 Task: Add Sprouts Fire Roasted Diced Tomatoes to the cart.
Action: Mouse moved to (24, 303)
Screenshot: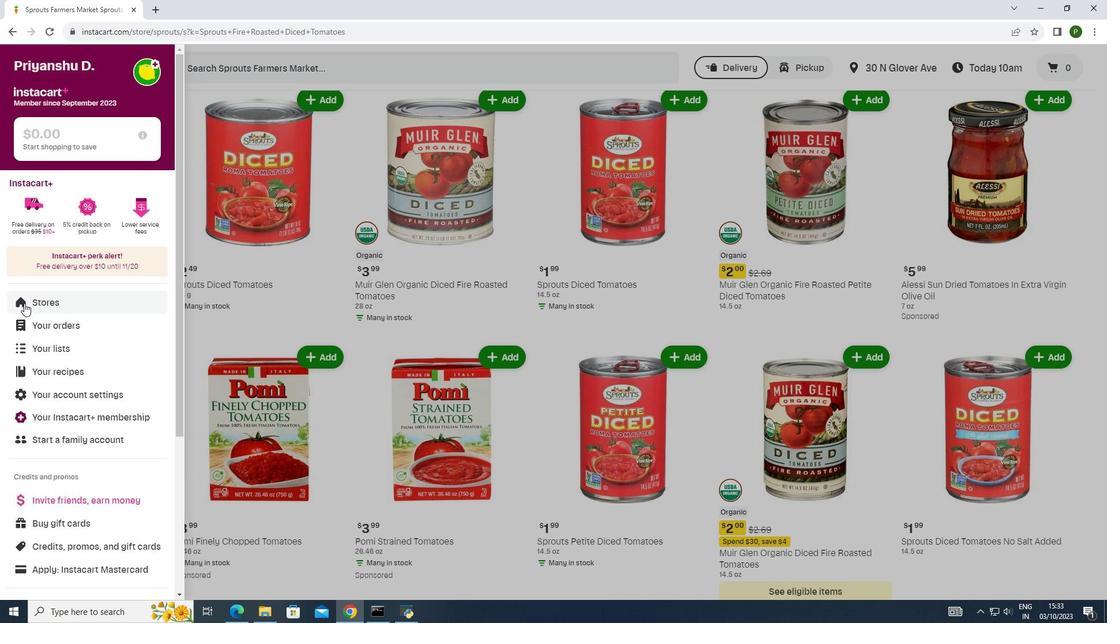
Action: Mouse pressed left at (24, 303)
Screenshot: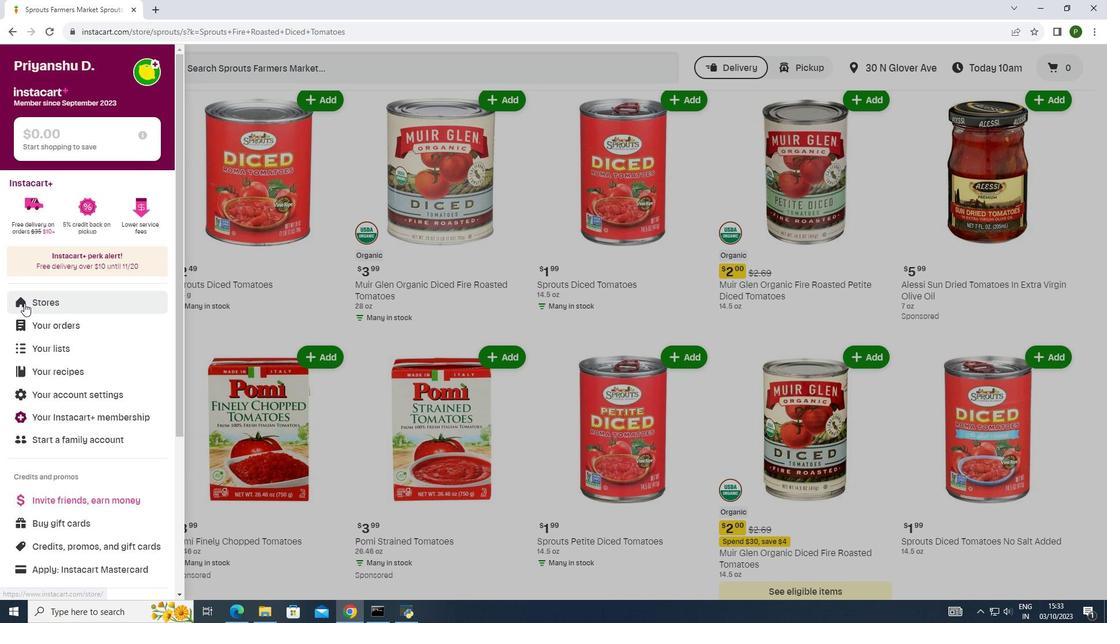 
Action: Mouse moved to (256, 125)
Screenshot: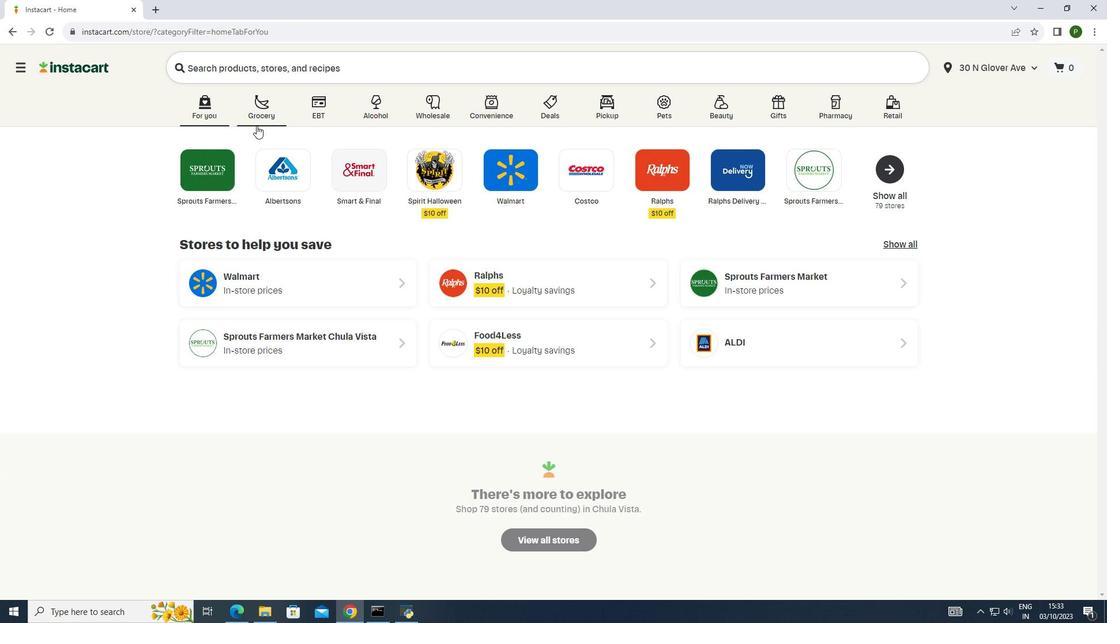 
Action: Mouse pressed left at (256, 125)
Screenshot: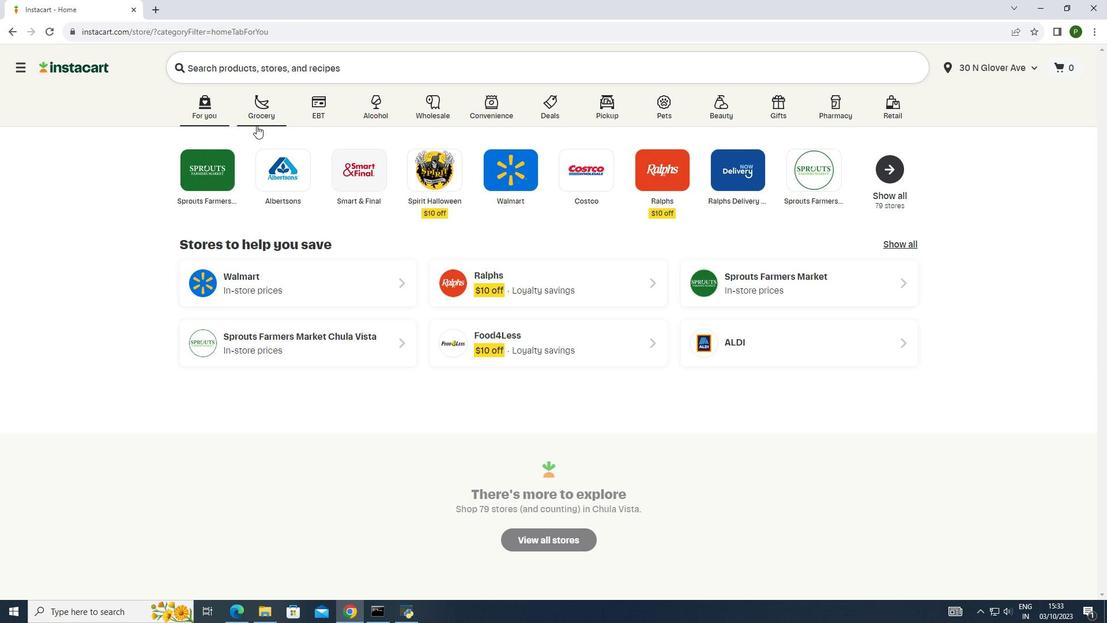 
Action: Mouse moved to (585, 171)
Screenshot: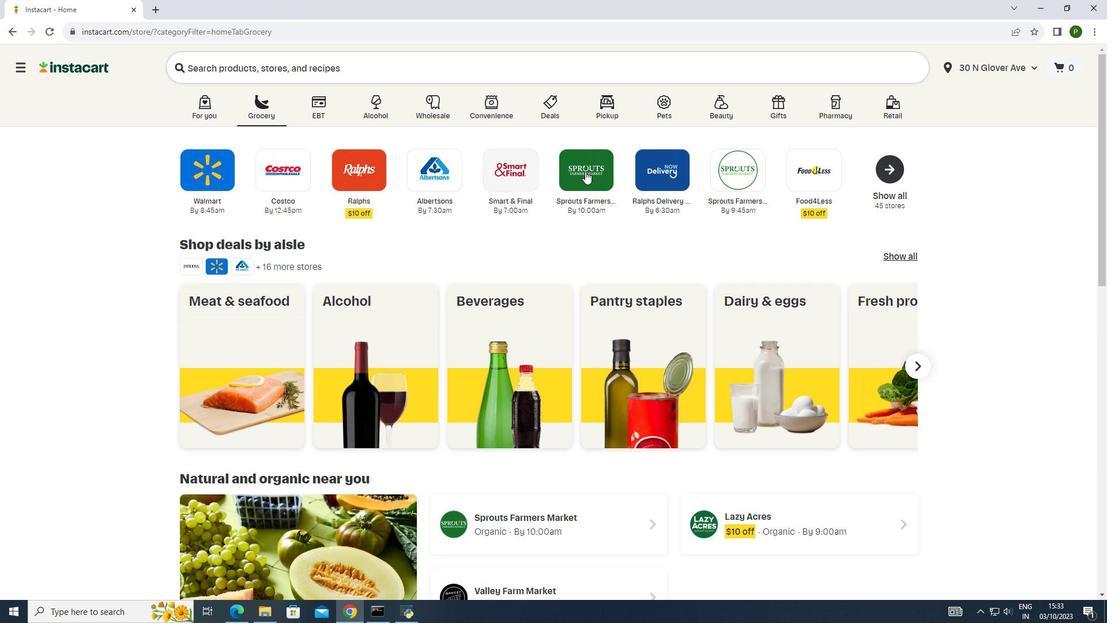 
Action: Mouse pressed left at (585, 171)
Screenshot: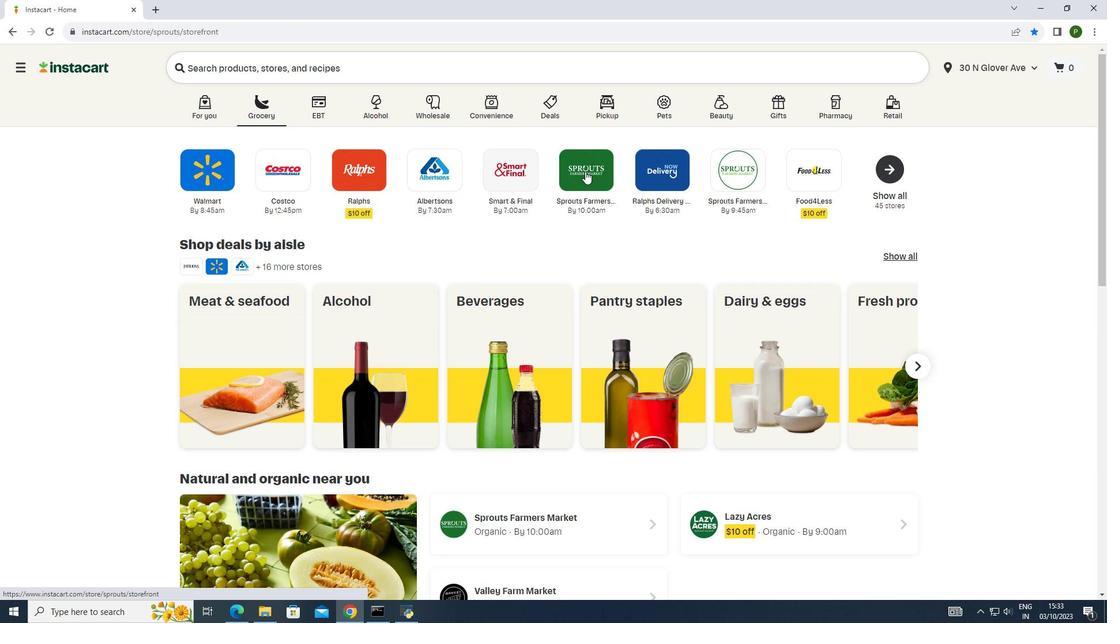
Action: Mouse moved to (91, 308)
Screenshot: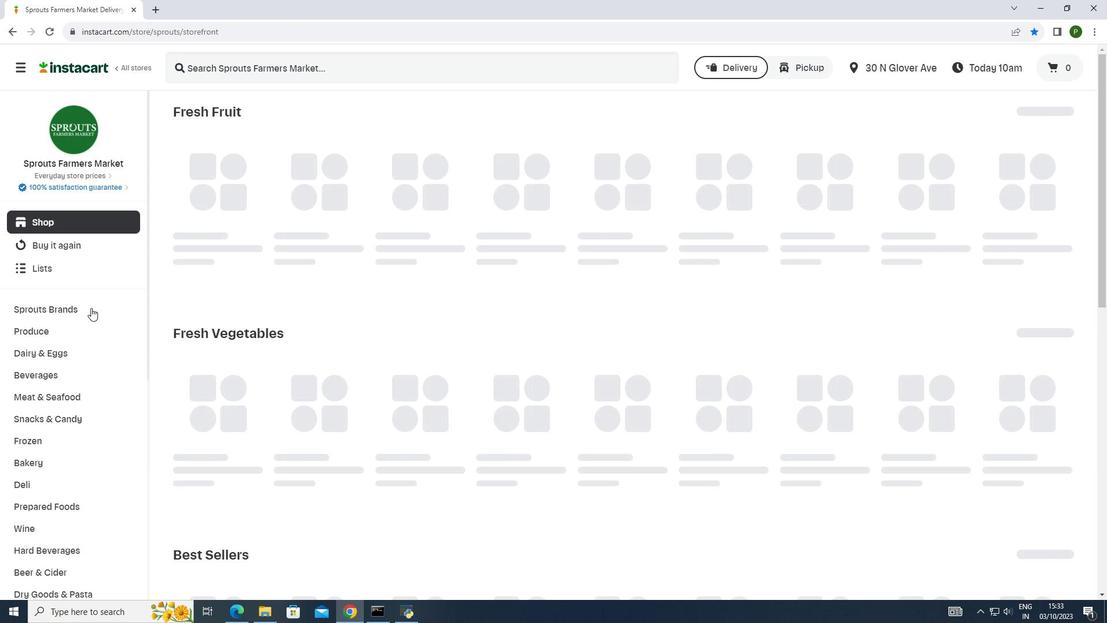 
Action: Mouse pressed left at (91, 308)
Screenshot: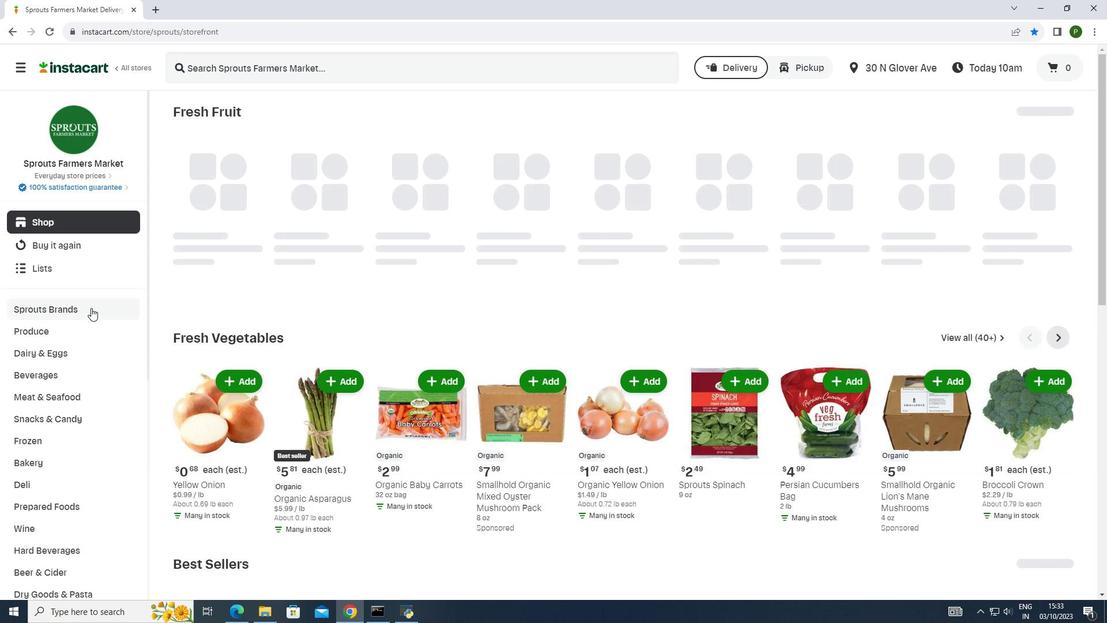 
Action: Mouse moved to (65, 395)
Screenshot: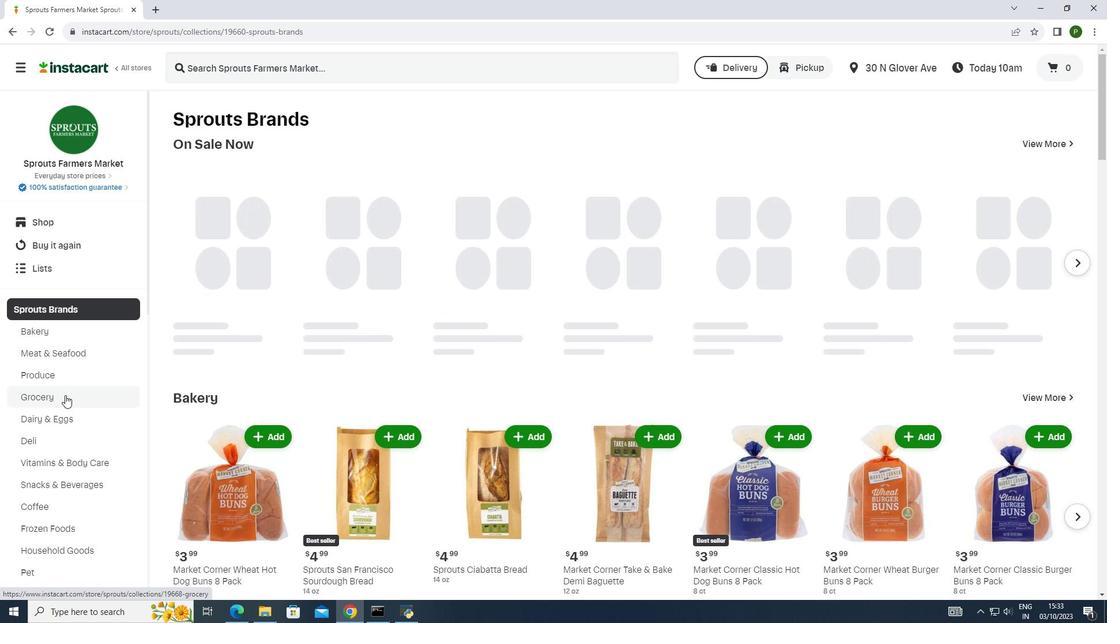 
Action: Mouse pressed left at (65, 395)
Screenshot: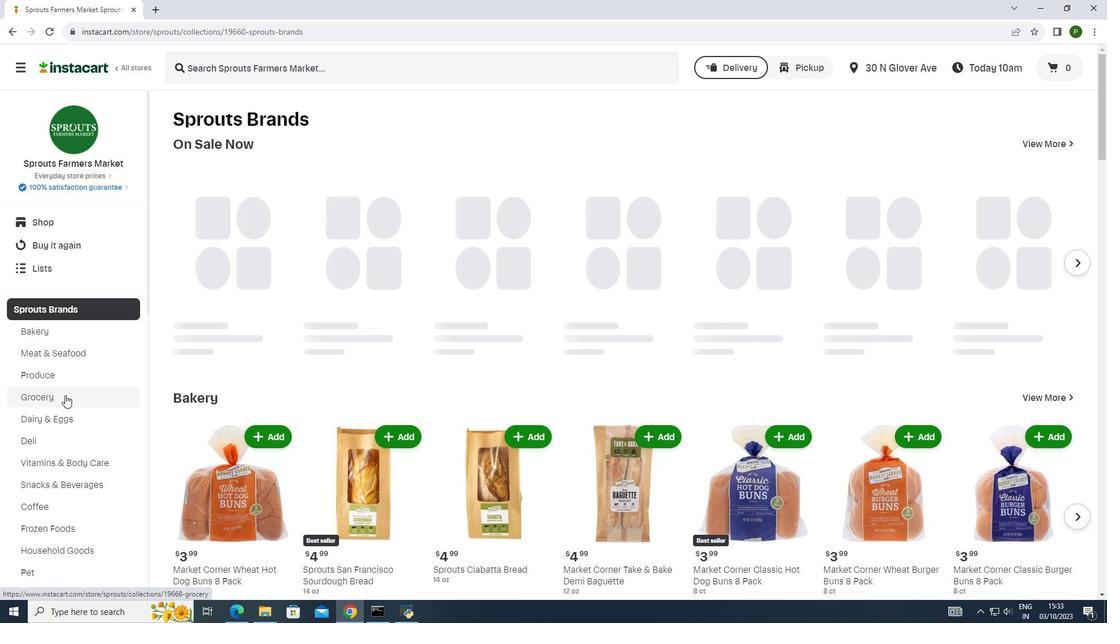 
Action: Mouse moved to (281, 234)
Screenshot: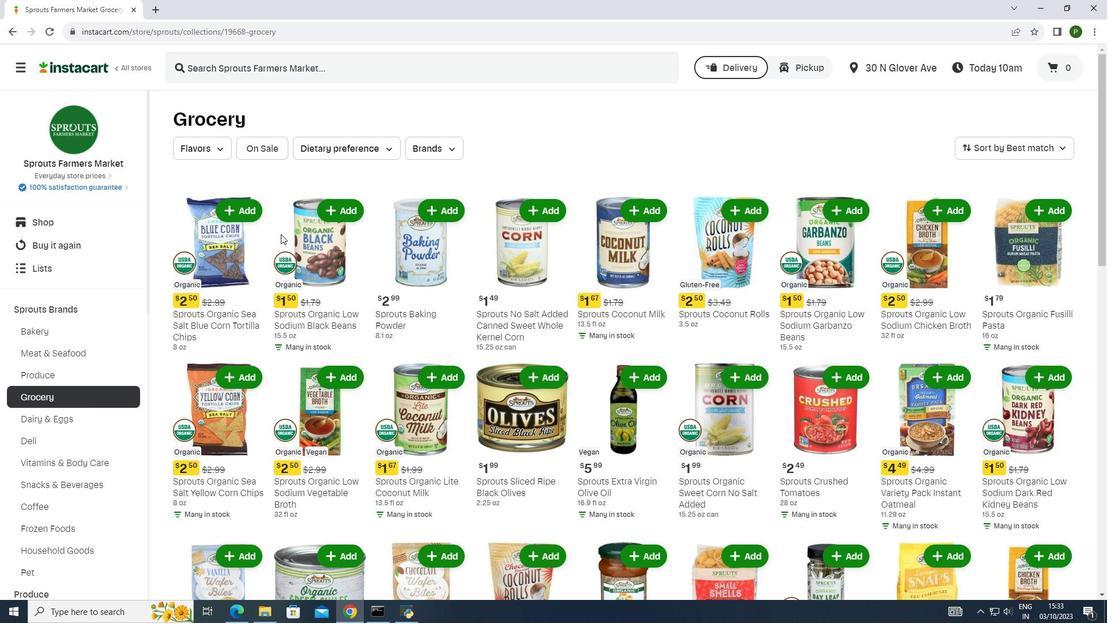 
Action: Mouse scrolled (281, 233) with delta (0, 0)
Screenshot: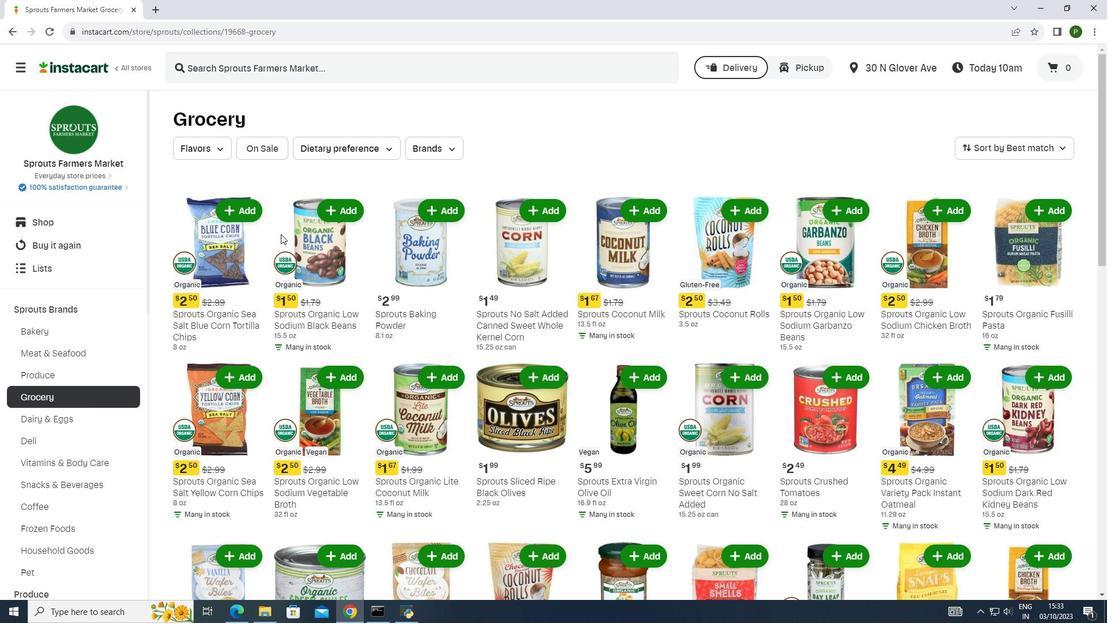 
Action: Mouse moved to (284, 237)
Screenshot: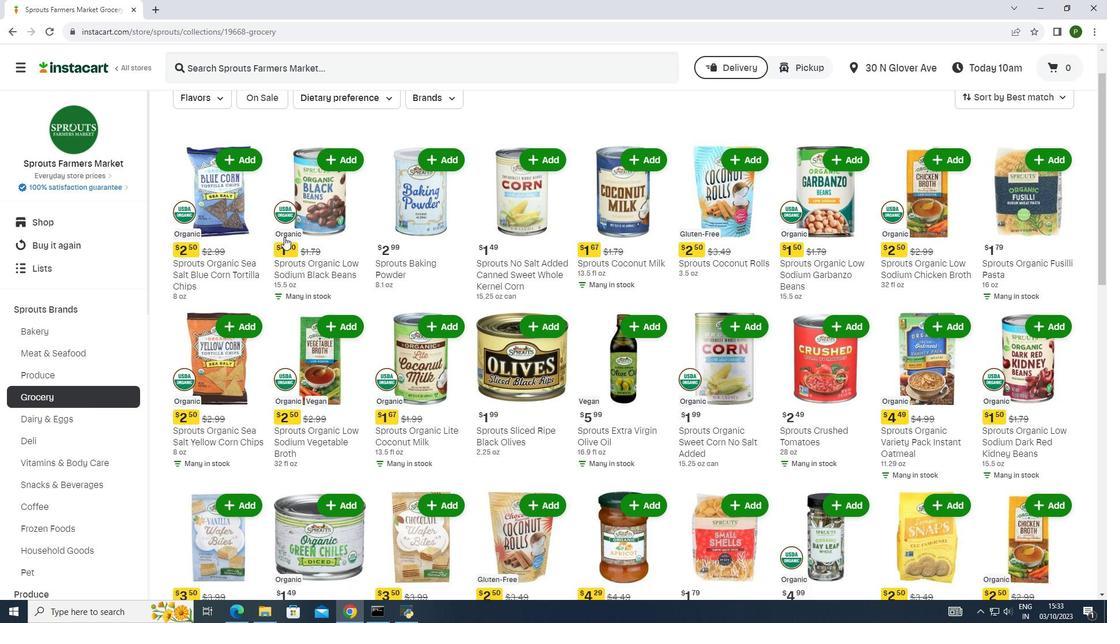 
Action: Mouse scrolled (284, 236) with delta (0, 0)
Screenshot: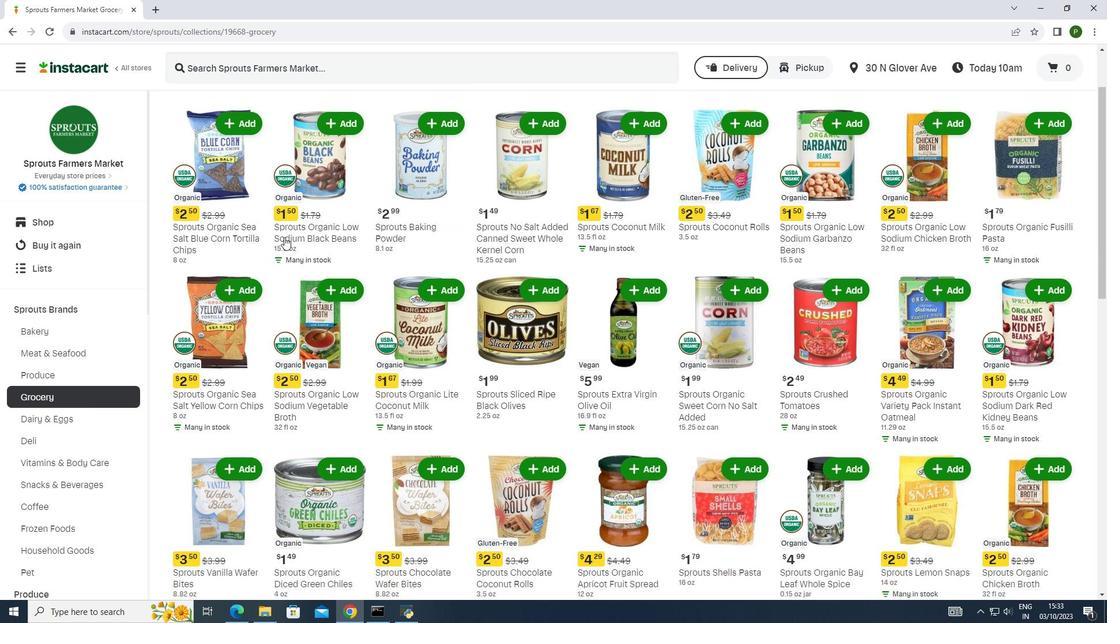 
Action: Mouse scrolled (284, 236) with delta (0, 0)
Screenshot: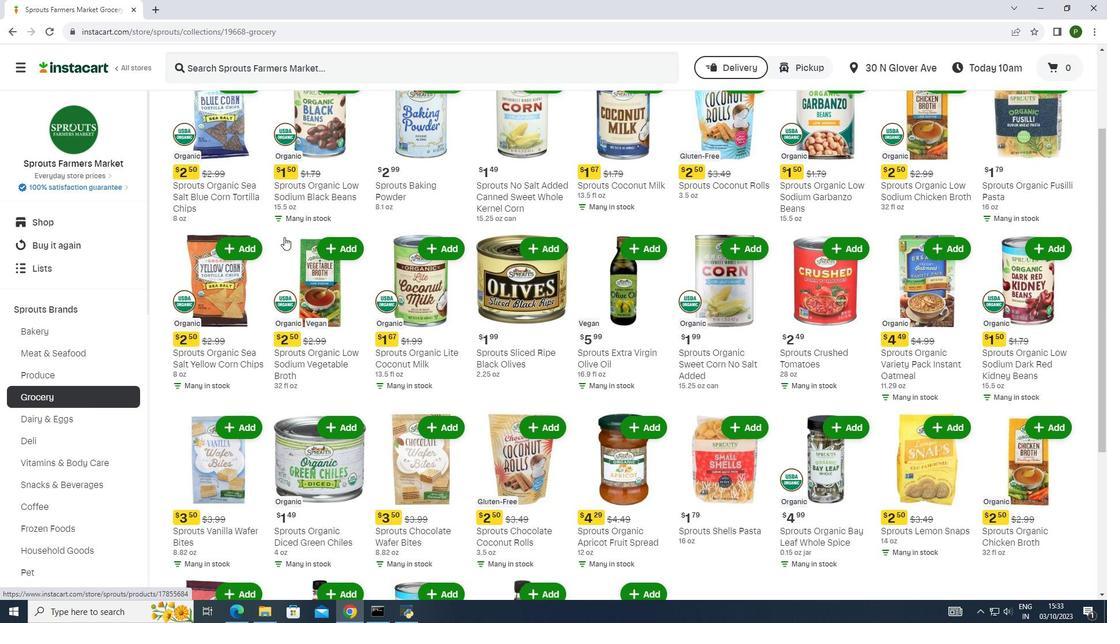 
Action: Mouse scrolled (284, 236) with delta (0, 0)
Screenshot: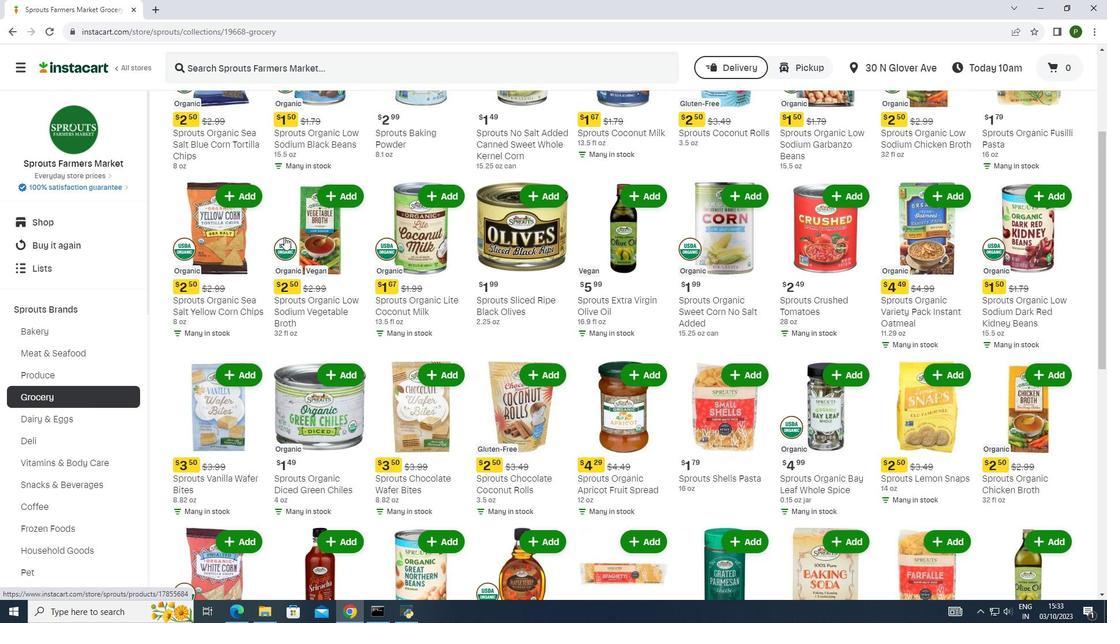 
Action: Mouse scrolled (284, 236) with delta (0, 0)
Screenshot: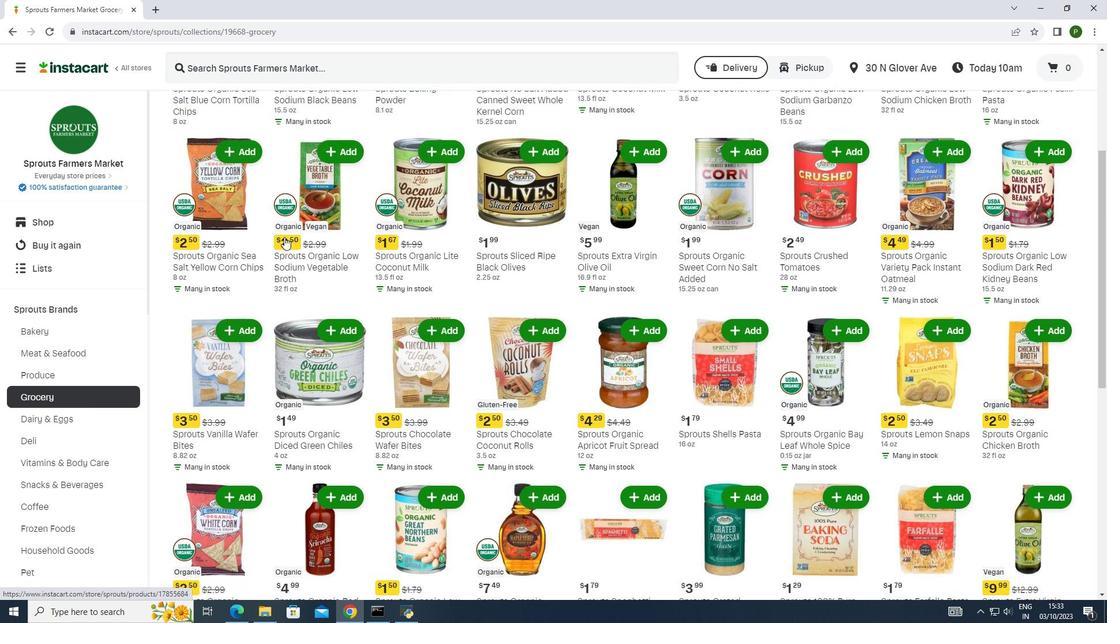 
Action: Mouse scrolled (284, 236) with delta (0, 0)
Screenshot: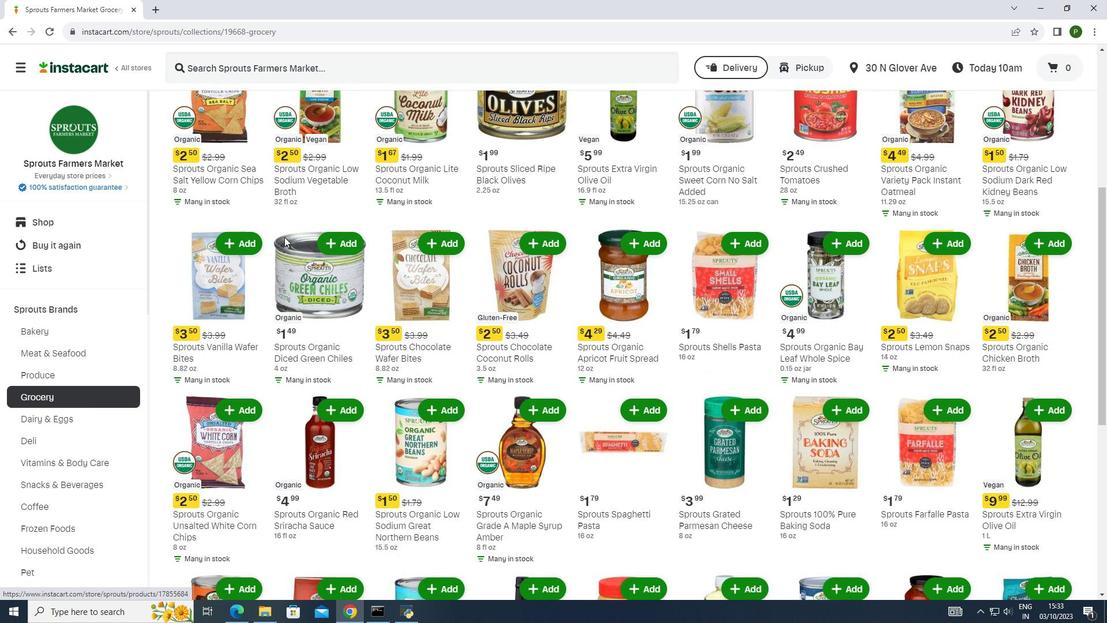 
Action: Mouse scrolled (284, 236) with delta (0, 0)
Screenshot: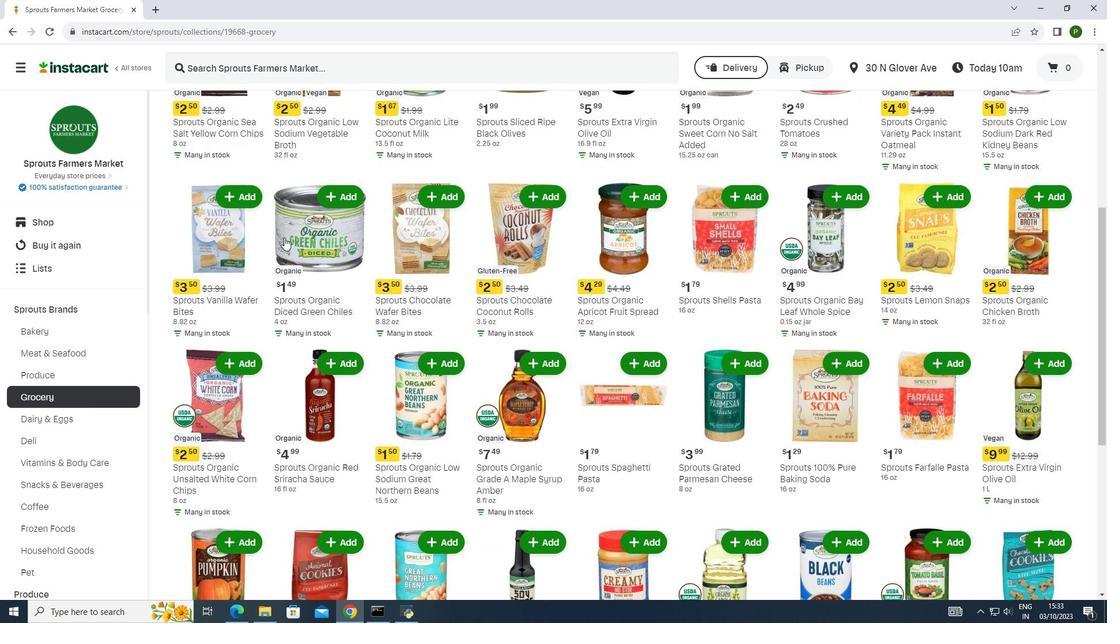 
Action: Mouse moved to (284, 237)
Screenshot: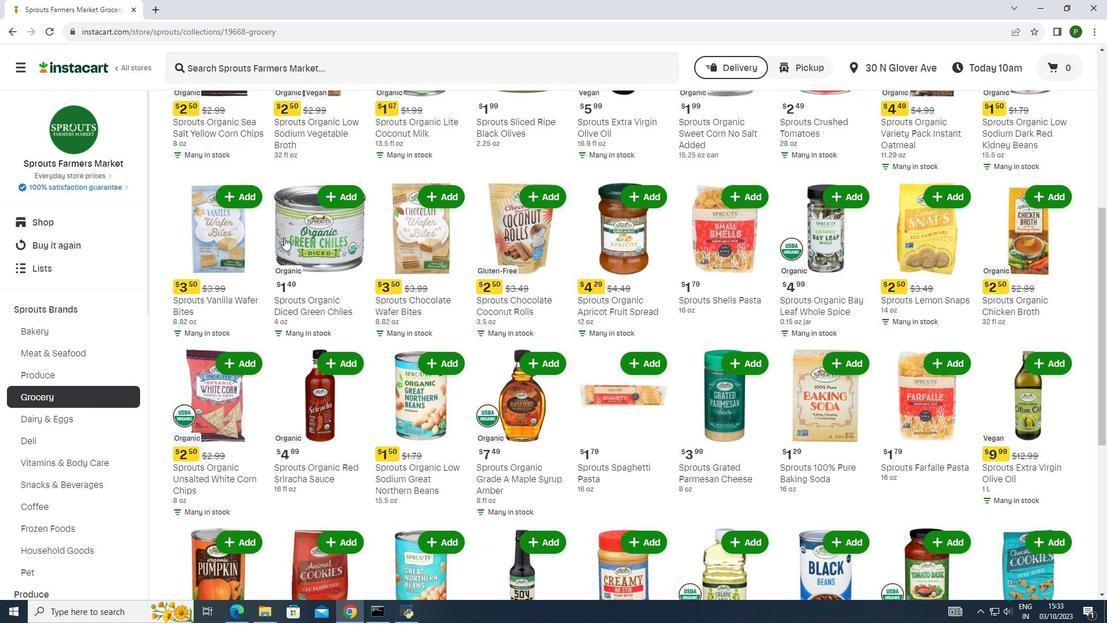 
Action: Mouse scrolled (284, 237) with delta (0, 0)
Screenshot: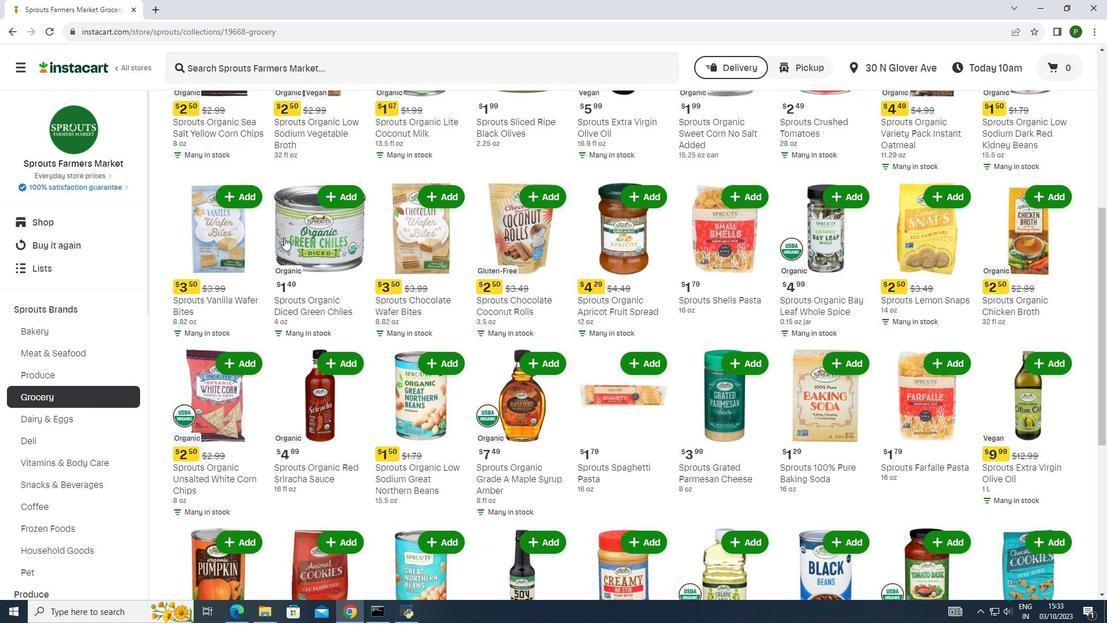 
Action: Mouse moved to (283, 241)
Screenshot: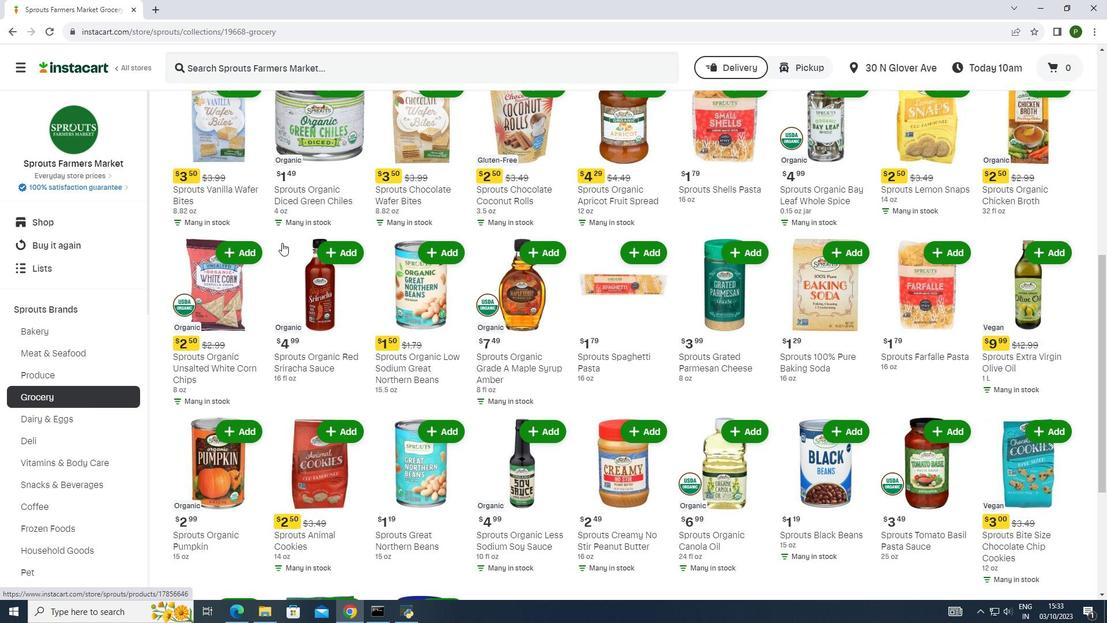 
Action: Mouse scrolled (283, 240) with delta (0, 0)
Screenshot: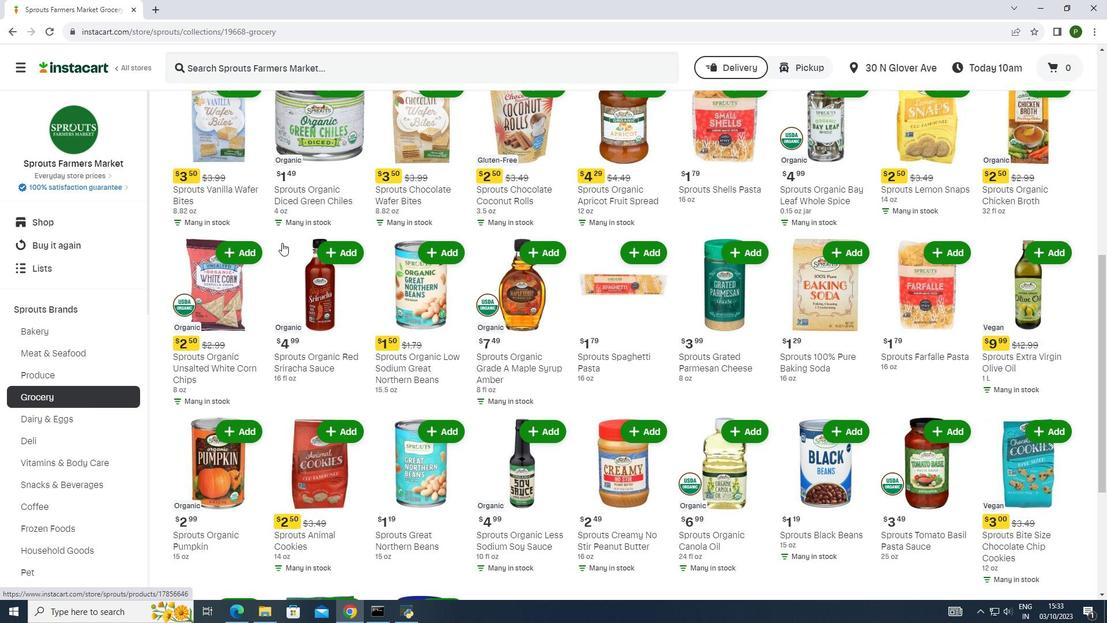
Action: Mouse moved to (282, 245)
Screenshot: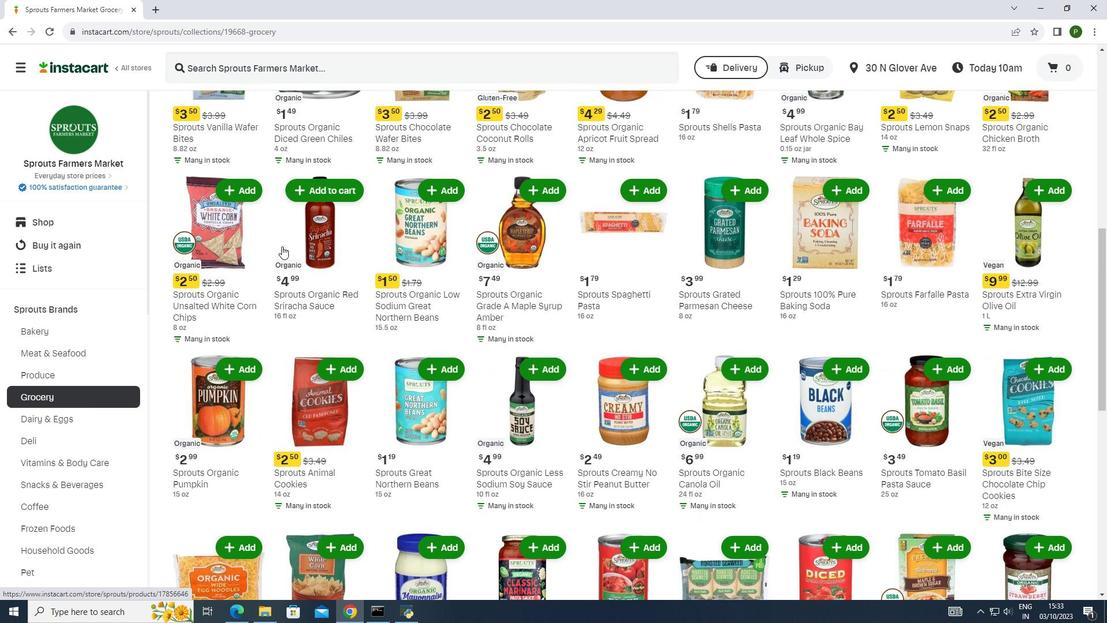 
Action: Mouse scrolled (282, 244) with delta (0, 0)
Screenshot: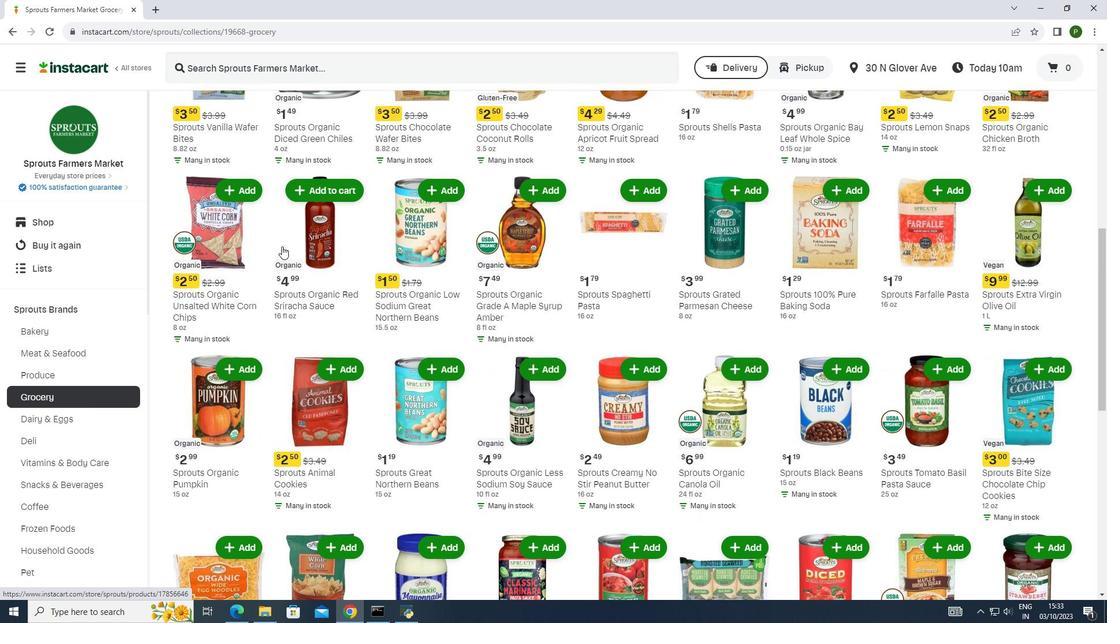 
Action: Mouse moved to (282, 246)
Screenshot: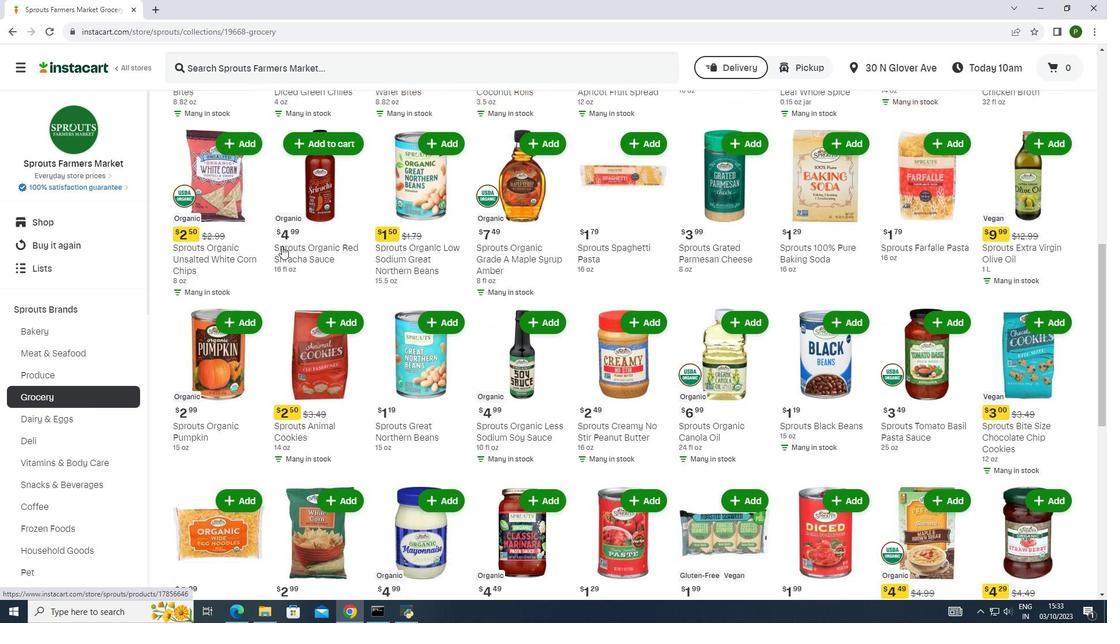
Action: Mouse scrolled (282, 245) with delta (0, 0)
Screenshot: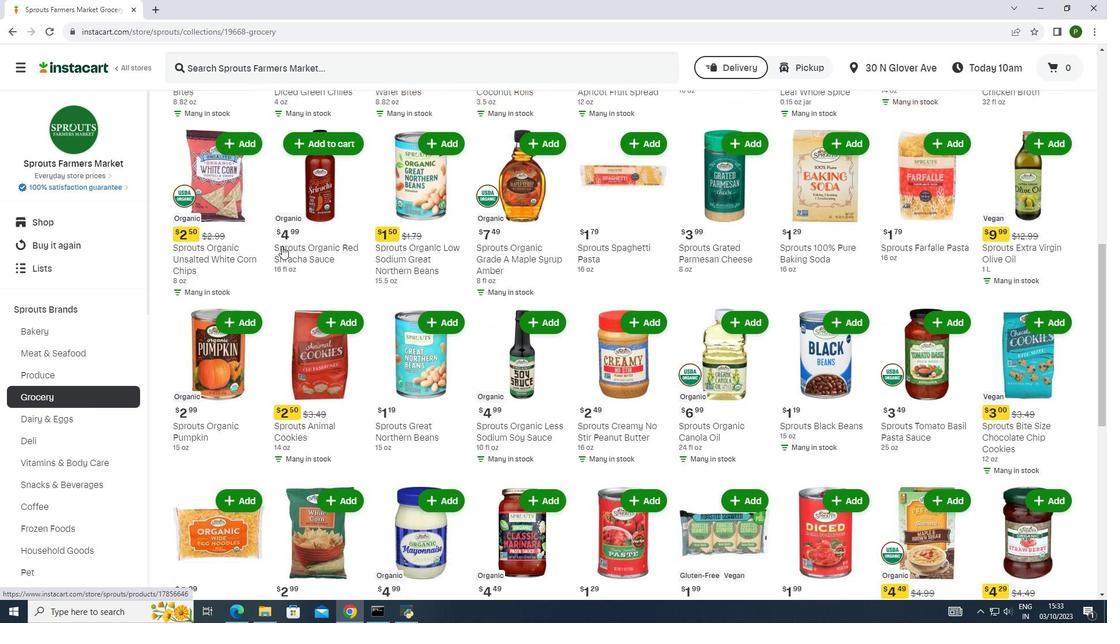 
Action: Mouse scrolled (282, 245) with delta (0, 0)
Screenshot: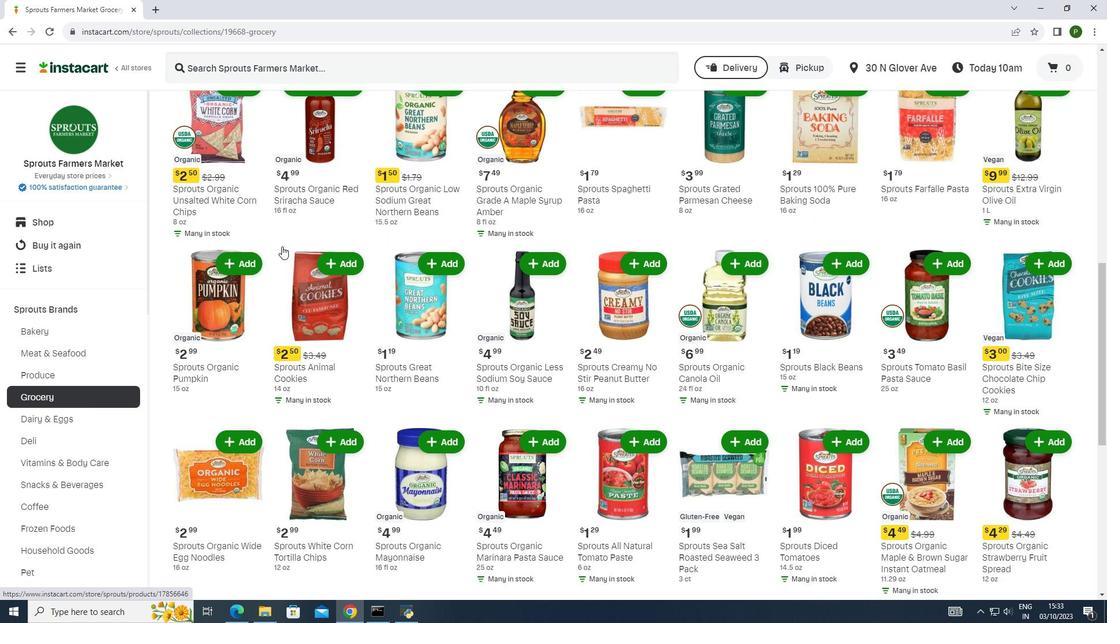 
Action: Mouse scrolled (282, 245) with delta (0, 0)
Screenshot: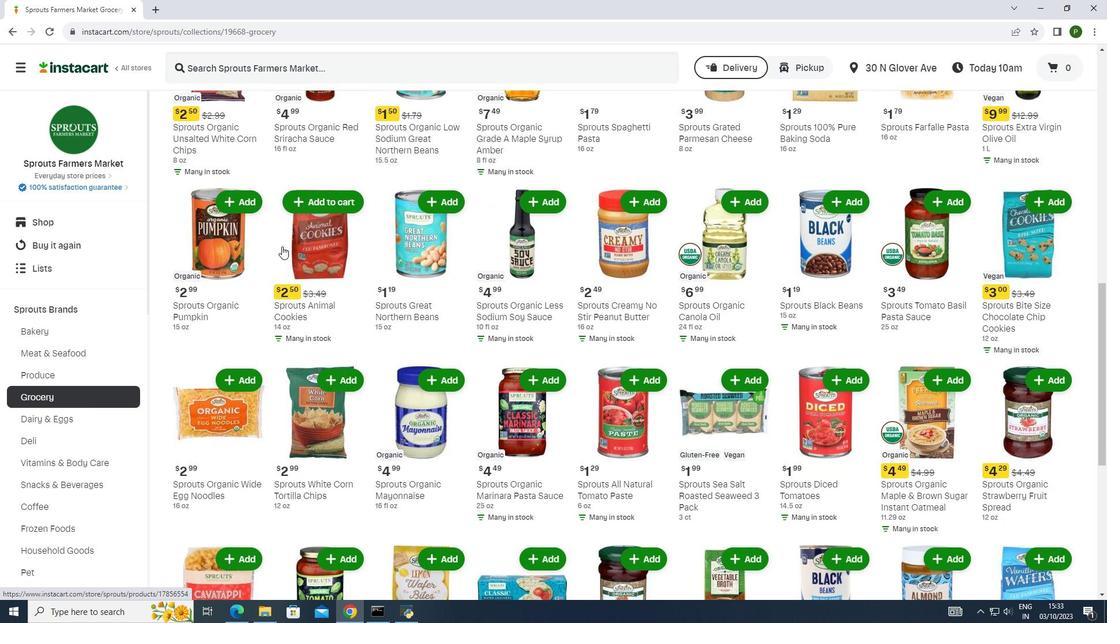 
Action: Mouse moved to (282, 247)
Screenshot: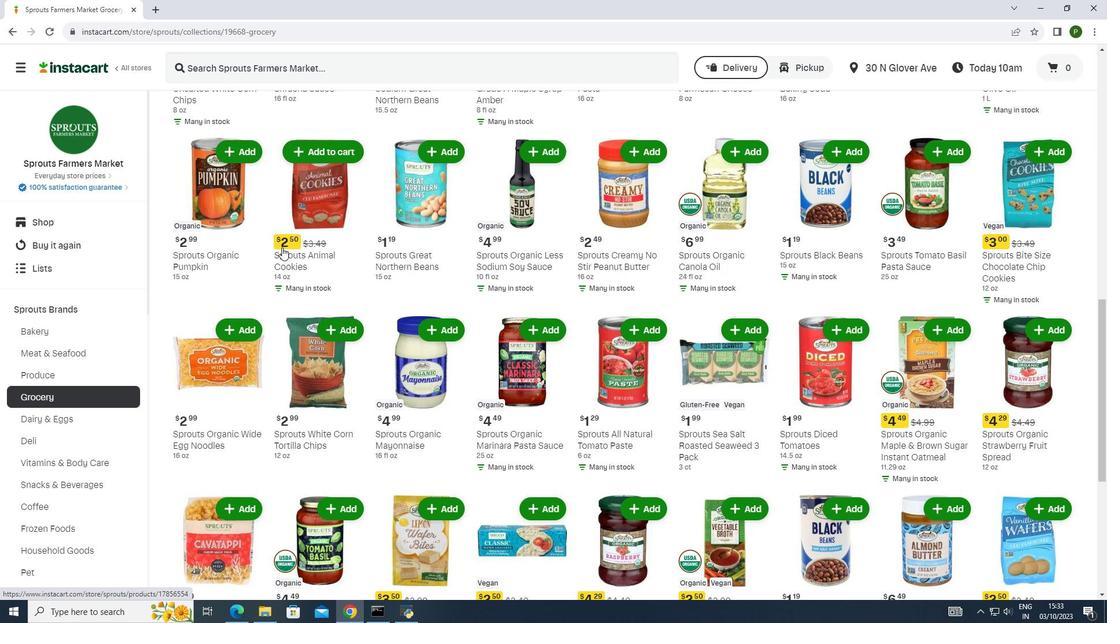 
Action: Mouse scrolled (282, 246) with delta (0, 0)
Screenshot: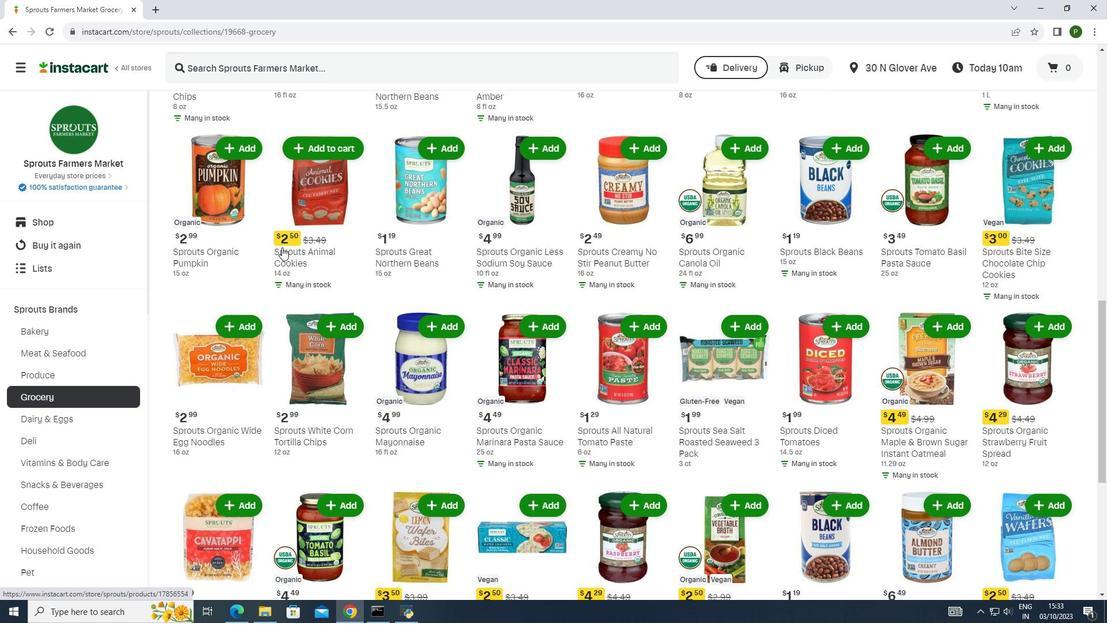 
Action: Mouse moved to (282, 247)
Screenshot: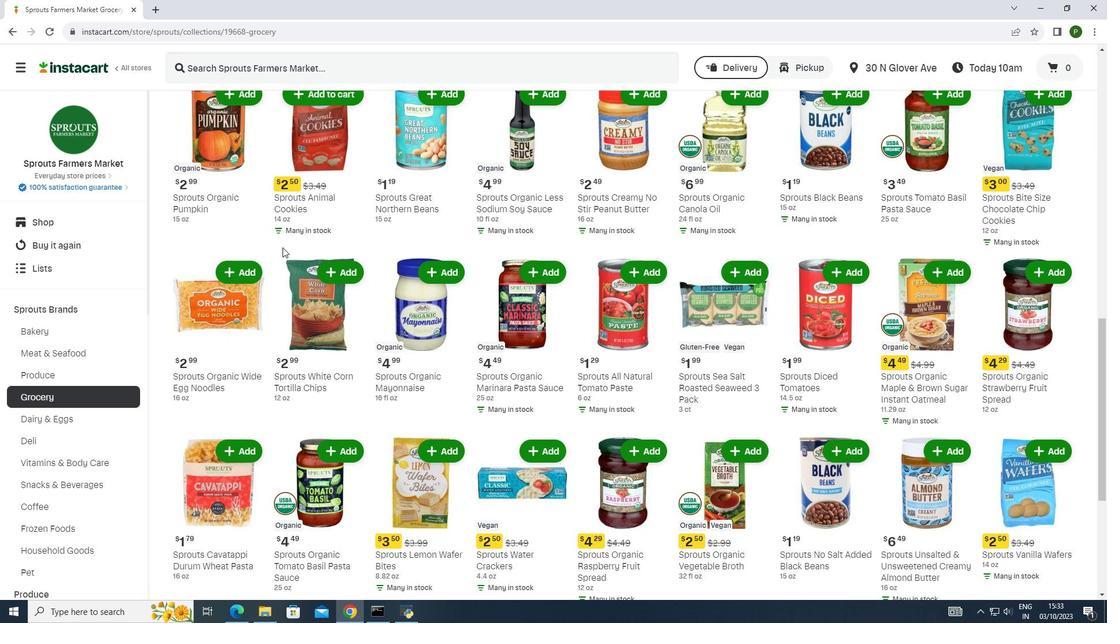 
Action: Mouse scrolled (282, 246) with delta (0, 0)
Screenshot: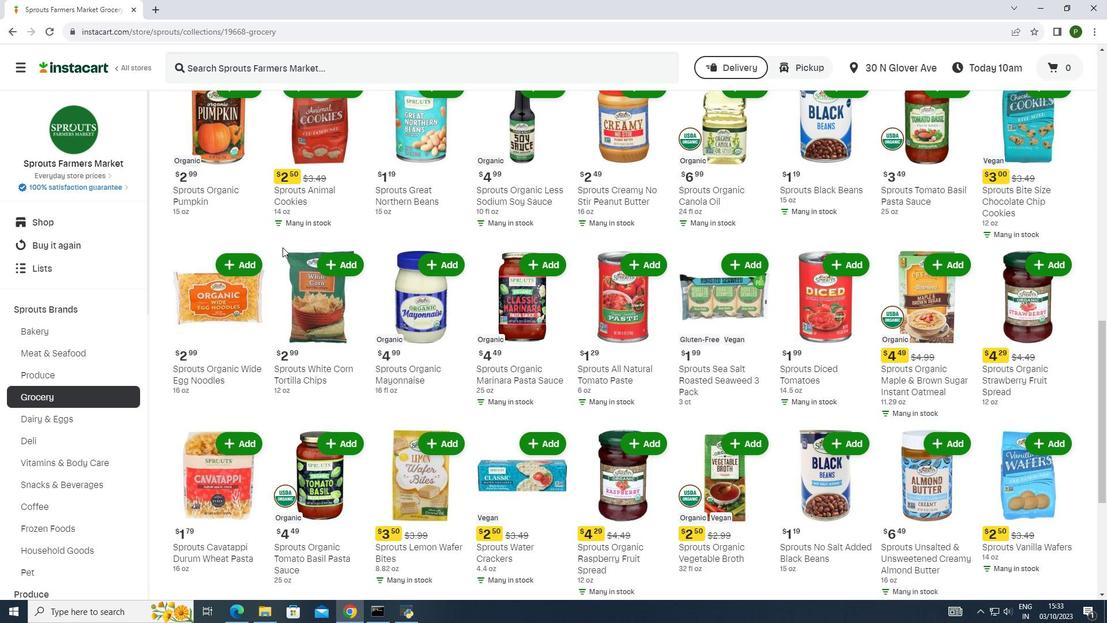 
Action: Mouse scrolled (282, 246) with delta (0, 0)
Screenshot: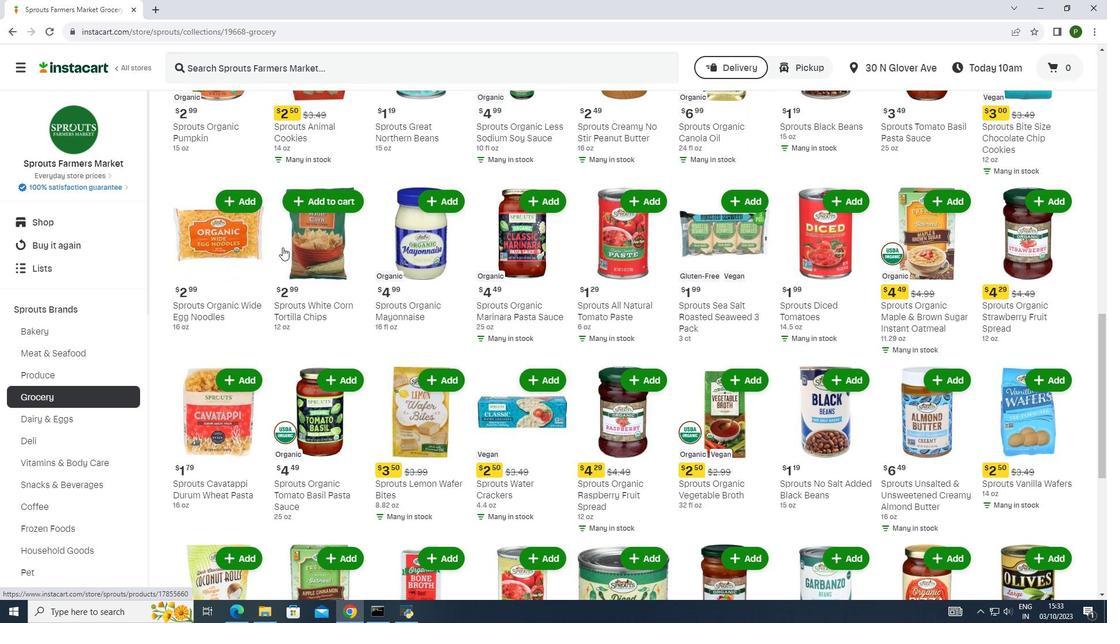 
Action: Mouse scrolled (282, 246) with delta (0, 0)
Screenshot: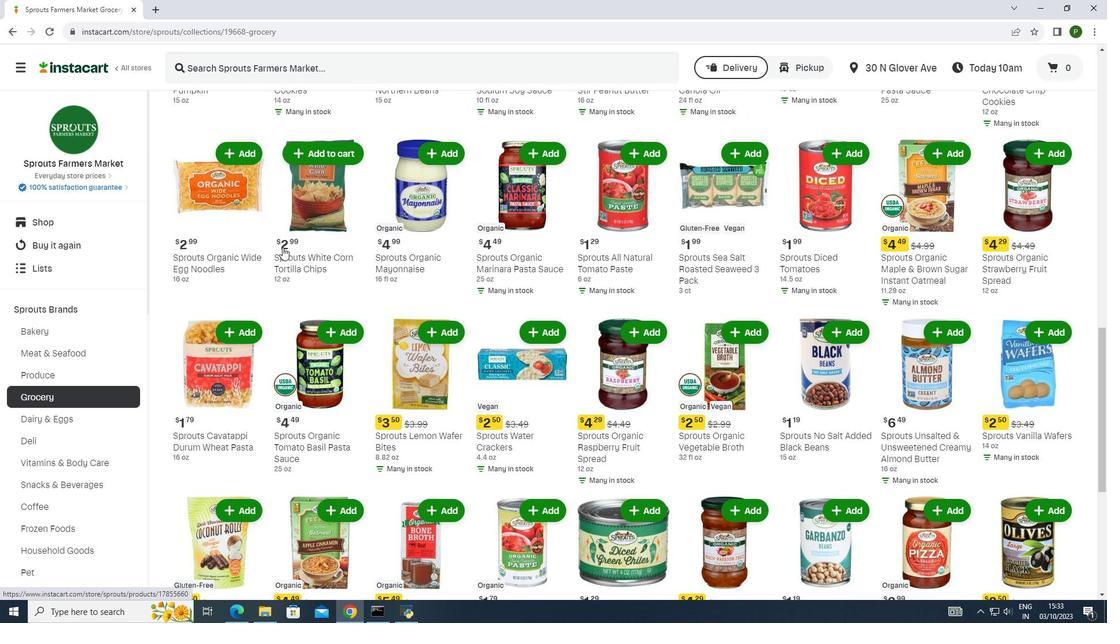 
Action: Mouse scrolled (282, 246) with delta (0, 0)
Screenshot: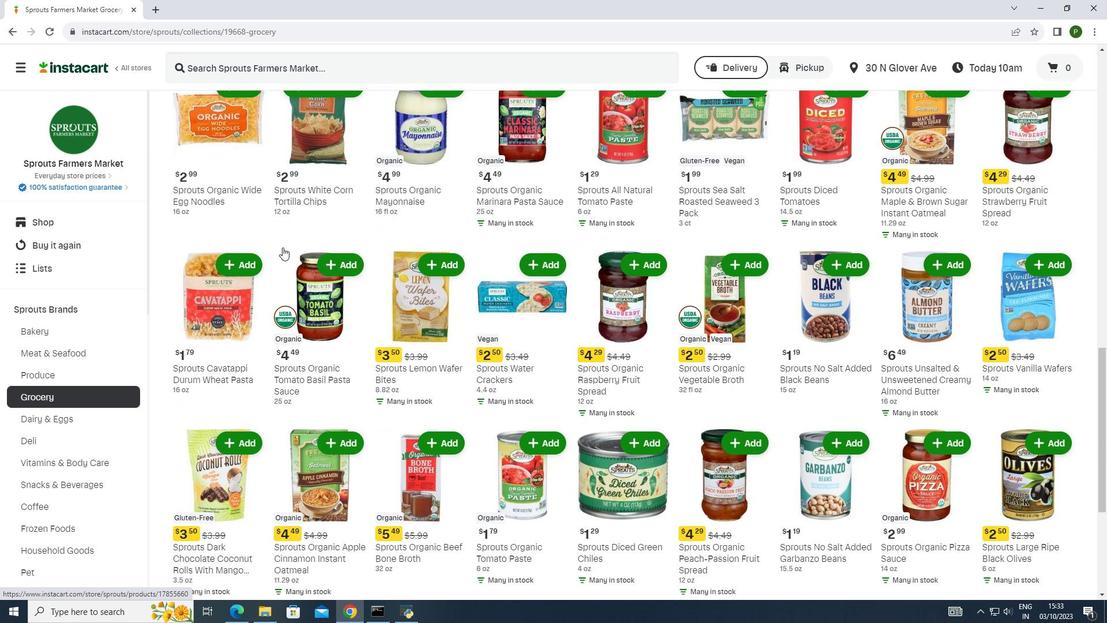 
Action: Mouse scrolled (282, 246) with delta (0, 0)
Screenshot: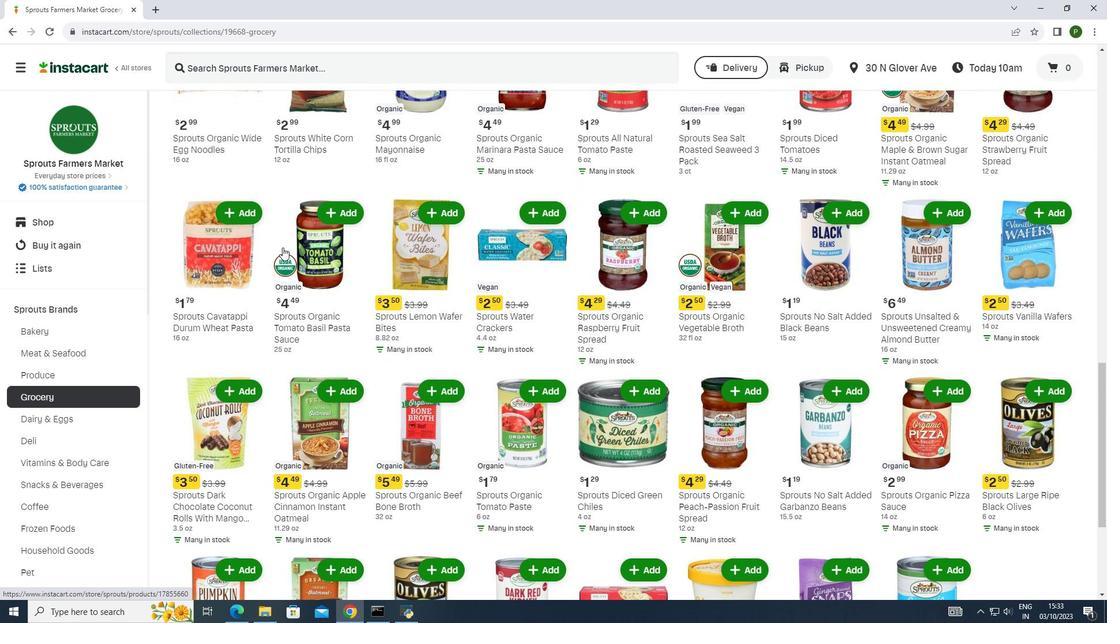 
Action: Mouse scrolled (282, 246) with delta (0, 0)
Screenshot: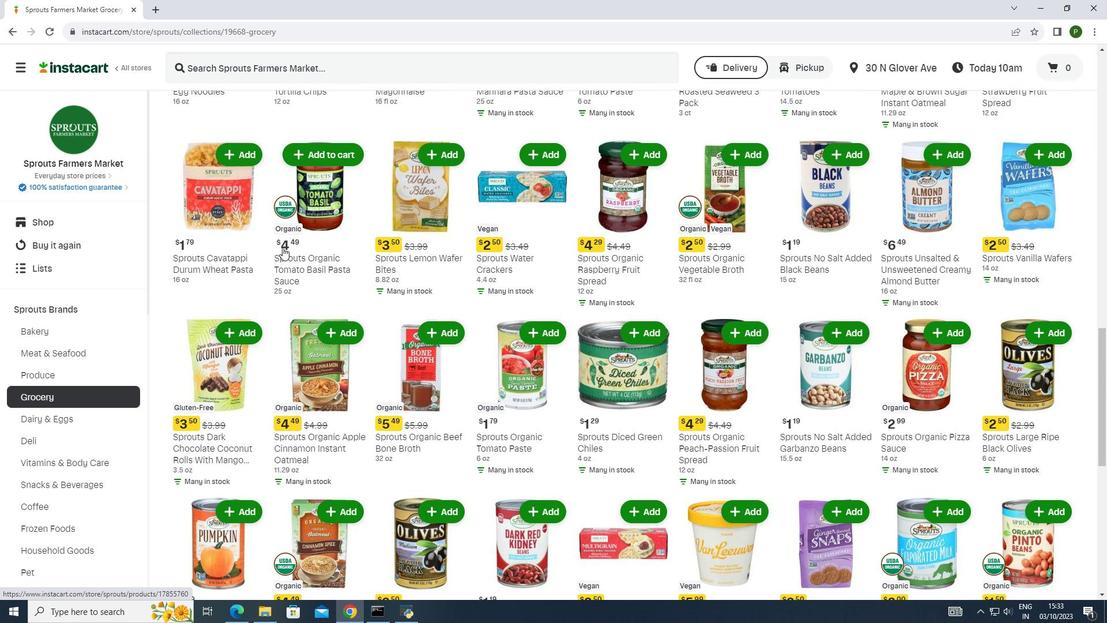 
Action: Mouse scrolled (282, 246) with delta (0, 0)
Screenshot: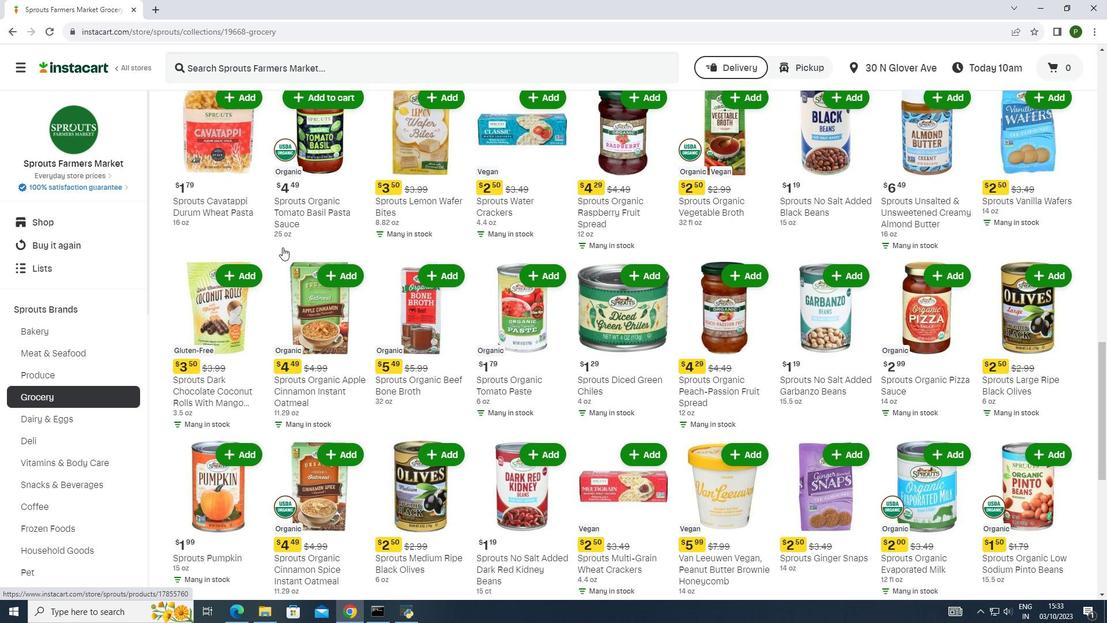 
Action: Mouse scrolled (282, 246) with delta (0, 0)
Screenshot: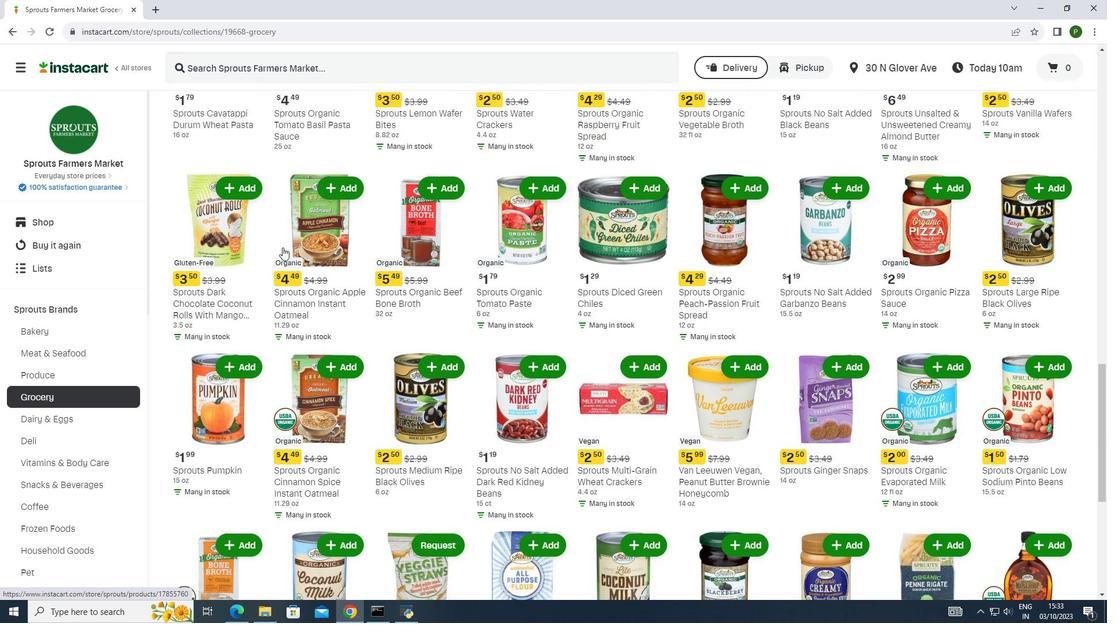 
Action: Mouse scrolled (282, 246) with delta (0, 0)
Screenshot: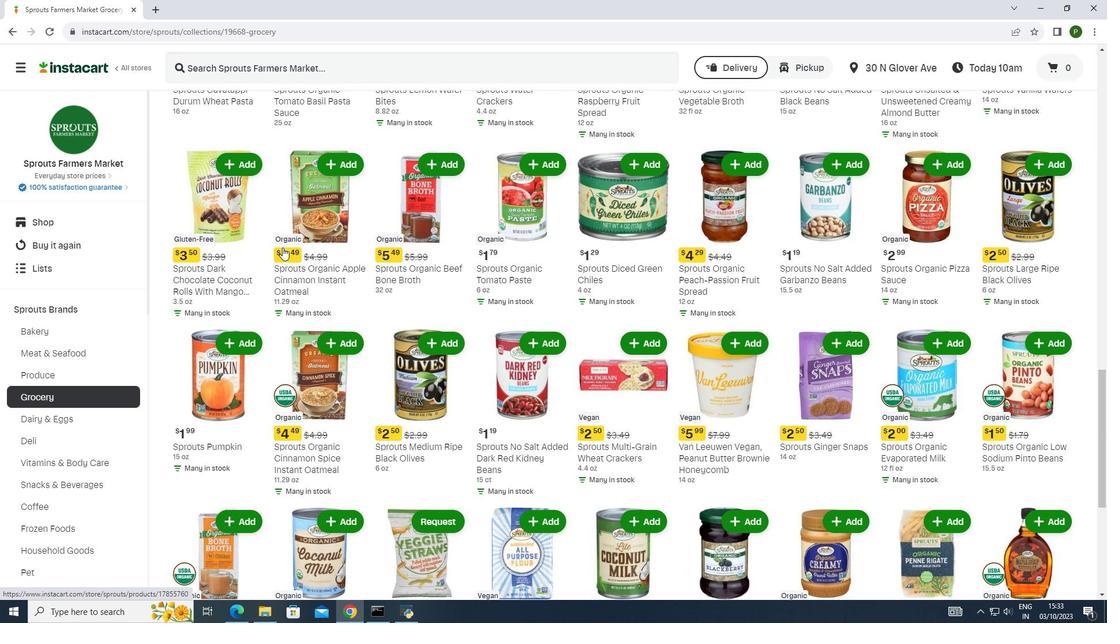 
Action: Mouse scrolled (282, 246) with delta (0, 0)
Screenshot: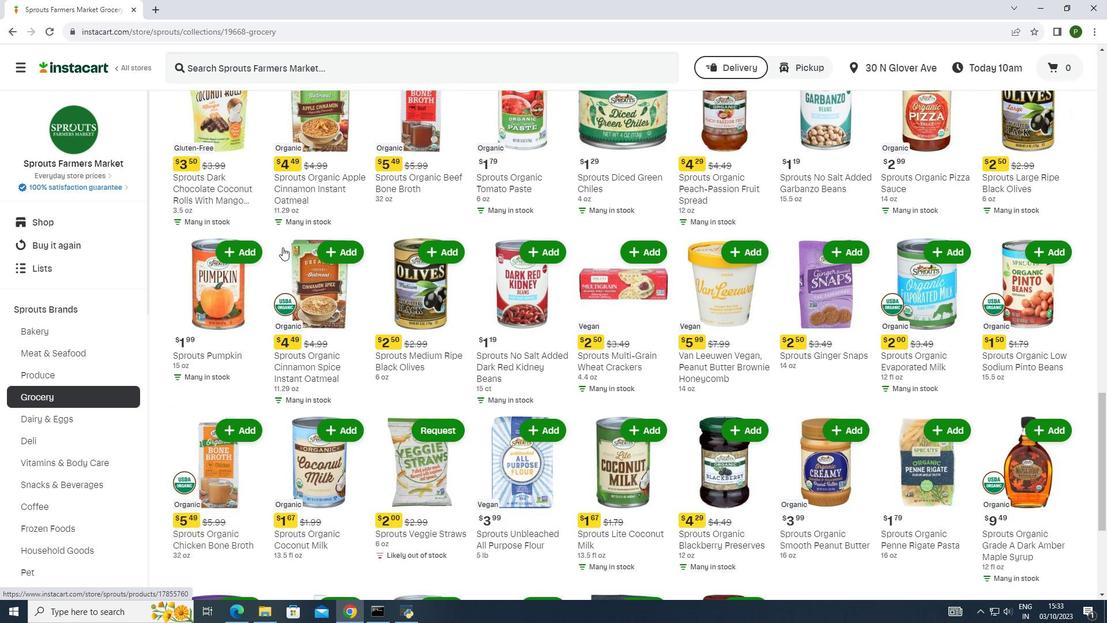 
Action: Mouse scrolled (282, 246) with delta (0, 0)
Screenshot: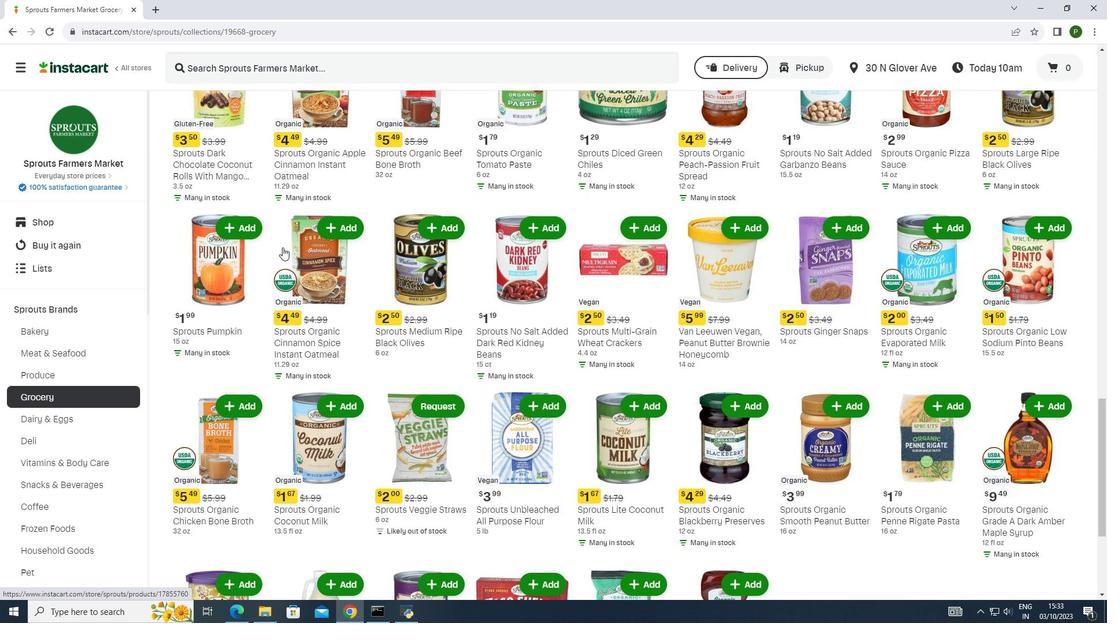 
Action: Mouse scrolled (282, 246) with delta (0, 0)
Screenshot: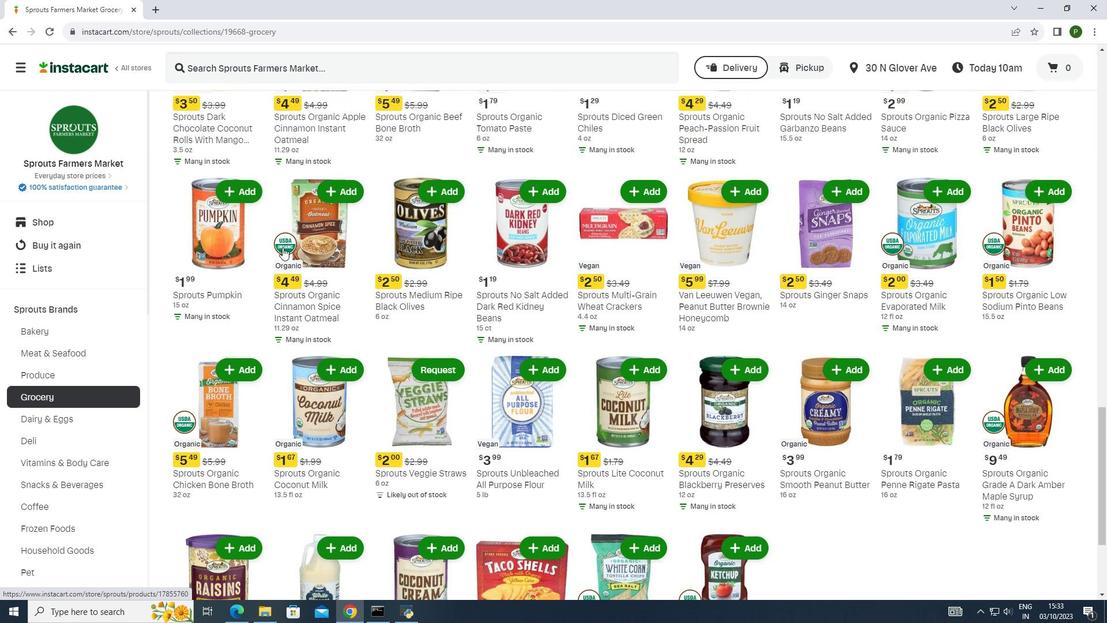 
Action: Mouse scrolled (282, 246) with delta (0, 0)
Screenshot: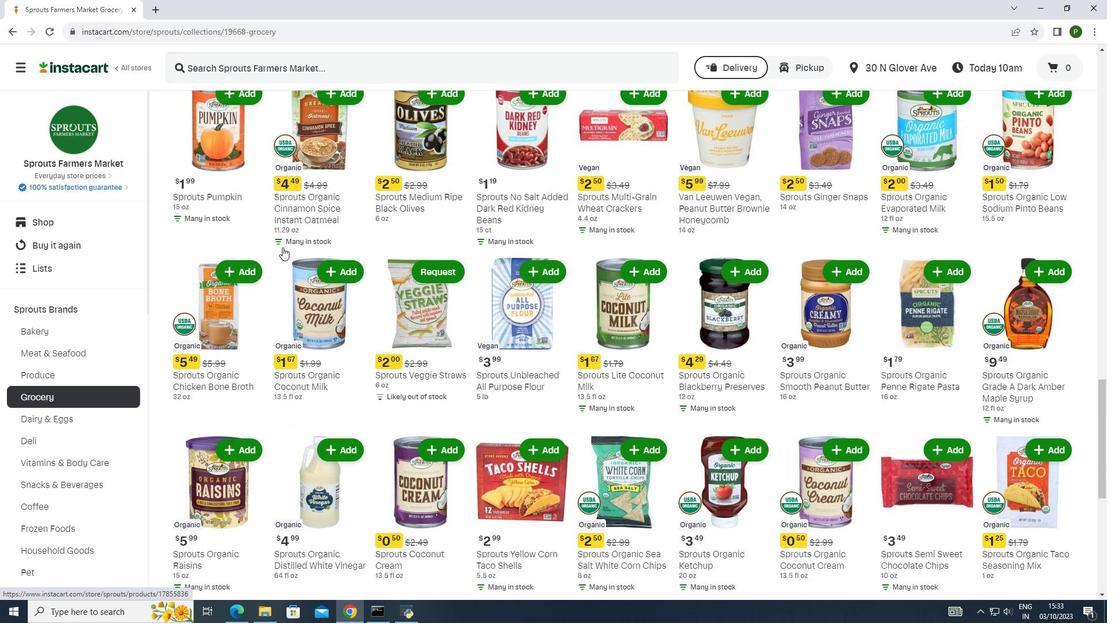 
Action: Mouse scrolled (282, 246) with delta (0, 0)
Screenshot: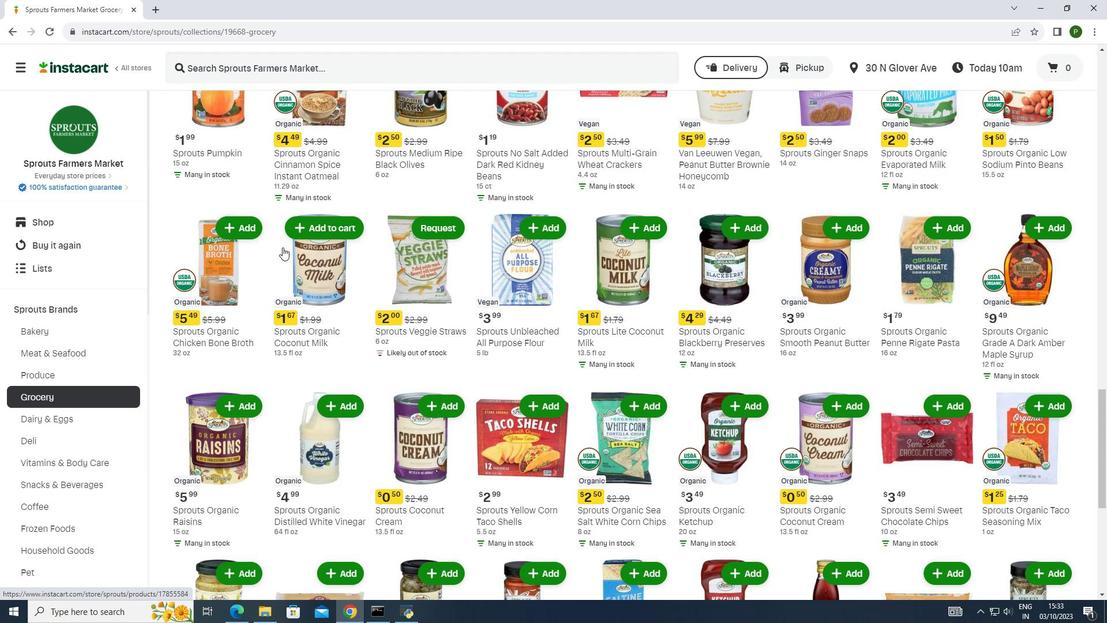 
Action: Mouse scrolled (282, 246) with delta (0, 0)
Screenshot: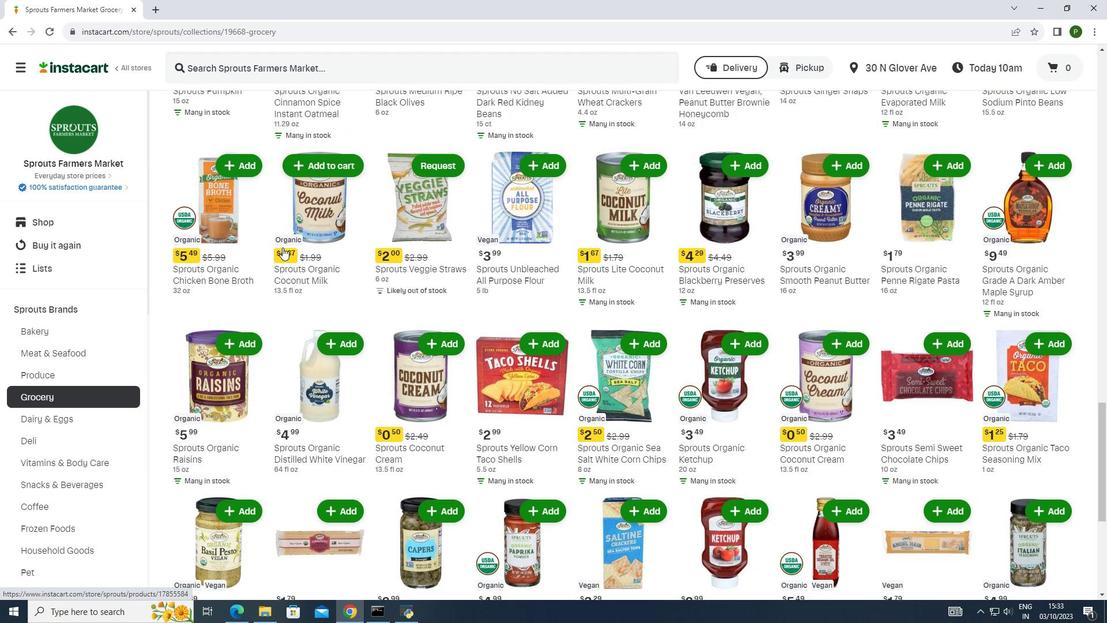 
Action: Mouse scrolled (282, 246) with delta (0, 0)
Screenshot: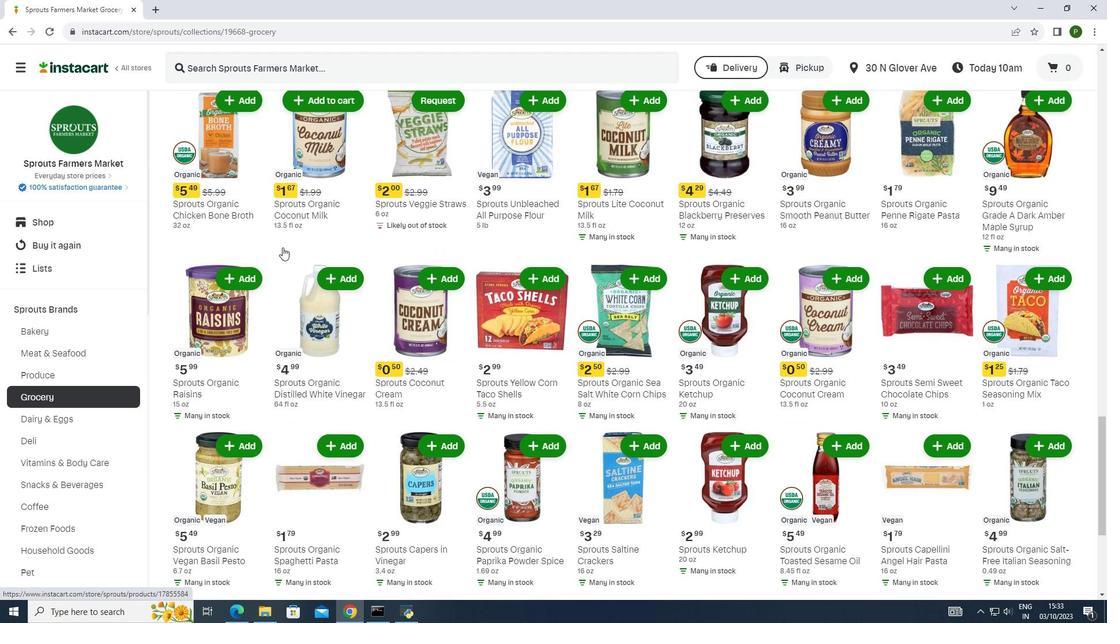 
Action: Mouse scrolled (282, 246) with delta (0, 0)
Screenshot: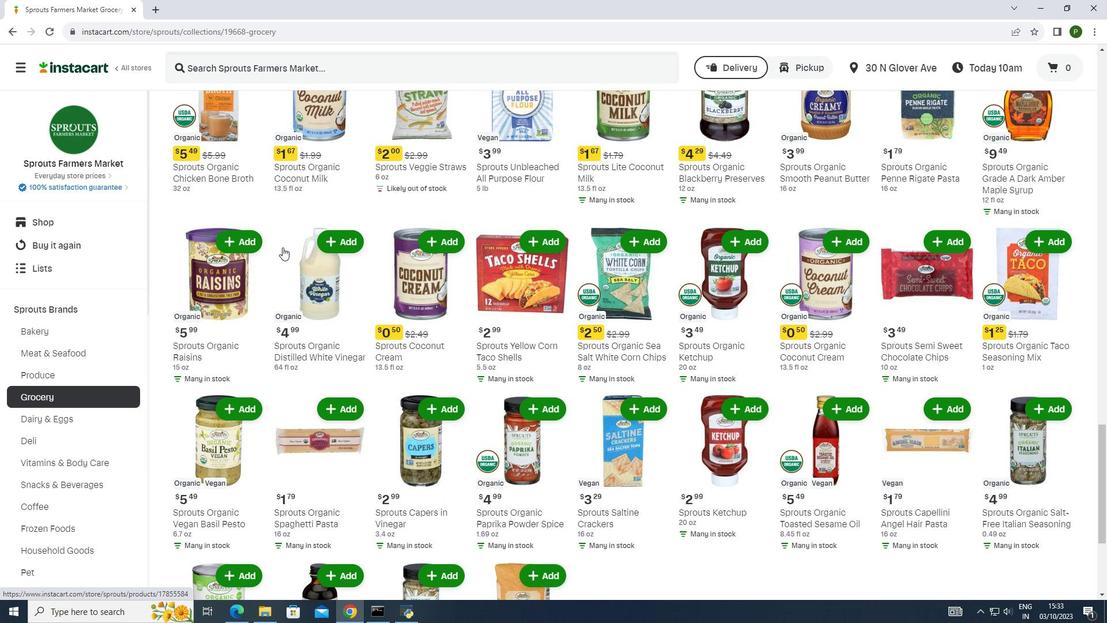 
Action: Mouse scrolled (282, 246) with delta (0, 0)
Screenshot: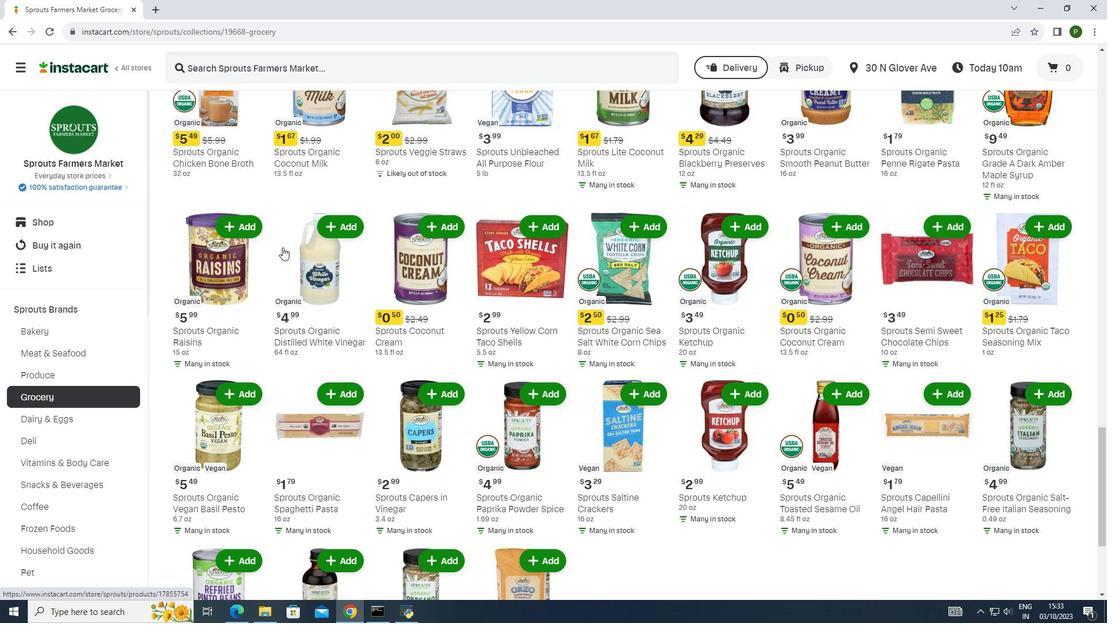 
Action: Mouse scrolled (282, 246) with delta (0, 0)
Screenshot: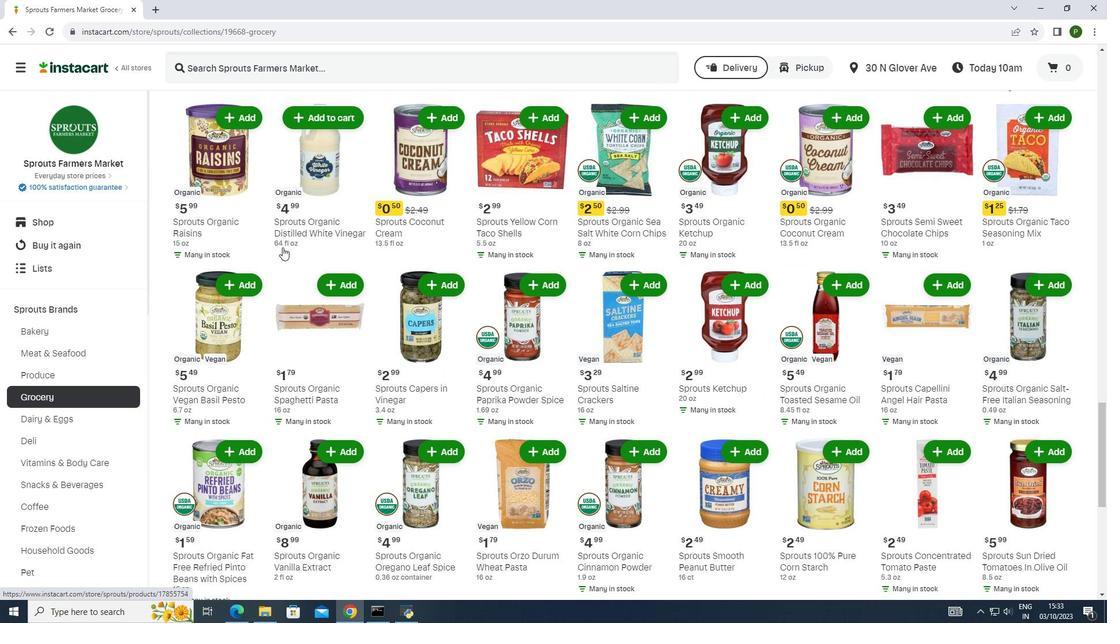
Action: Mouse scrolled (282, 246) with delta (0, 0)
Screenshot: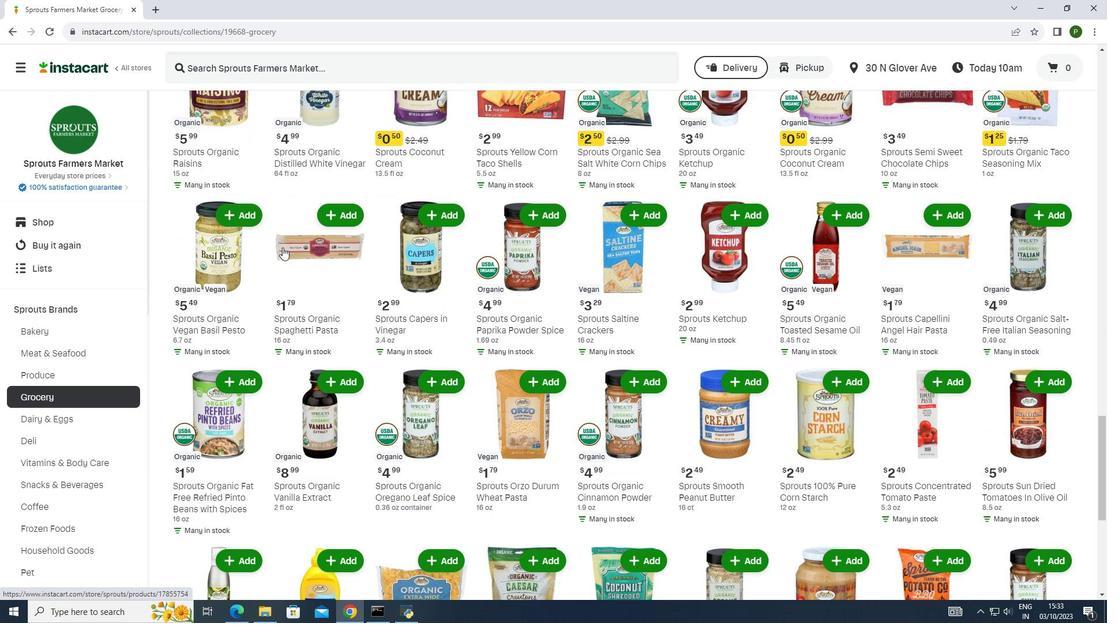 
Action: Mouse scrolled (282, 246) with delta (0, 0)
Screenshot: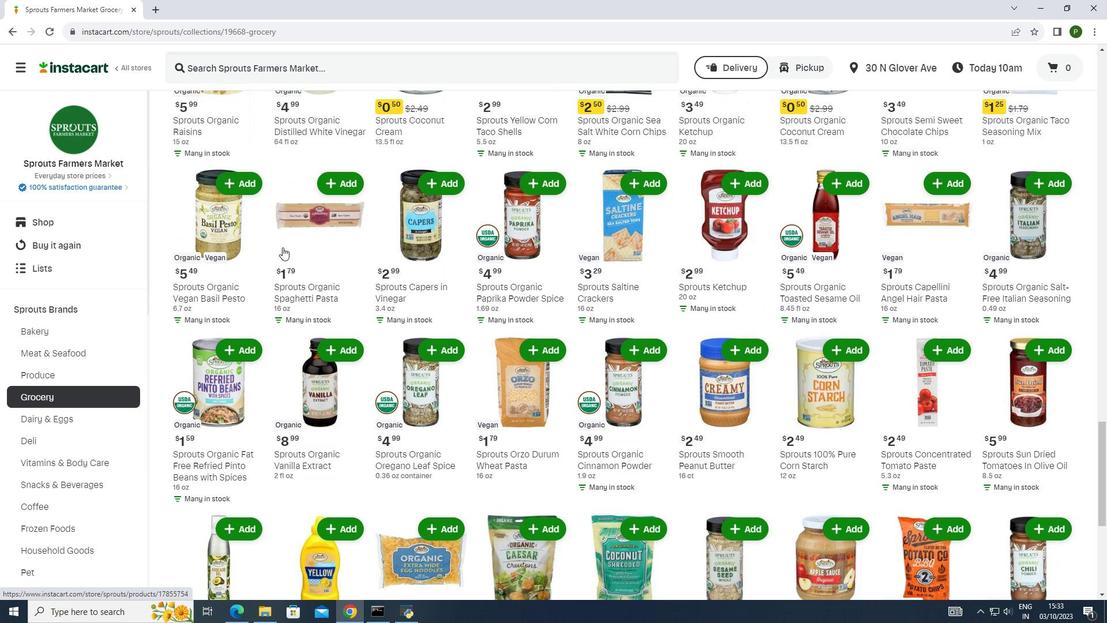 
Action: Mouse scrolled (282, 246) with delta (0, 0)
Screenshot: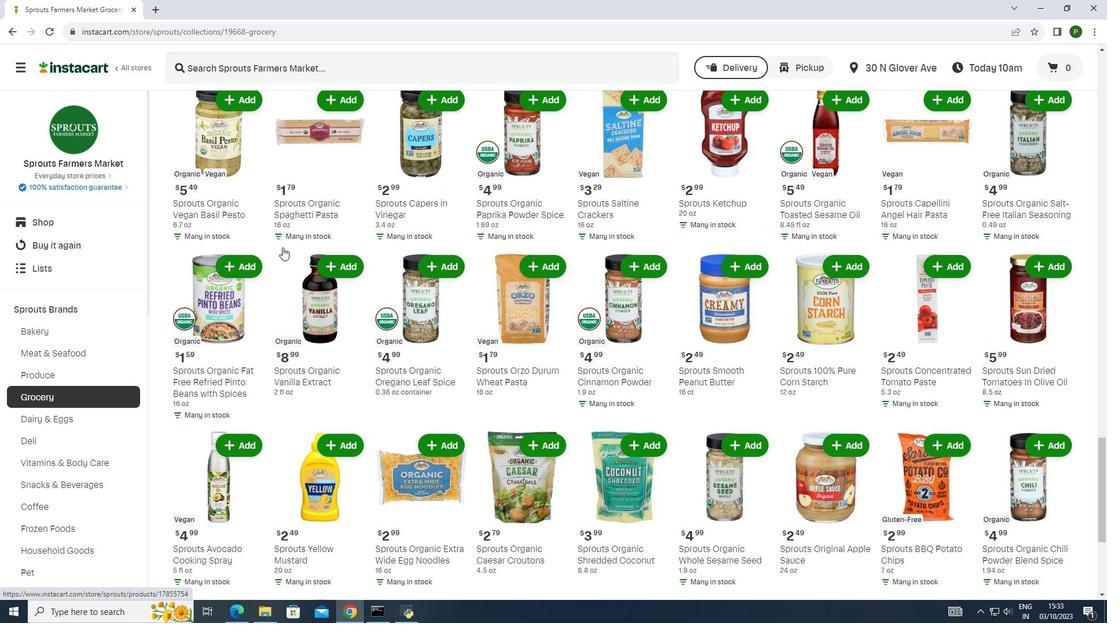 
Action: Mouse scrolled (282, 246) with delta (0, 0)
Screenshot: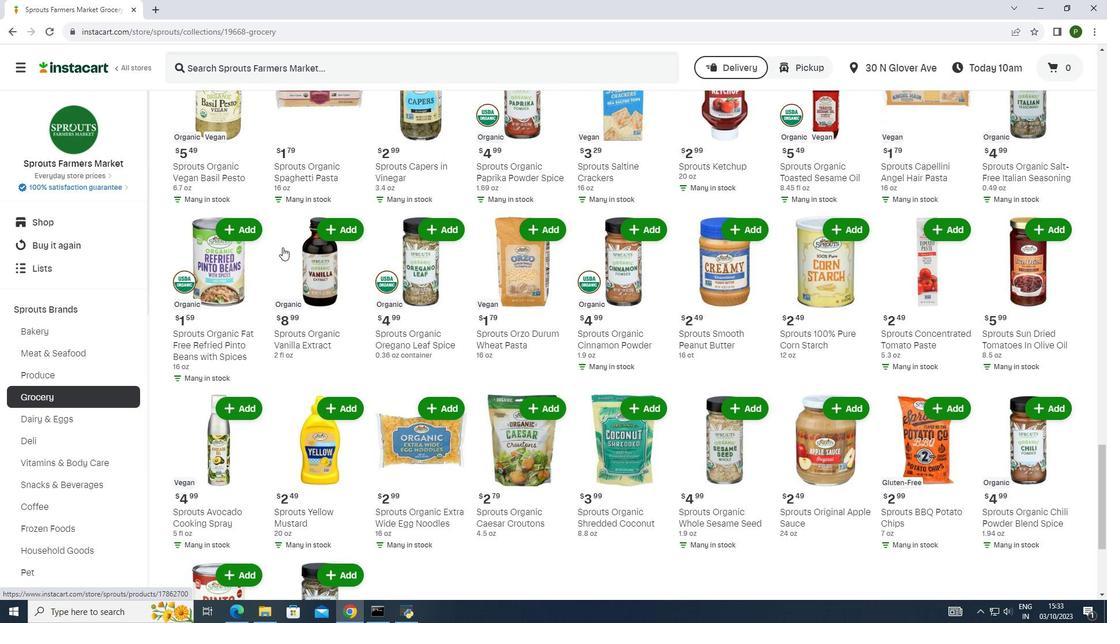 
Action: Mouse scrolled (282, 246) with delta (0, 0)
Screenshot: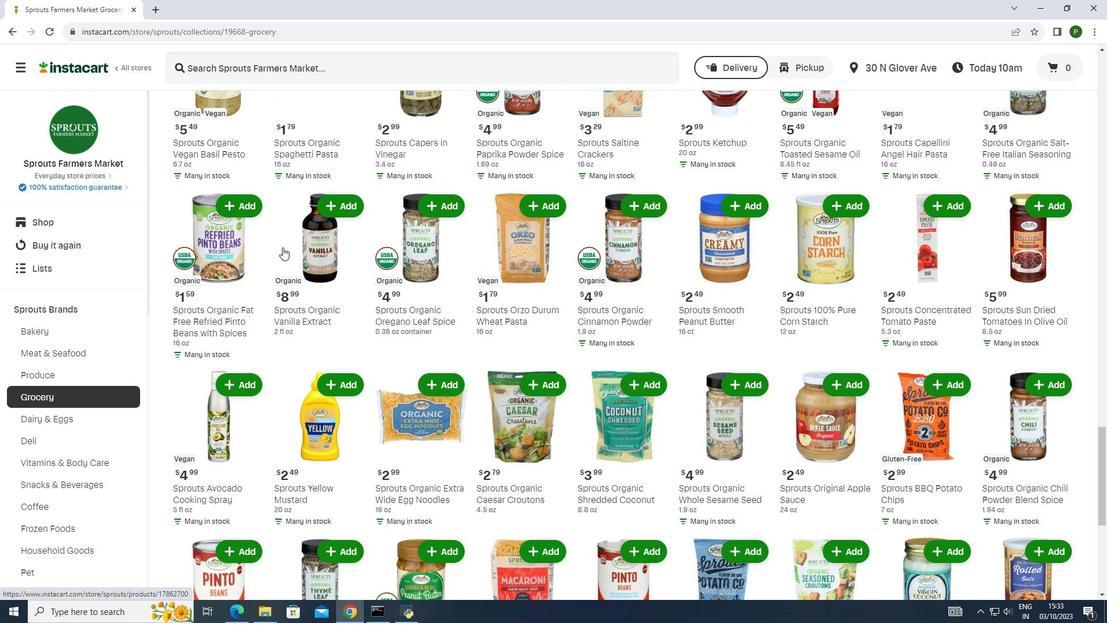 
Action: Mouse scrolled (282, 246) with delta (0, 0)
Screenshot: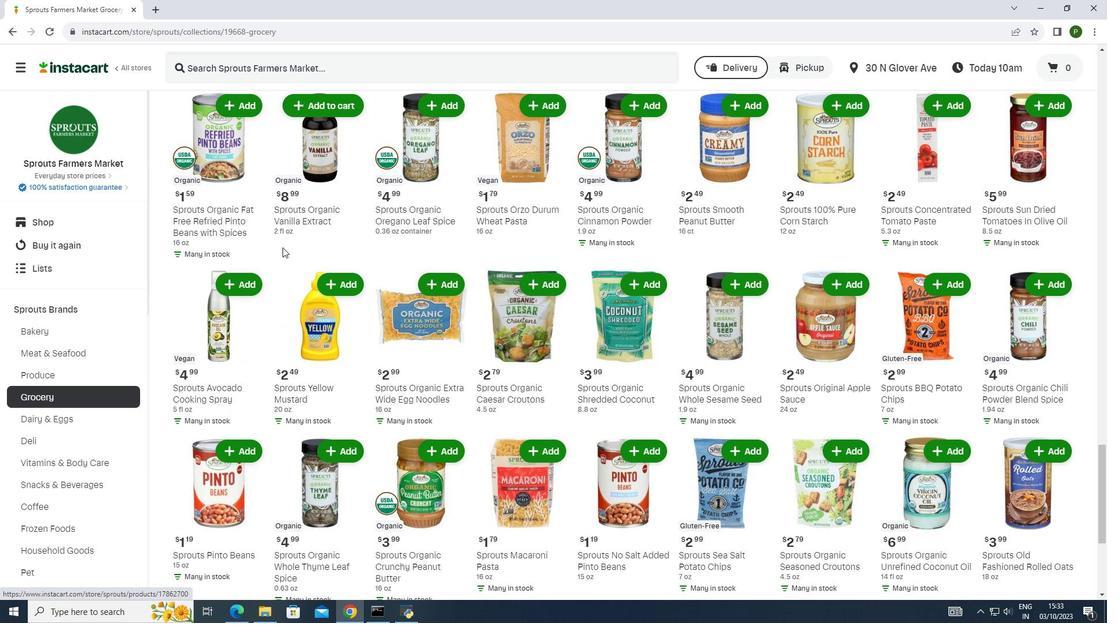 
Action: Mouse scrolled (282, 246) with delta (0, 0)
Screenshot: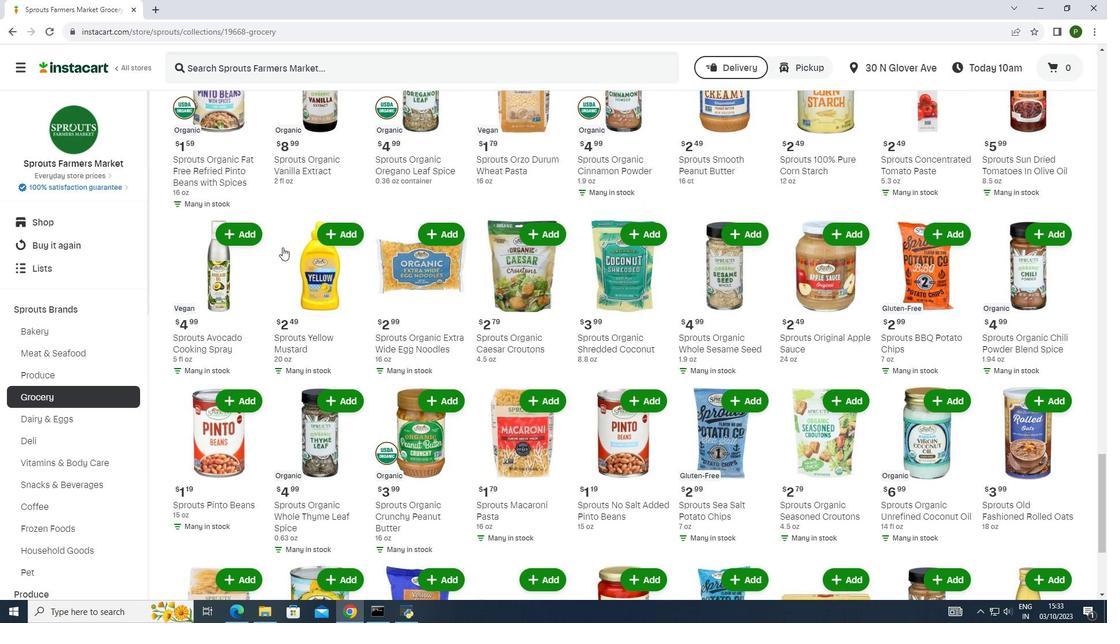 
Action: Mouse scrolled (282, 246) with delta (0, 0)
Screenshot: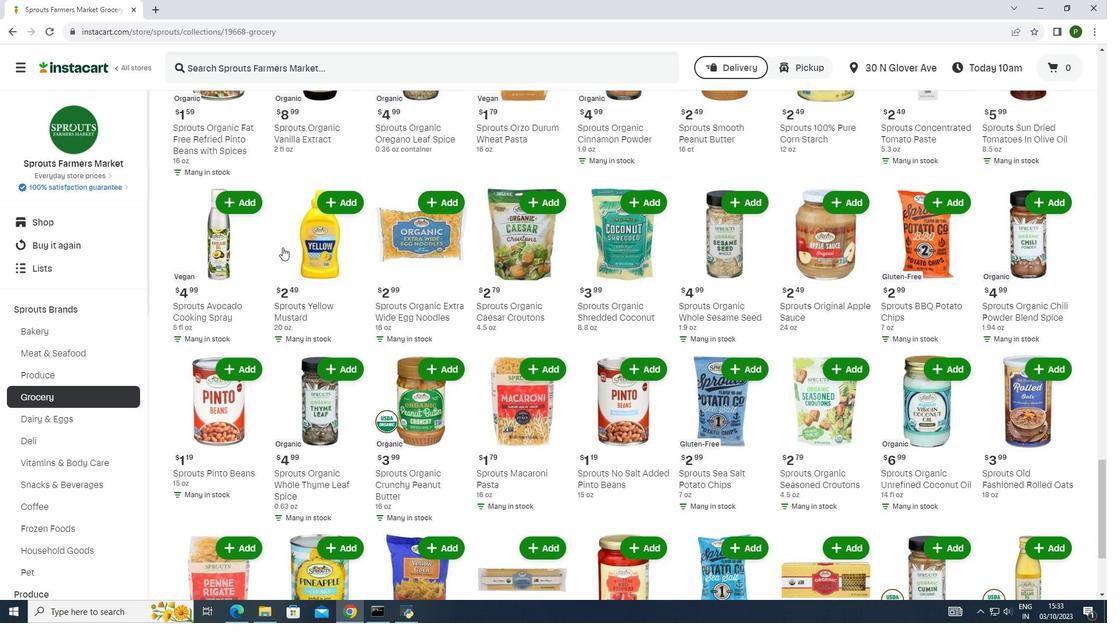 
Action: Mouse scrolled (282, 246) with delta (0, 0)
Screenshot: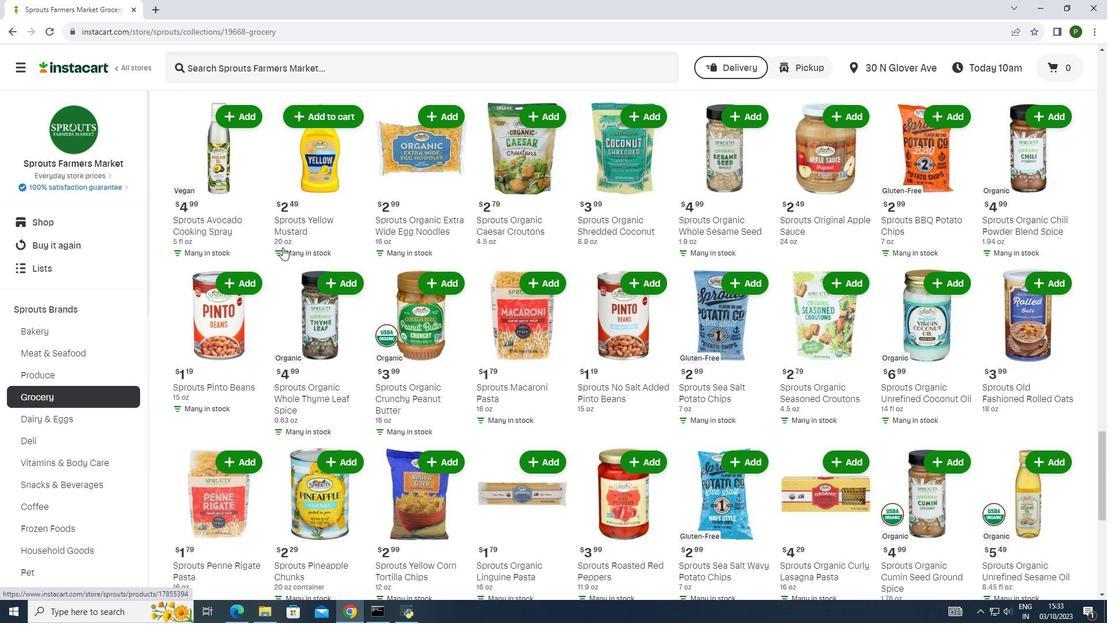 
Action: Mouse scrolled (282, 246) with delta (0, 0)
Screenshot: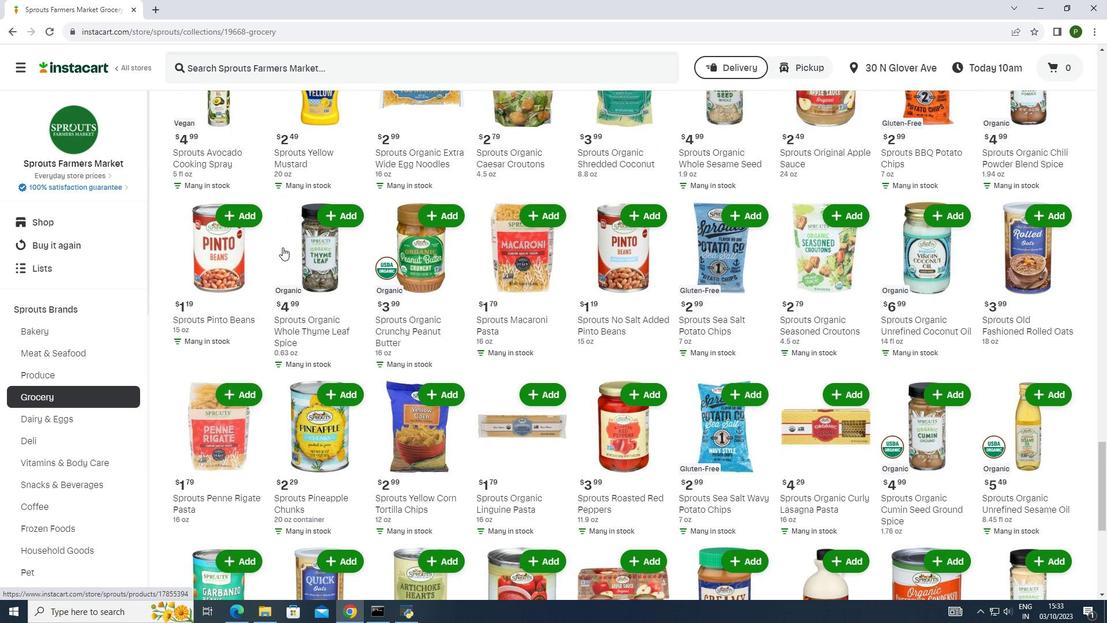 
Action: Mouse scrolled (282, 246) with delta (0, 0)
Screenshot: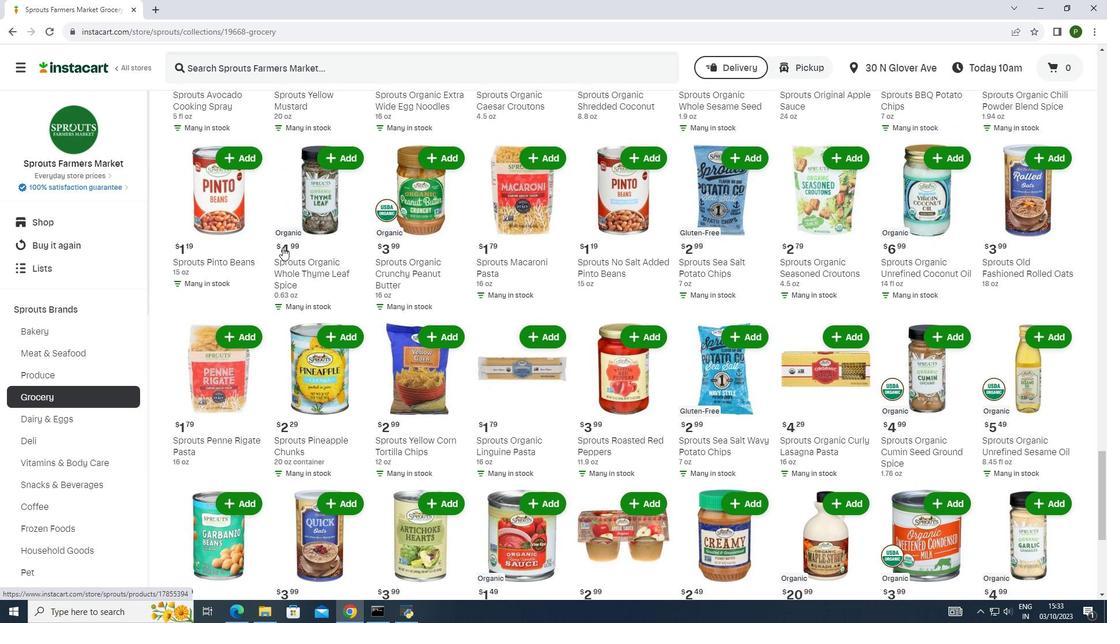 
Action: Mouse scrolled (282, 246) with delta (0, 0)
Screenshot: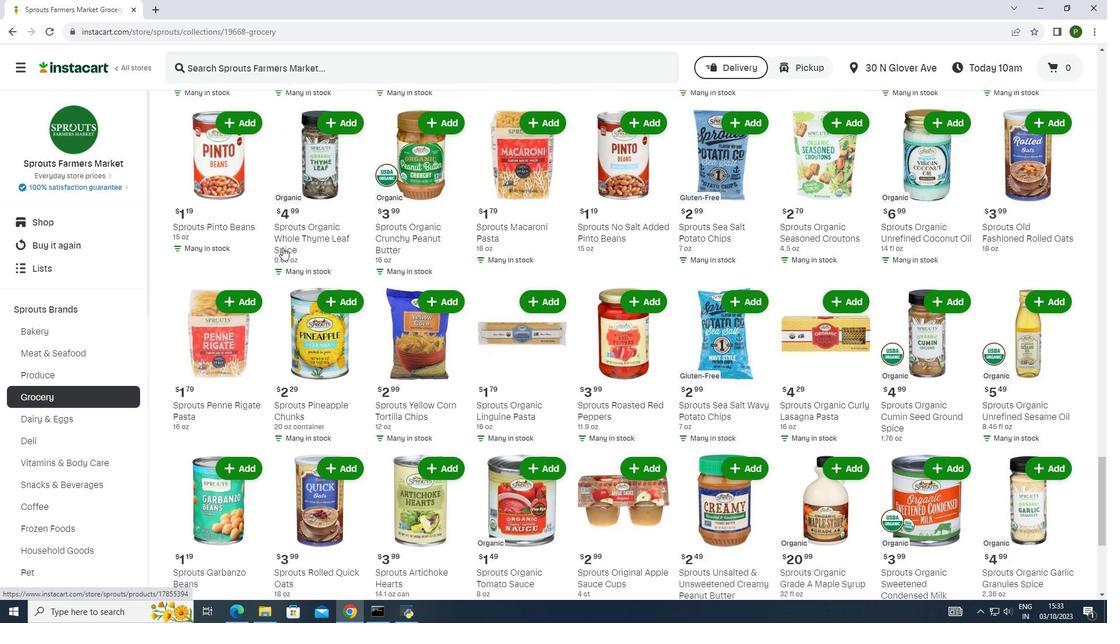 
Action: Mouse scrolled (282, 246) with delta (0, 0)
Screenshot: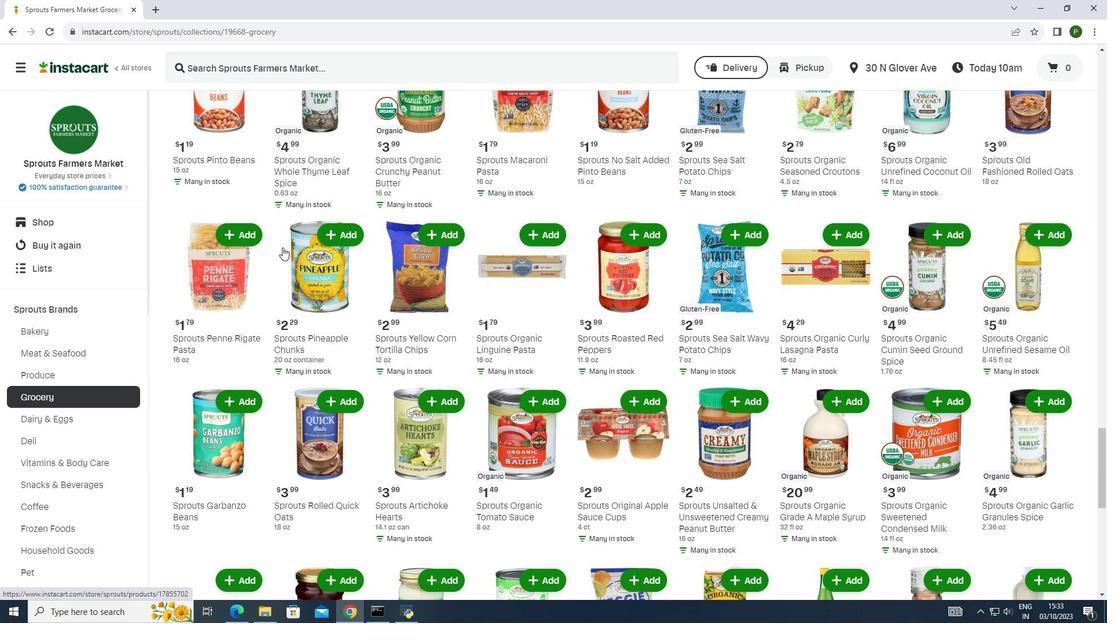 
Action: Mouse scrolled (282, 246) with delta (0, 0)
Screenshot: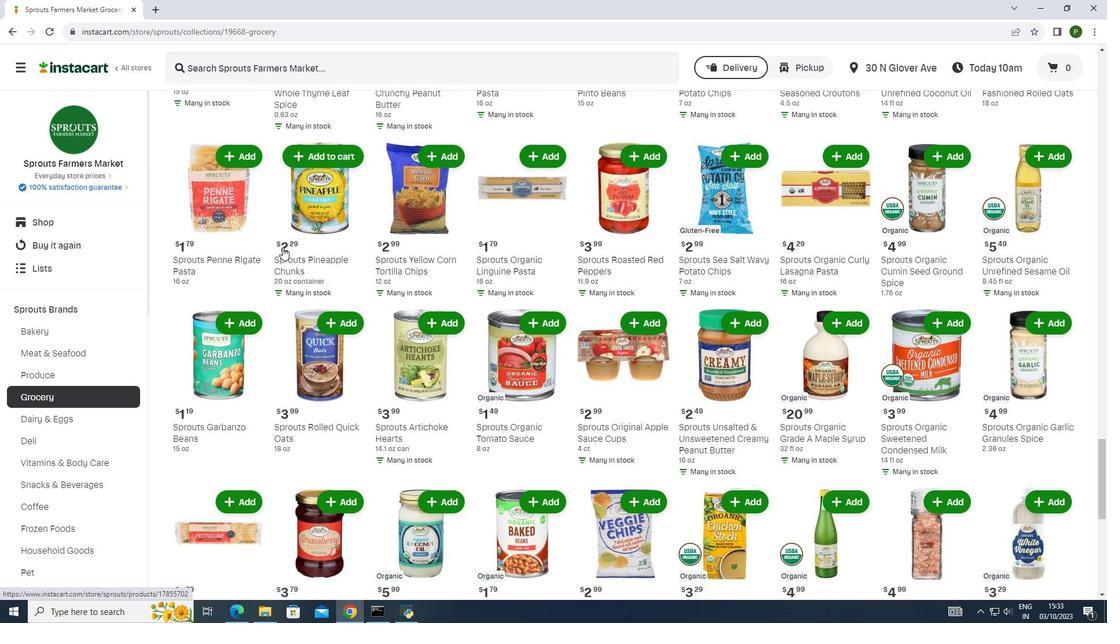 
Action: Mouse scrolled (282, 246) with delta (0, 0)
Screenshot: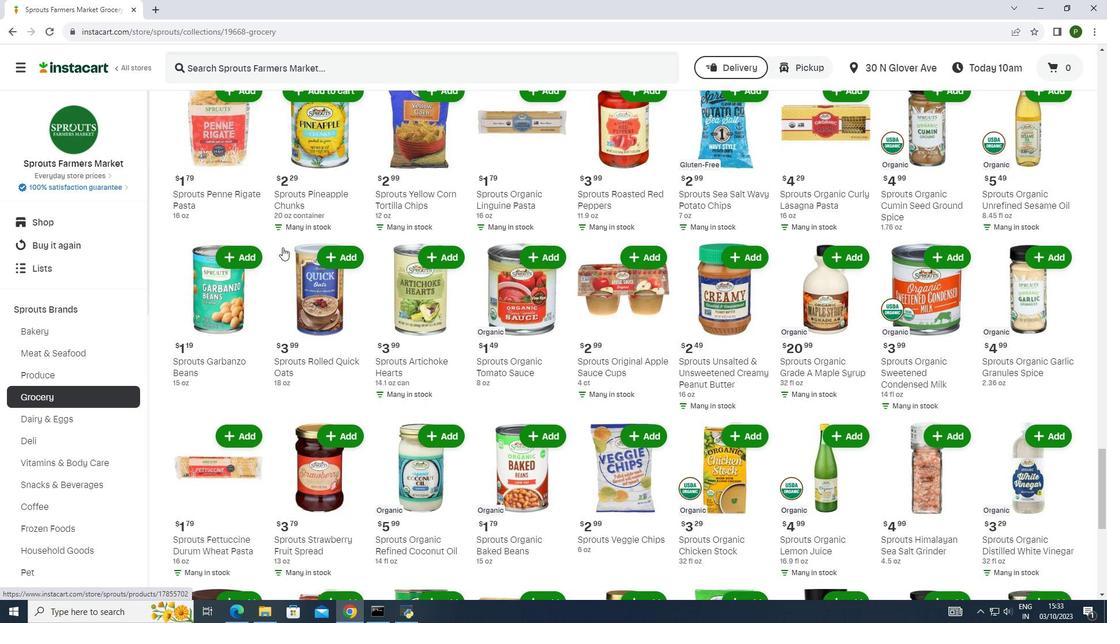 
Action: Mouse scrolled (282, 246) with delta (0, 0)
Screenshot: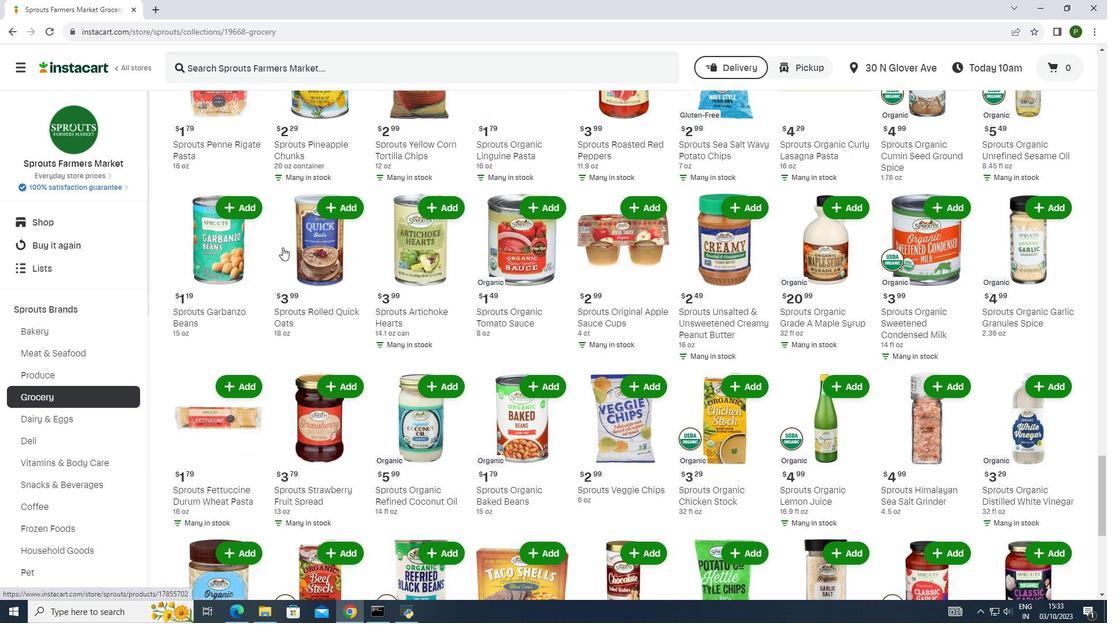 
Action: Mouse scrolled (282, 246) with delta (0, 0)
Screenshot: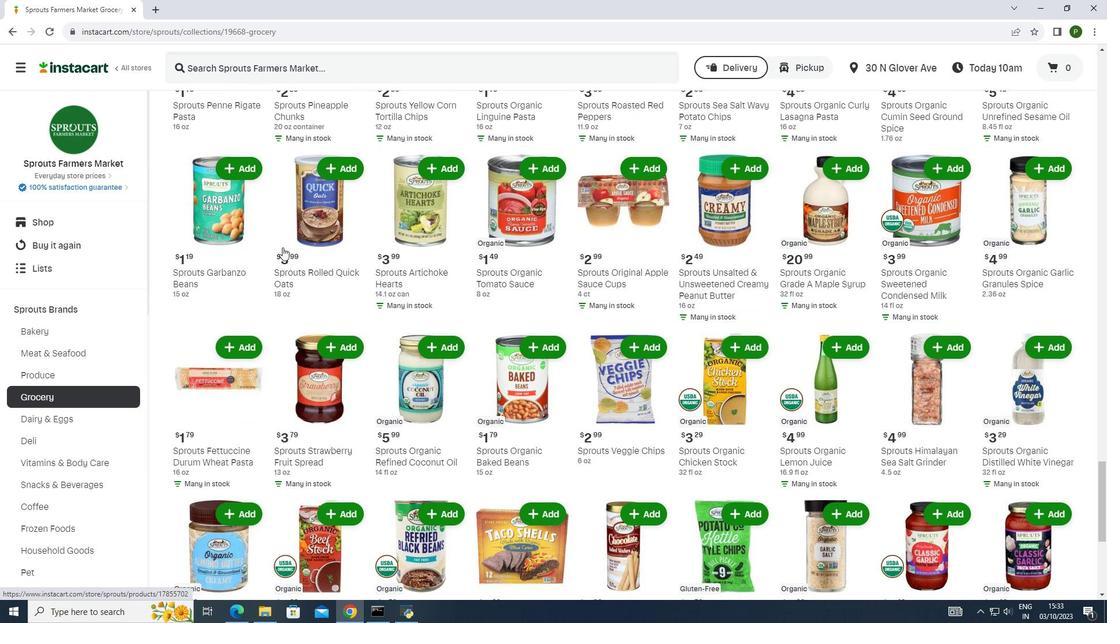 
Action: Mouse scrolled (282, 246) with delta (0, 0)
Screenshot: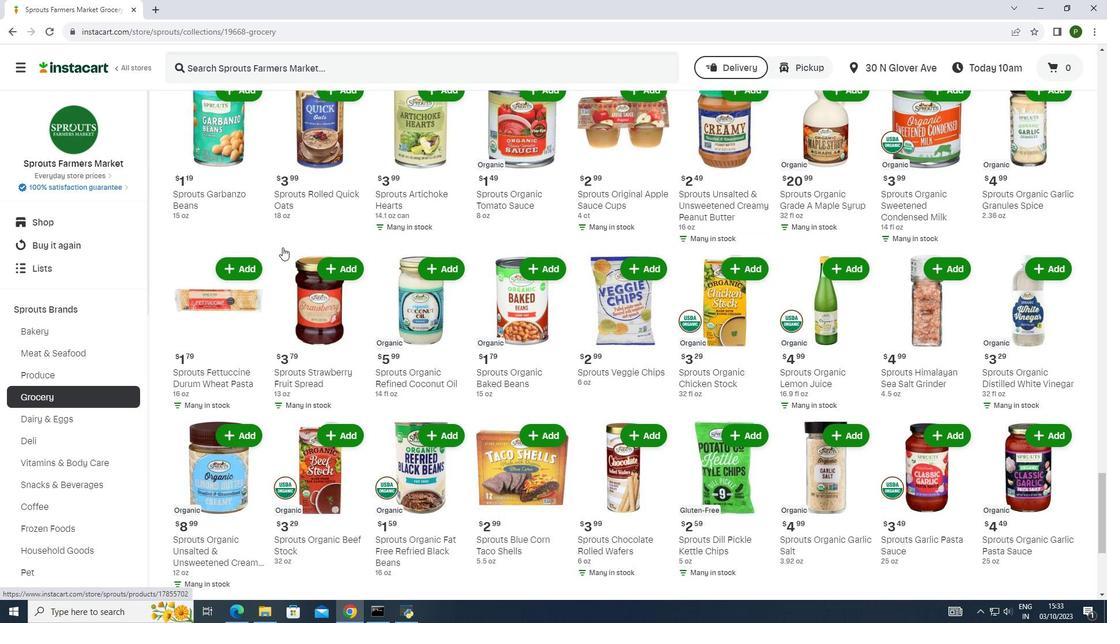 
Action: Mouse scrolled (282, 246) with delta (0, 0)
Screenshot: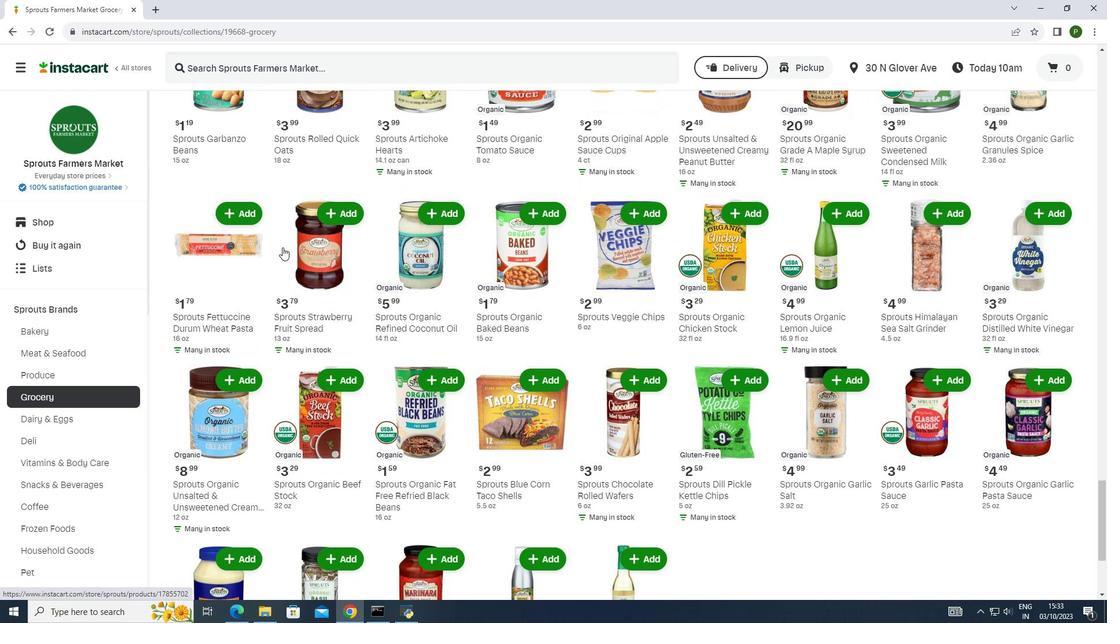 
Action: Mouse scrolled (282, 246) with delta (0, 0)
Screenshot: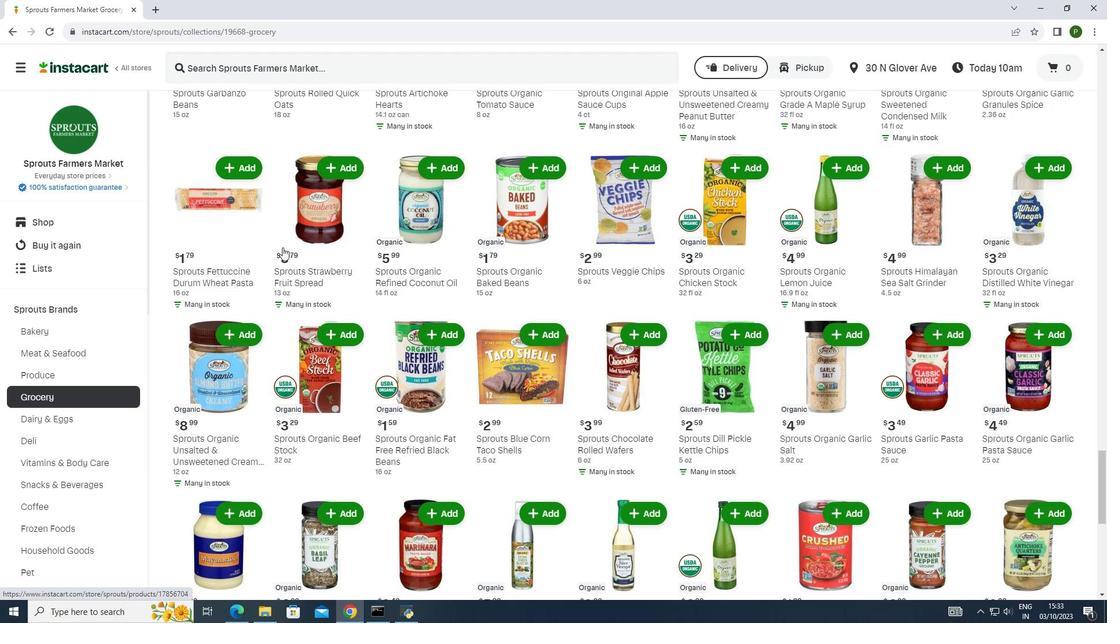 
Action: Mouse scrolled (282, 246) with delta (0, 0)
Screenshot: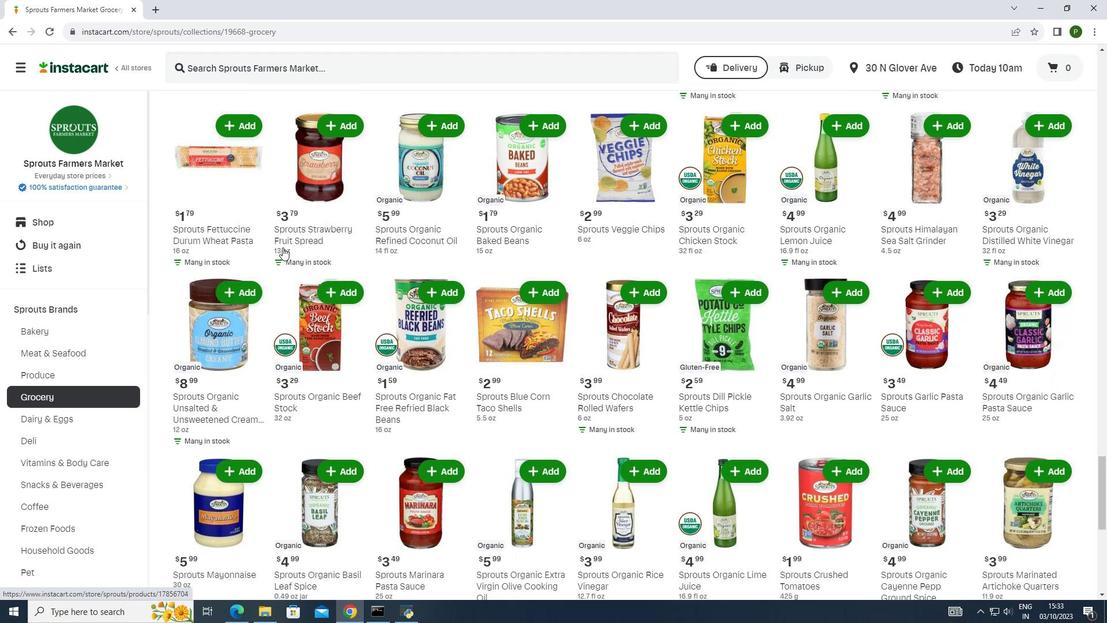 
Action: Mouse scrolled (282, 246) with delta (0, 0)
Screenshot: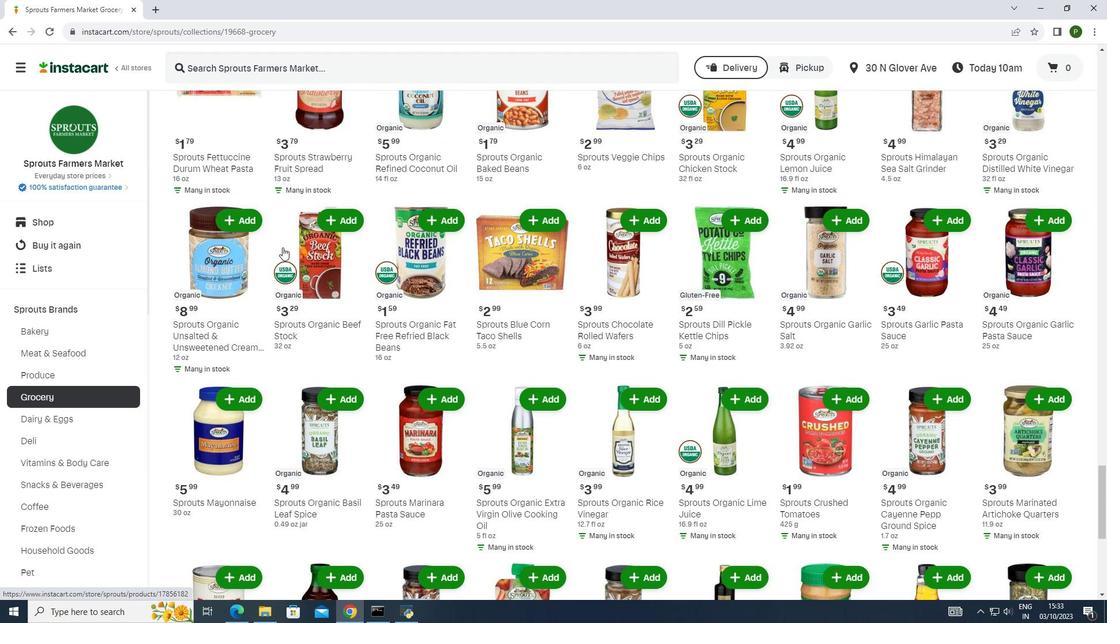 
Action: Mouse scrolled (282, 246) with delta (0, 0)
Screenshot: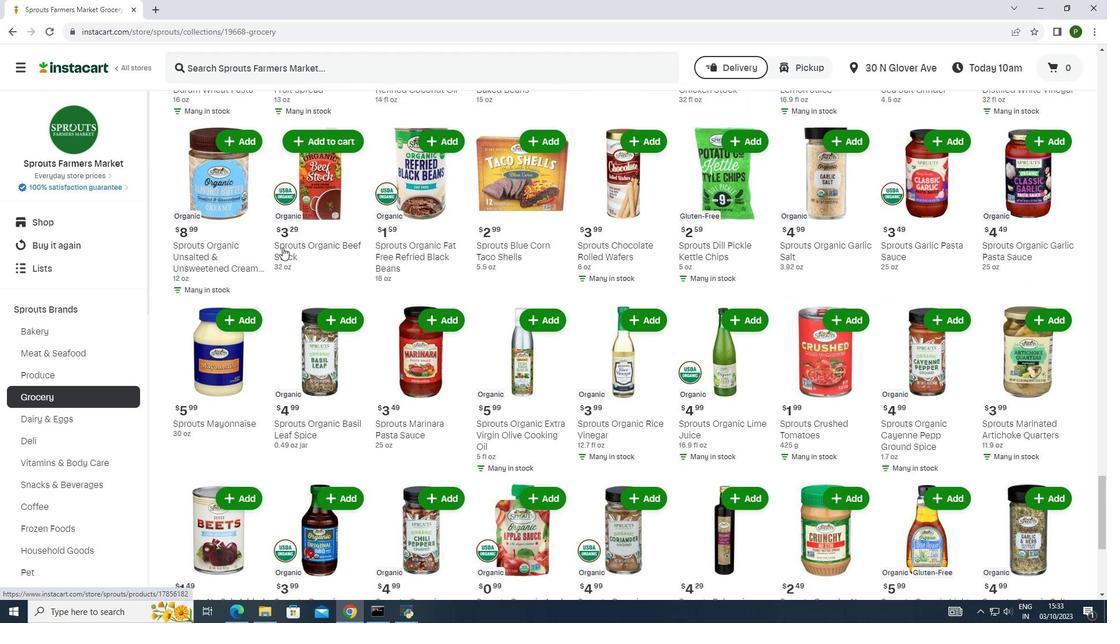 
Action: Mouse scrolled (282, 246) with delta (0, 0)
Screenshot: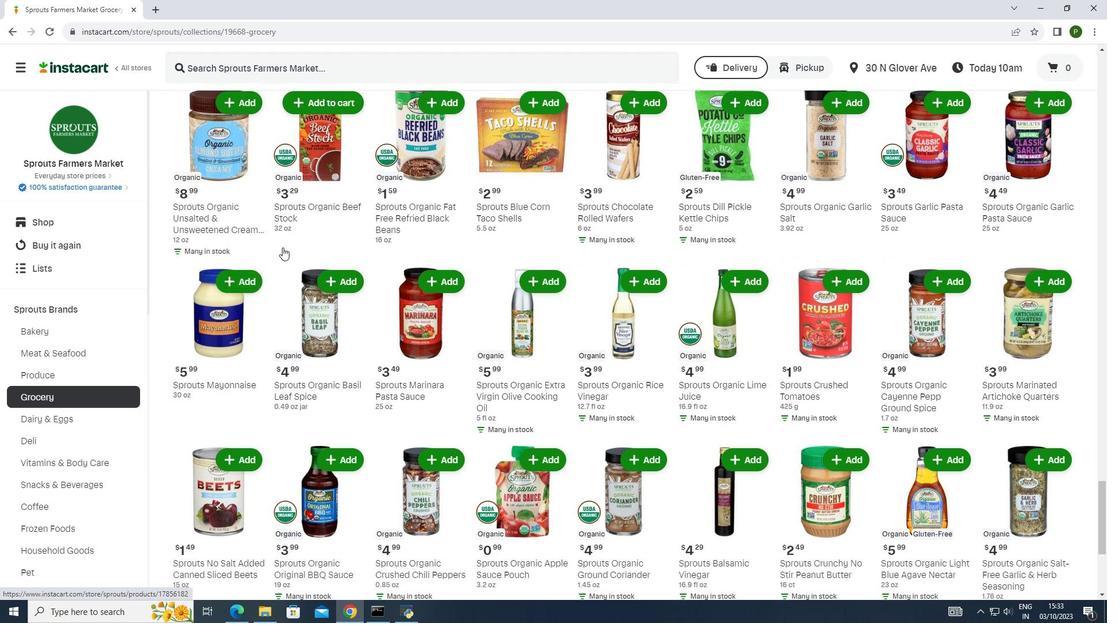 
Action: Mouse scrolled (282, 246) with delta (0, 0)
Screenshot: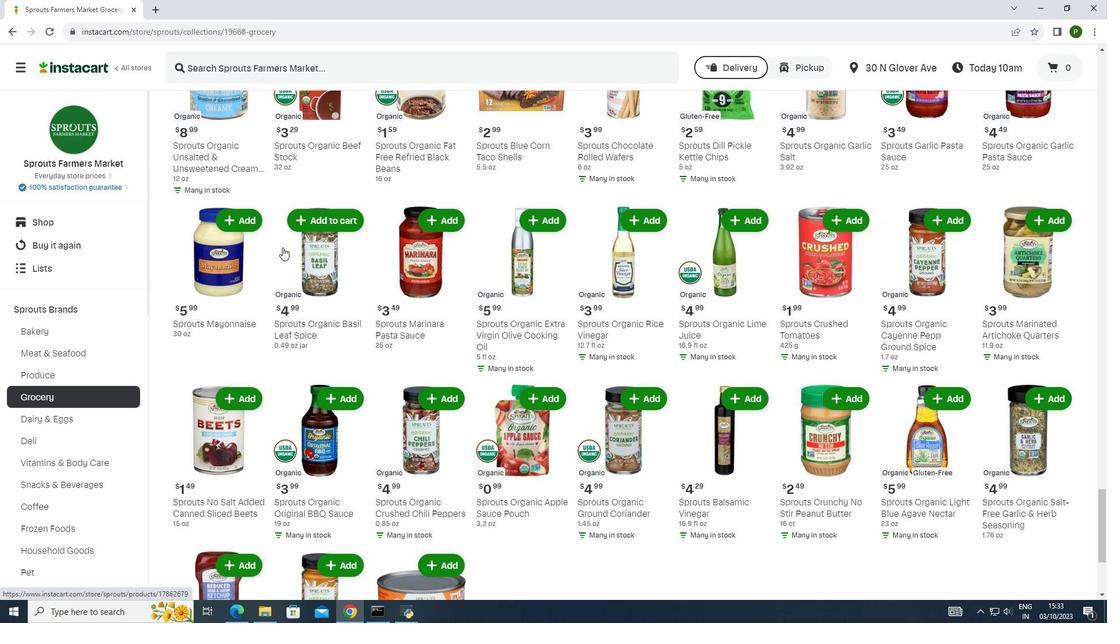 
Action: Mouse scrolled (282, 246) with delta (0, 0)
Screenshot: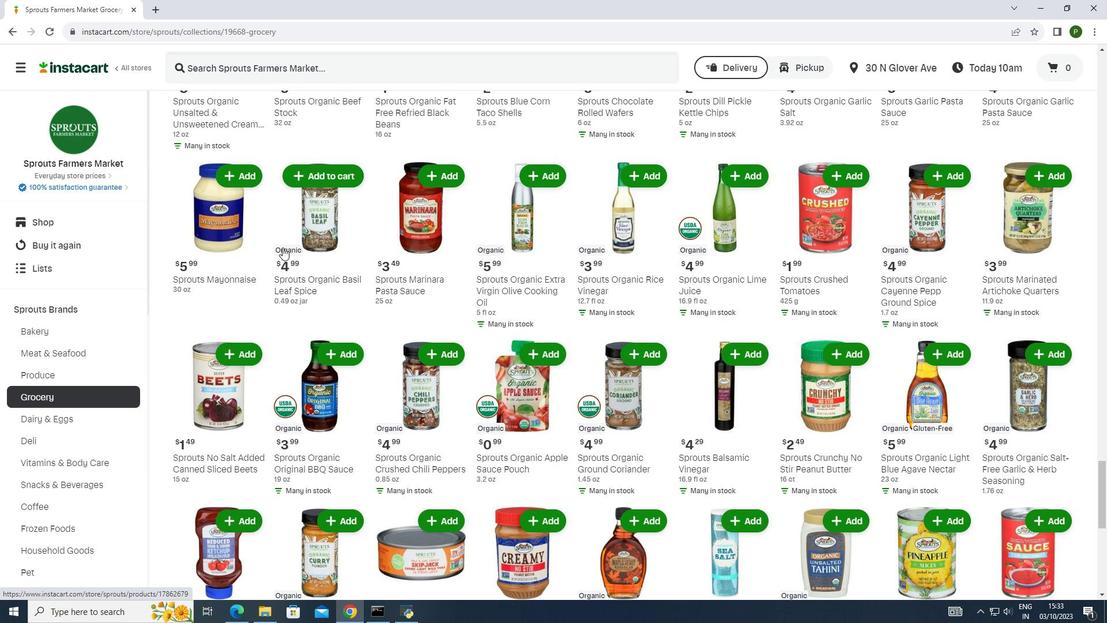 
Action: Mouse scrolled (282, 246) with delta (0, 0)
Screenshot: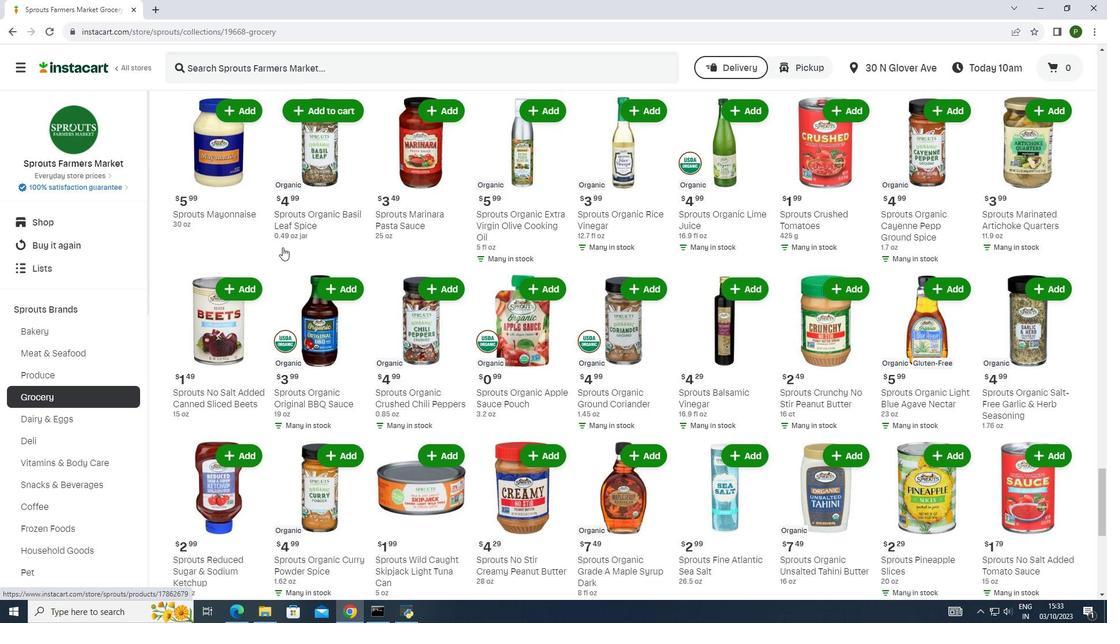 
Action: Mouse scrolled (282, 246) with delta (0, 0)
Screenshot: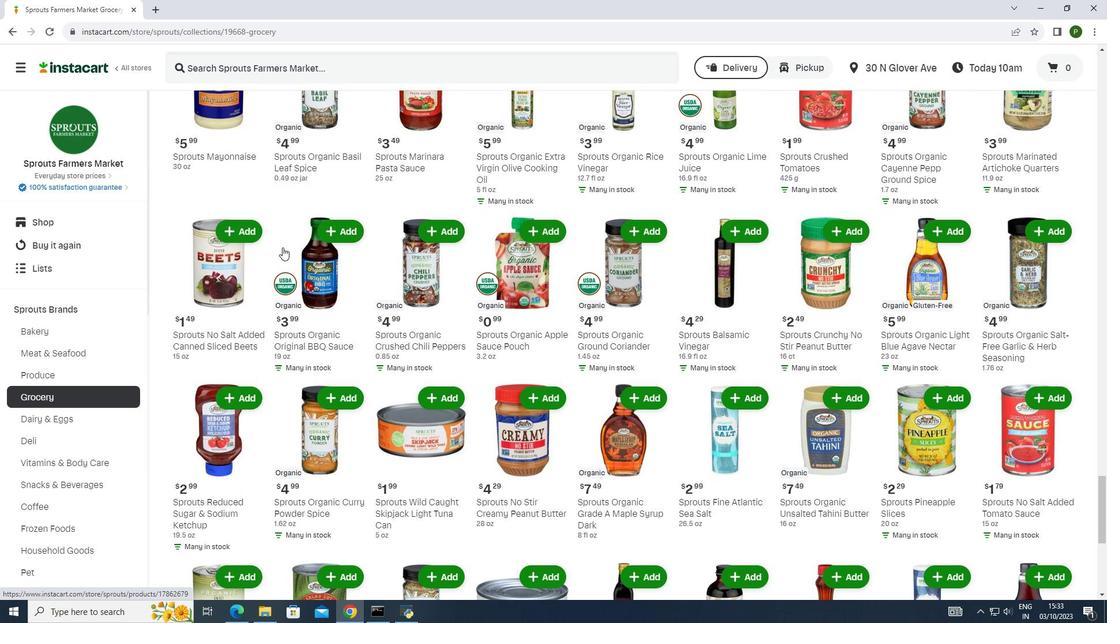 
Action: Mouse scrolled (282, 246) with delta (0, 0)
Screenshot: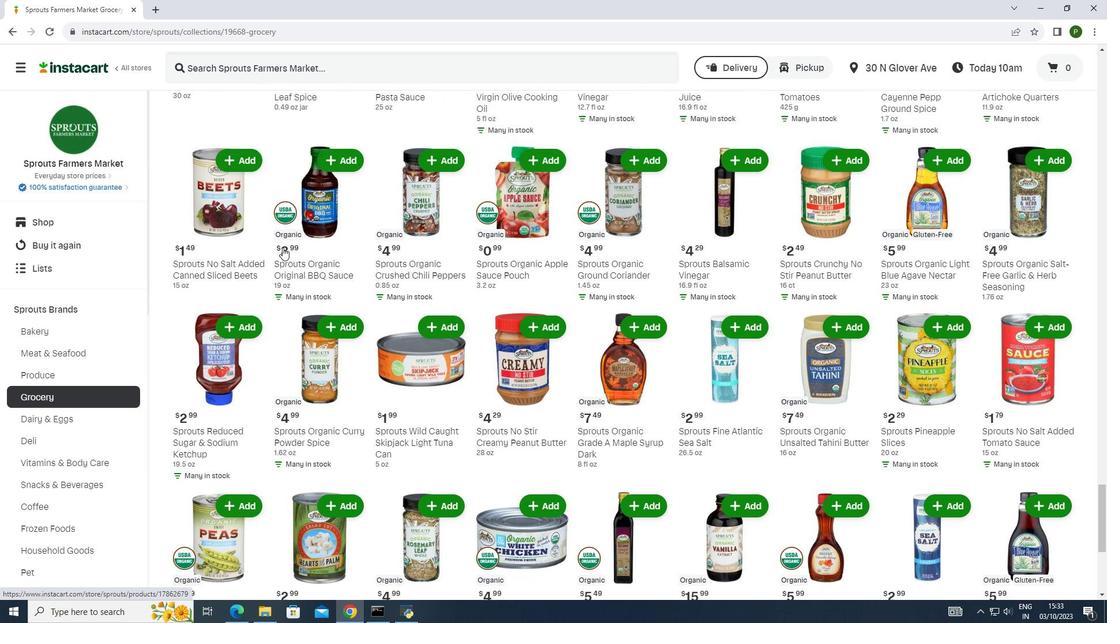 
Action: Mouse scrolled (282, 246) with delta (0, 0)
Screenshot: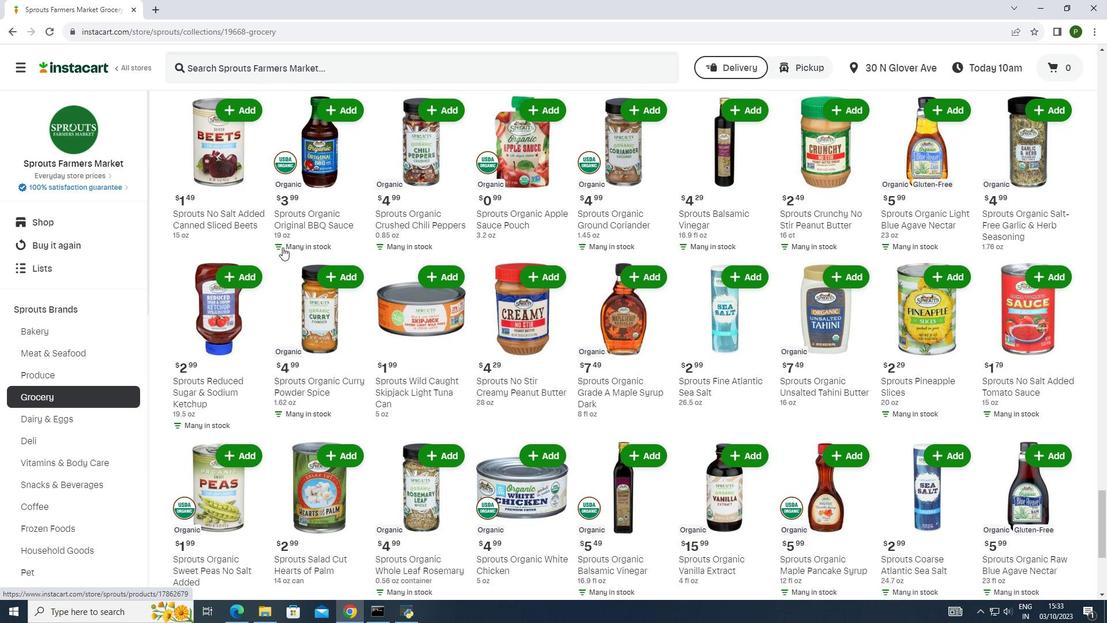 
Action: Mouse scrolled (282, 246) with delta (0, 0)
Screenshot: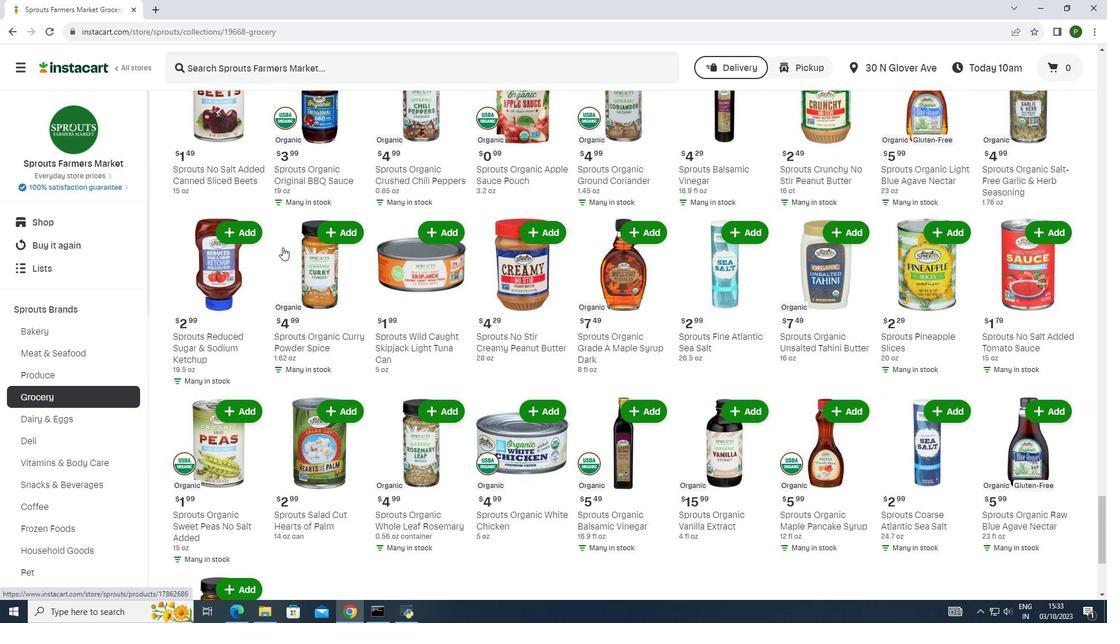 
Action: Mouse scrolled (282, 246) with delta (0, 0)
Screenshot: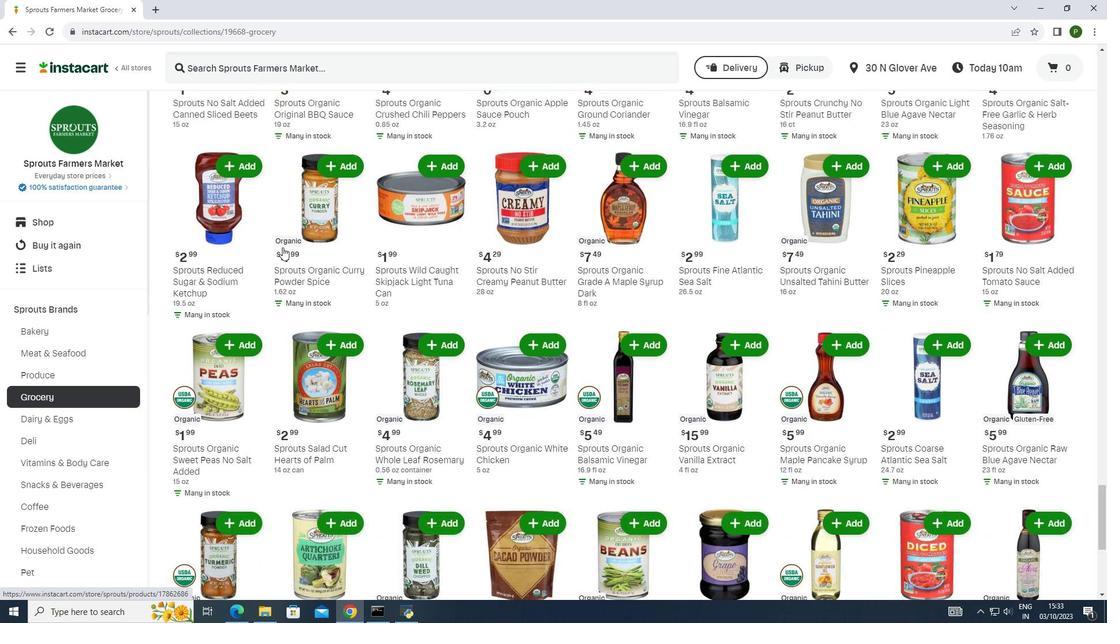 
Action: Mouse scrolled (282, 246) with delta (0, 0)
Screenshot: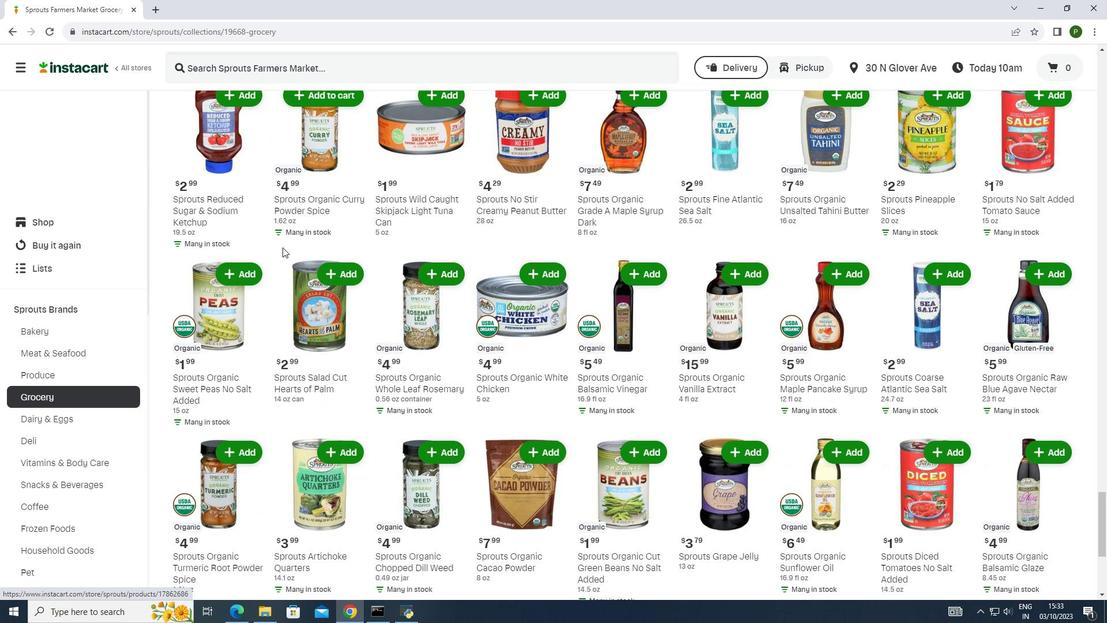 
Action: Mouse scrolled (282, 246) with delta (0, 0)
Screenshot: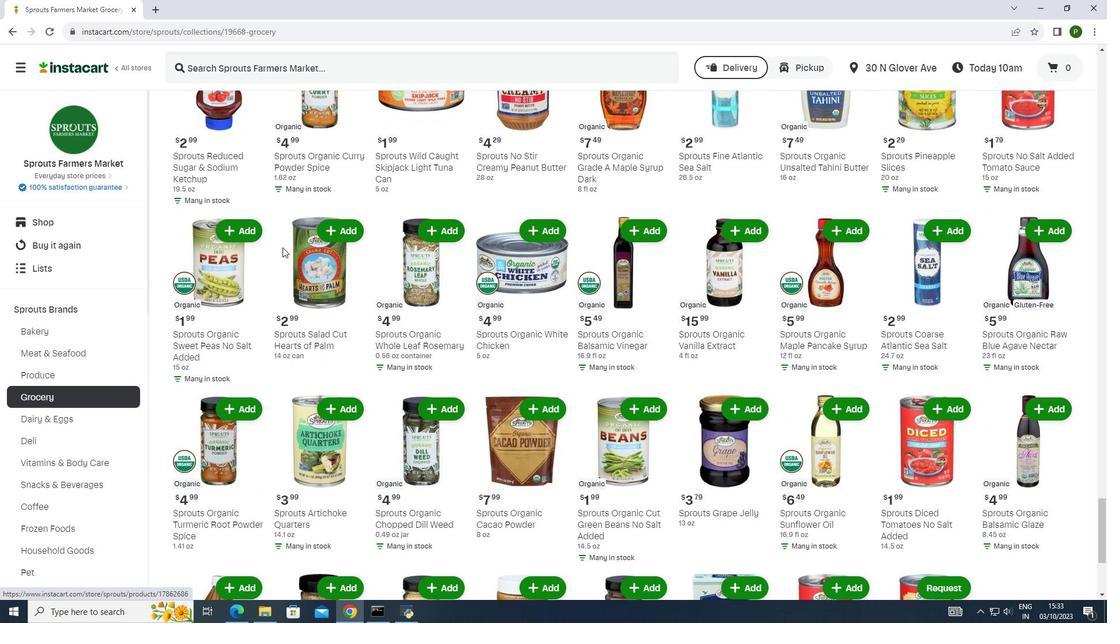 
Action: Mouse scrolled (282, 246) with delta (0, 0)
Screenshot: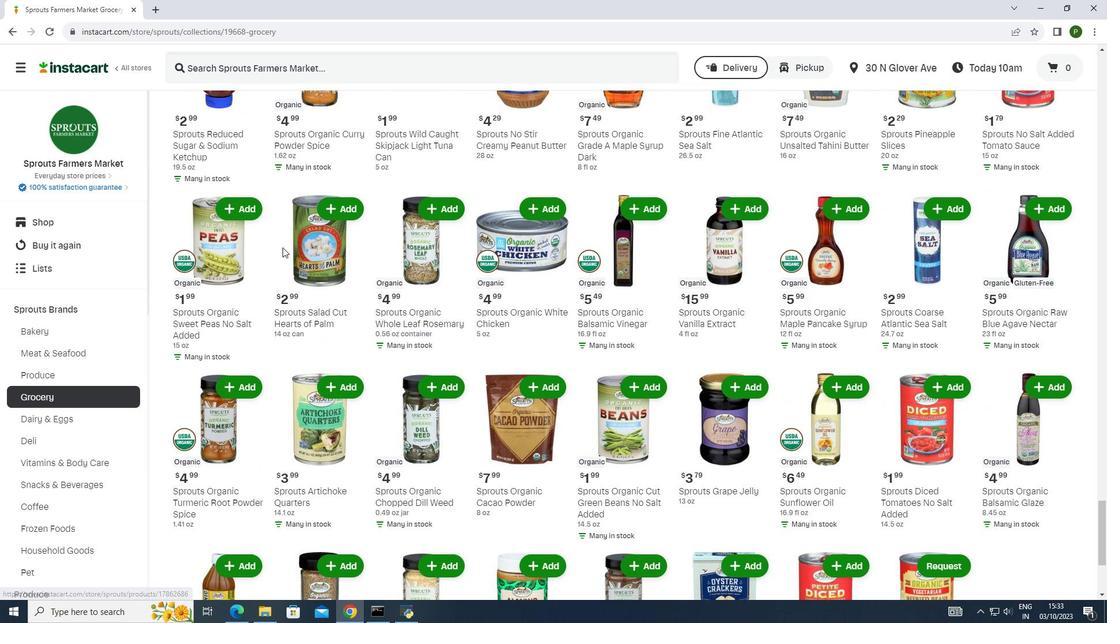 
Action: Mouse scrolled (282, 246) with delta (0, 0)
Screenshot: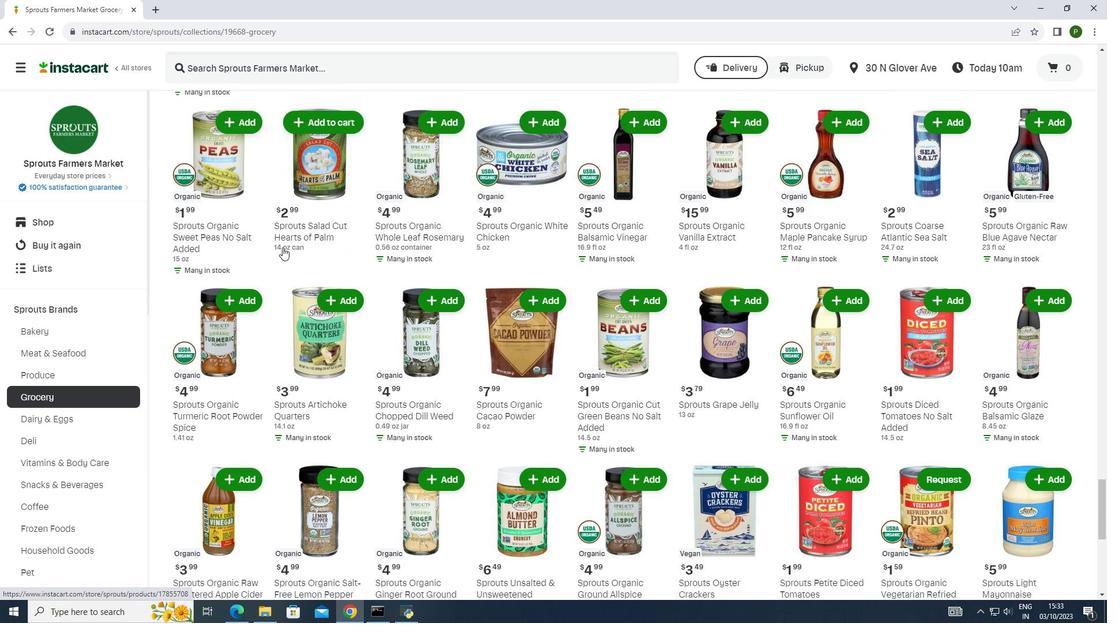 
Action: Mouse scrolled (282, 246) with delta (0, 0)
Screenshot: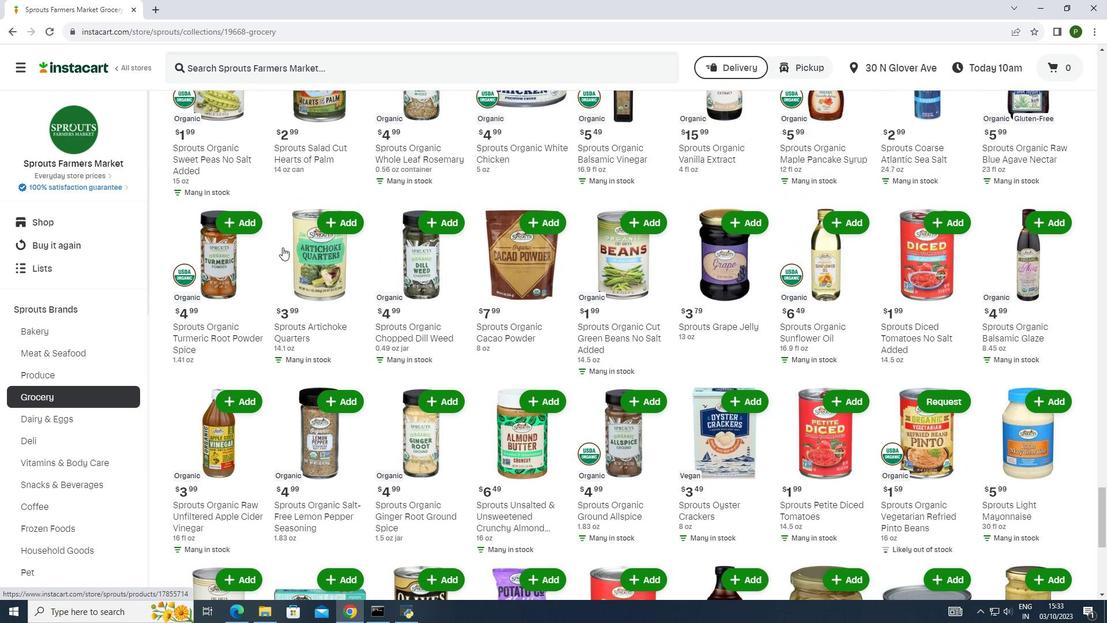 
Action: Mouse scrolled (282, 246) with delta (0, 0)
Screenshot: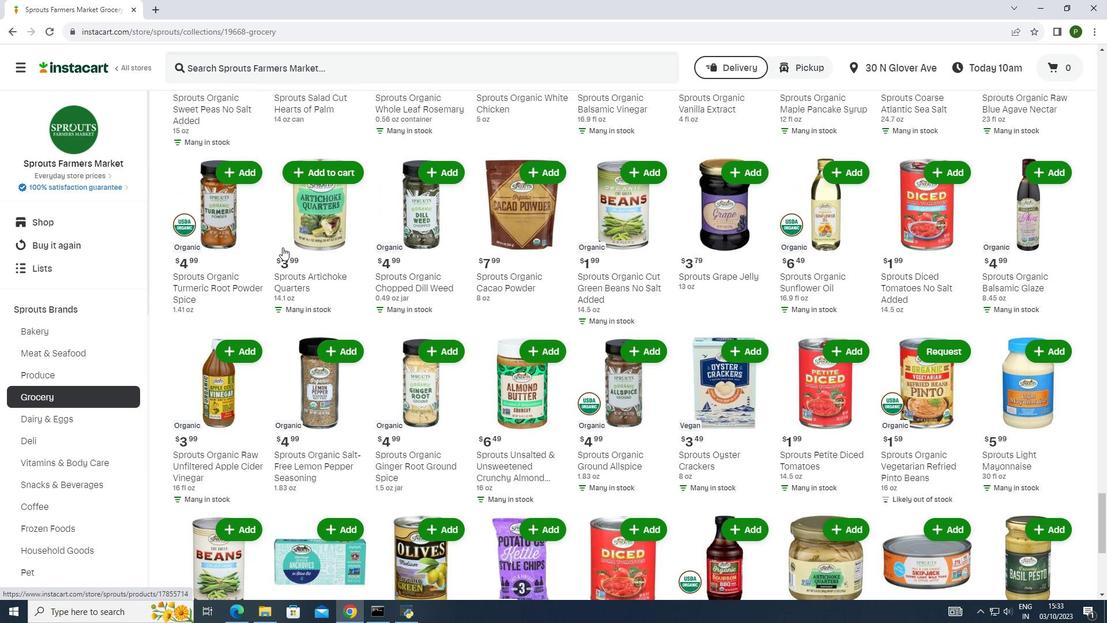 
Action: Mouse scrolled (282, 246) with delta (0, 0)
Screenshot: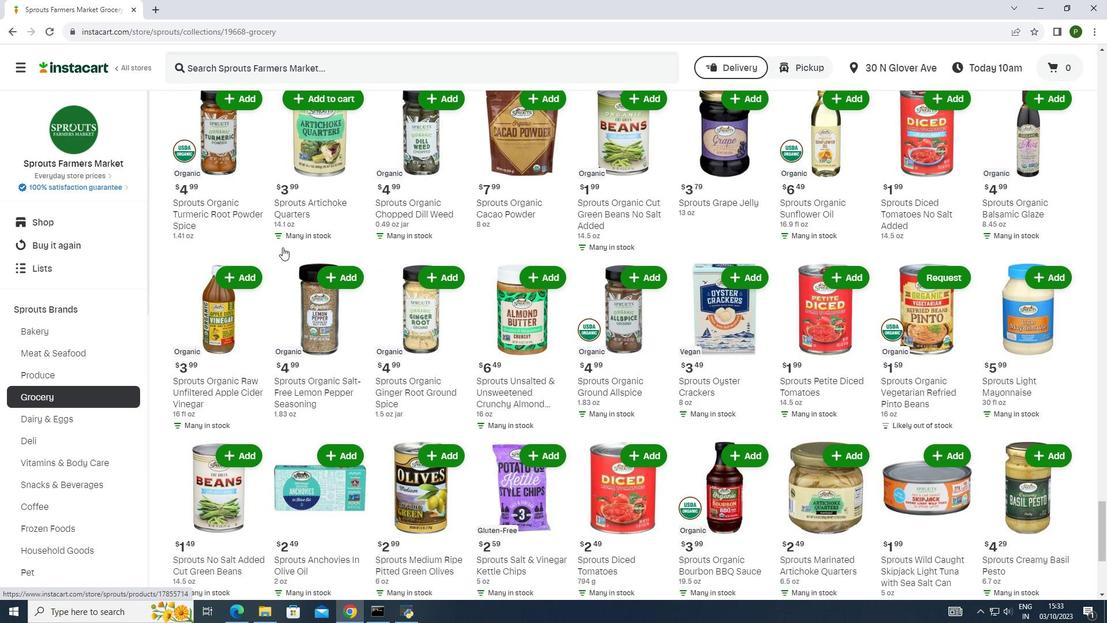 
Action: Mouse scrolled (282, 246) with delta (0, 0)
Screenshot: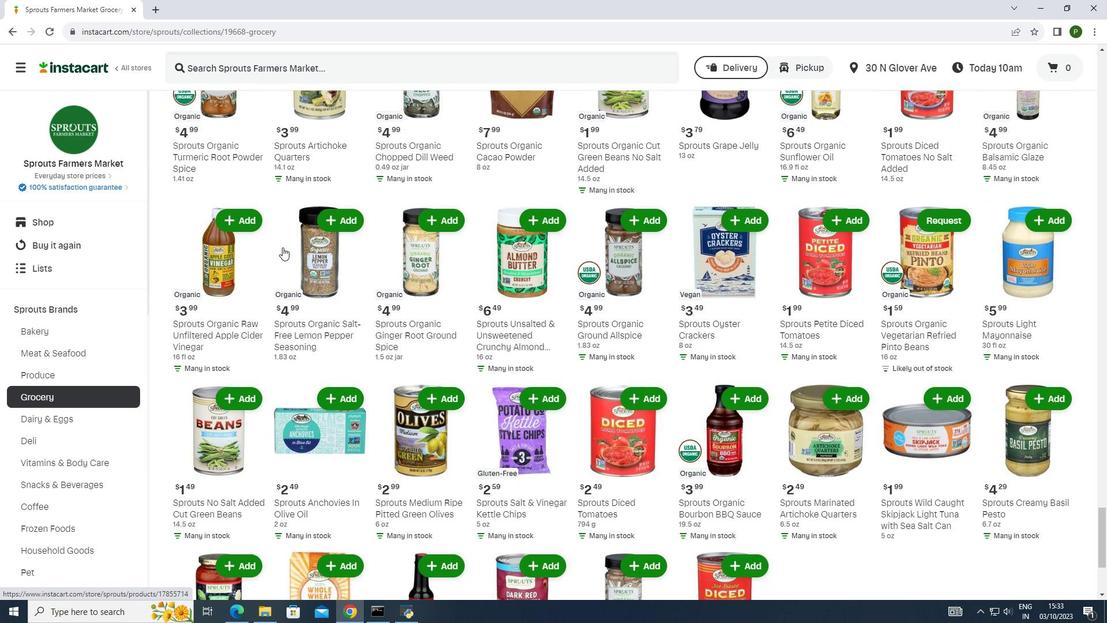 
Action: Mouse scrolled (282, 246) with delta (0, 0)
Screenshot: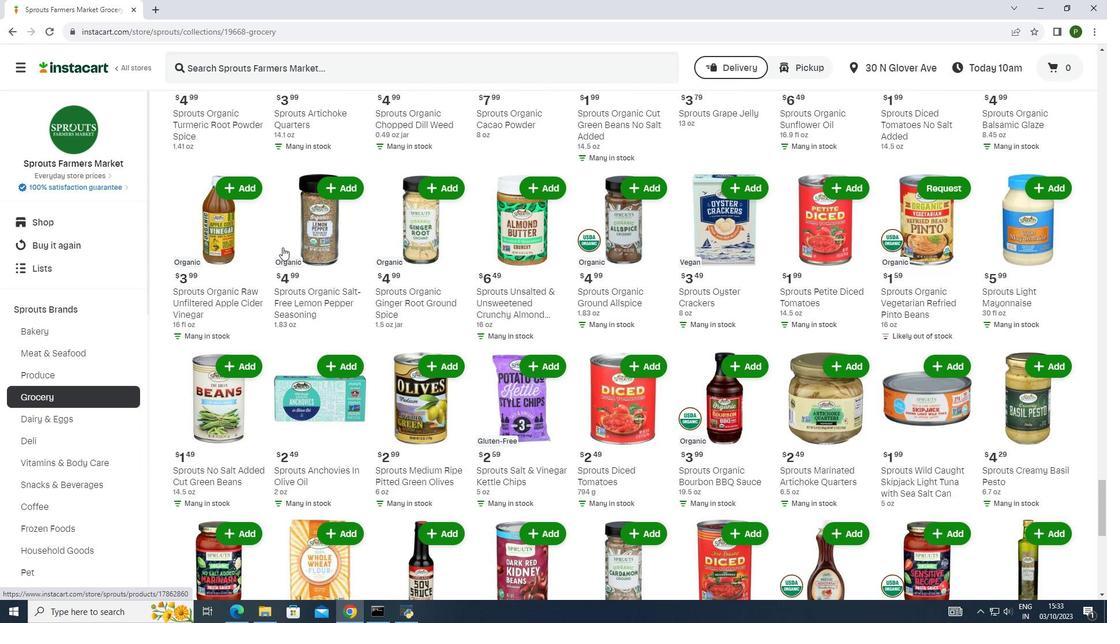 
Action: Mouse scrolled (282, 246) with delta (0, 0)
Screenshot: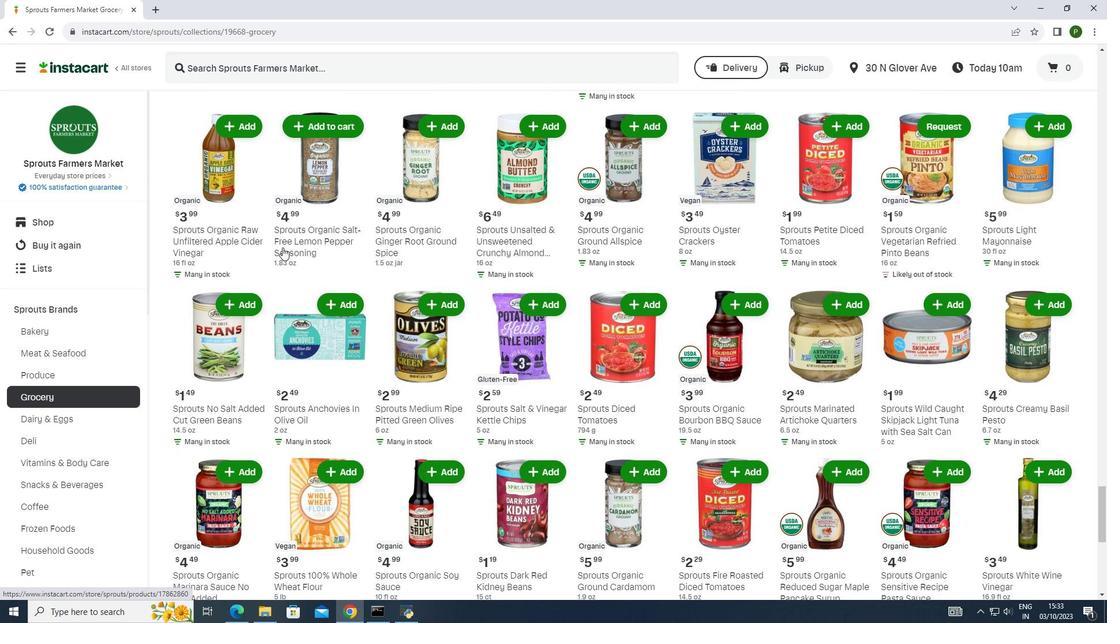 
Action: Mouse scrolled (282, 246) with delta (0, 0)
Screenshot: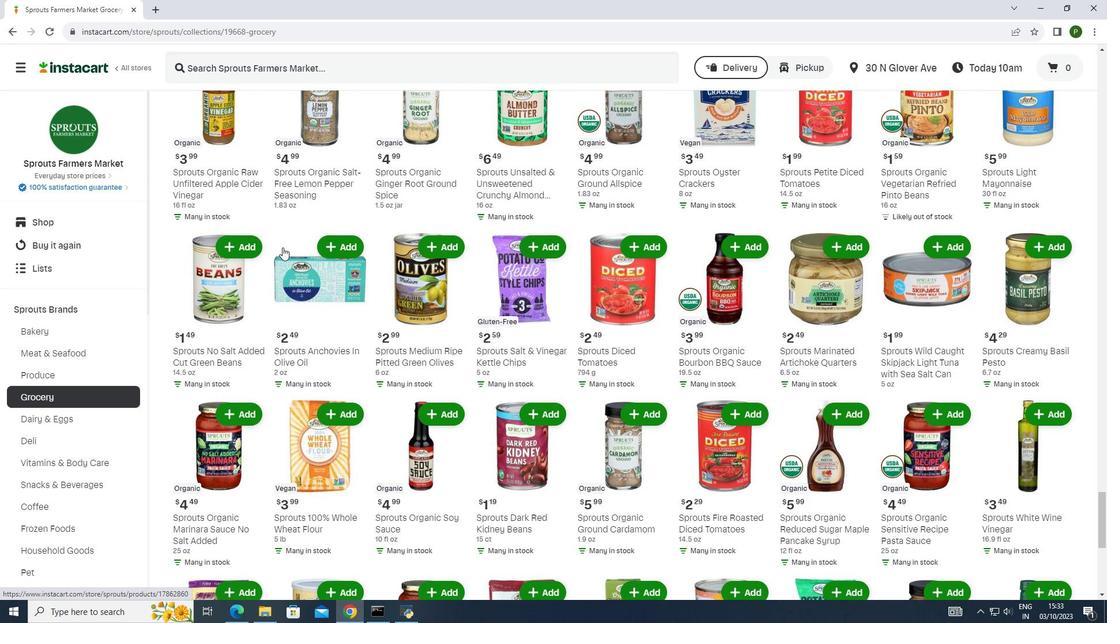 
Action: Mouse scrolled (282, 246) with delta (0, 0)
Screenshot: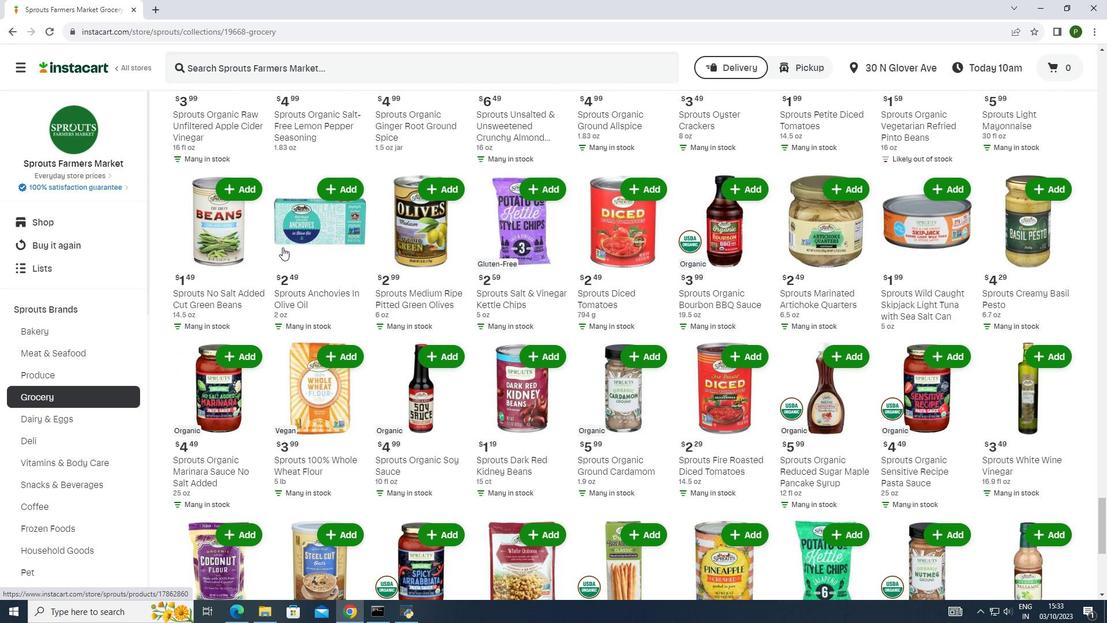 
Action: Mouse scrolled (282, 246) with delta (0, 0)
Screenshot: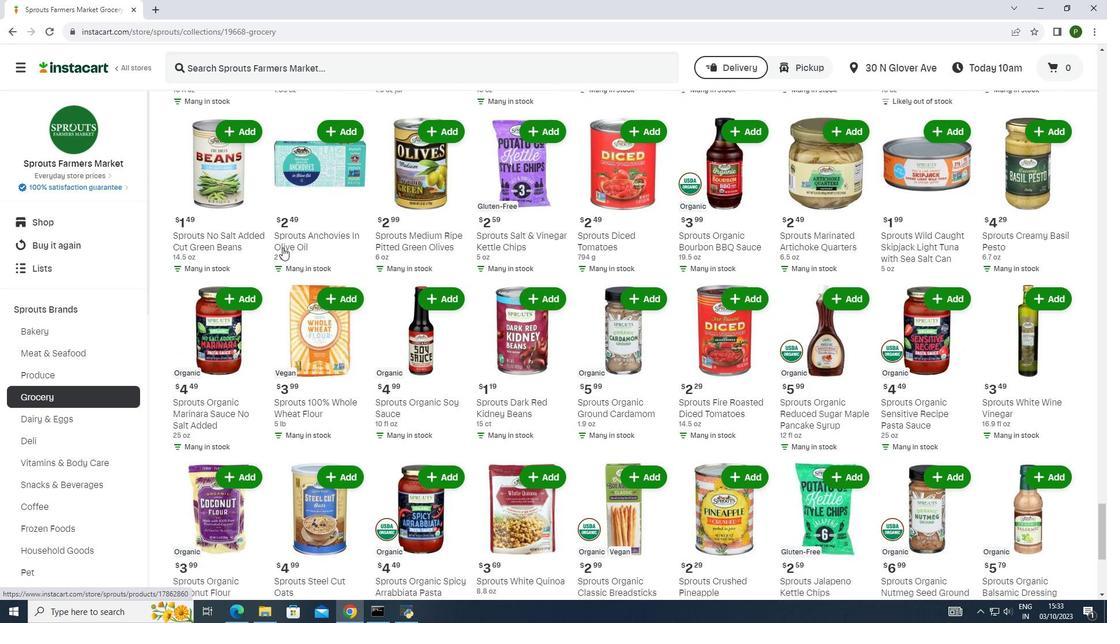 
Action: Mouse scrolled (282, 246) with delta (0, 0)
Screenshot: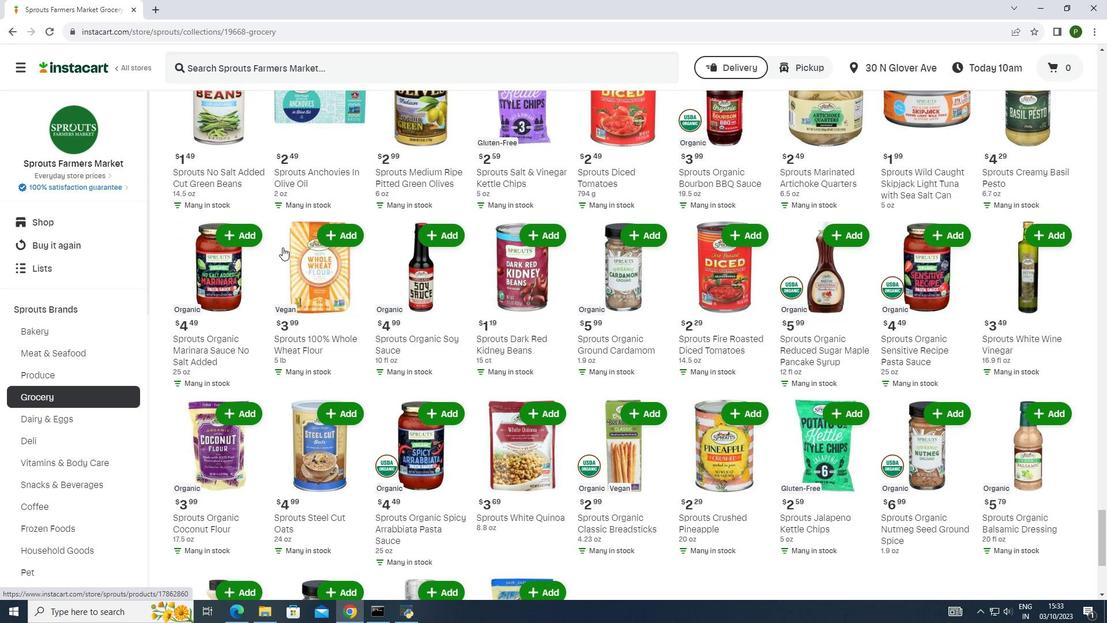 
Action: Mouse scrolled (282, 246) with delta (0, 0)
Screenshot: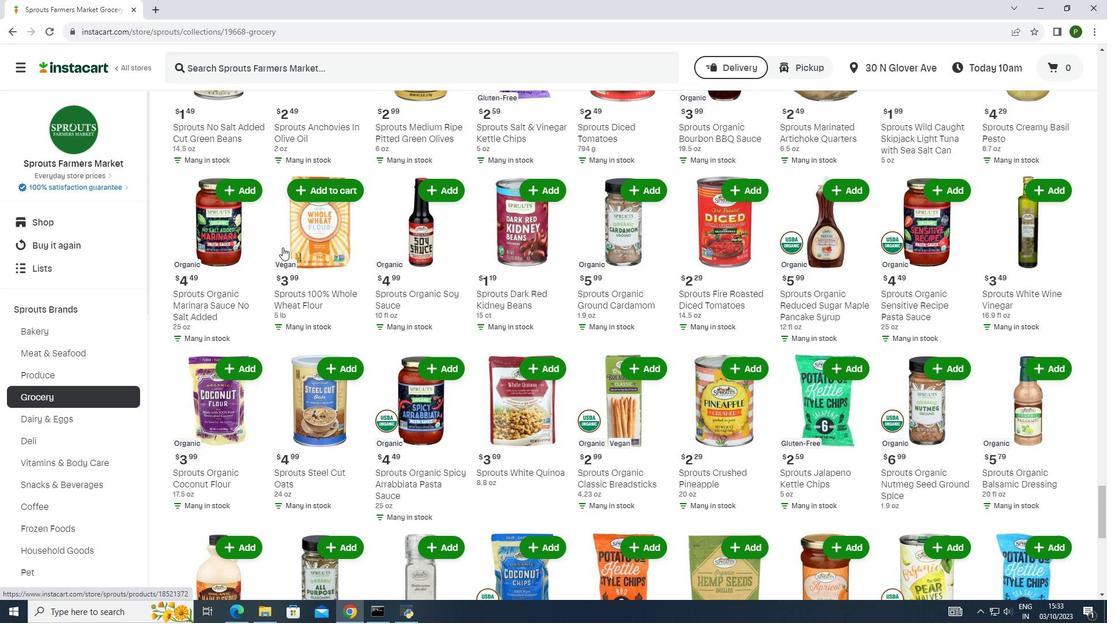 
Action: Mouse moved to (704, 132)
Screenshot: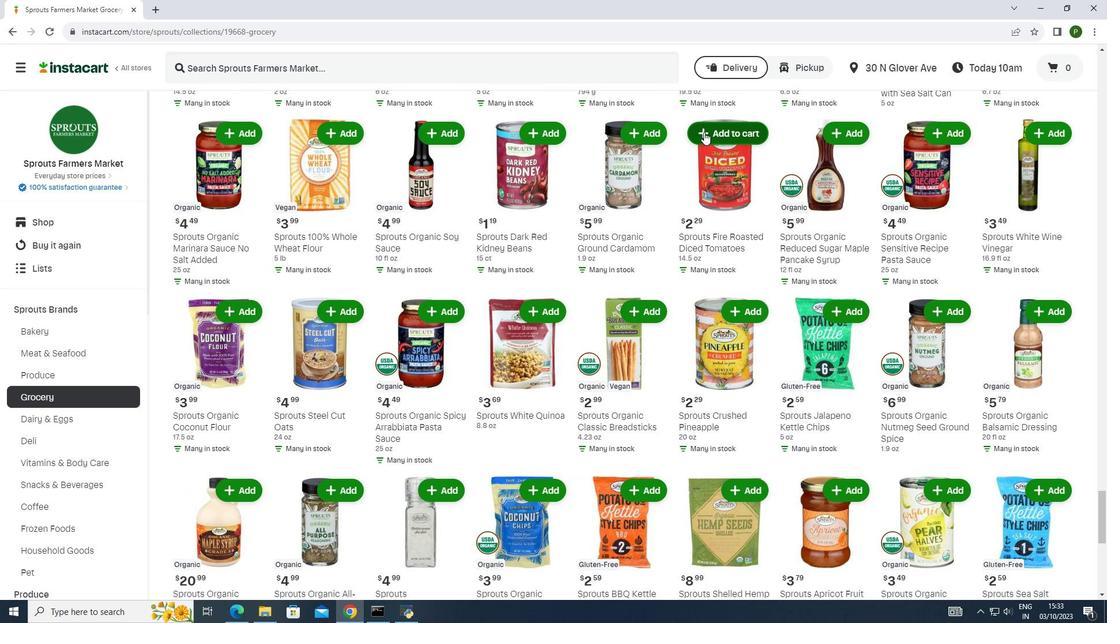 
Action: Mouse pressed left at (704, 132)
Screenshot: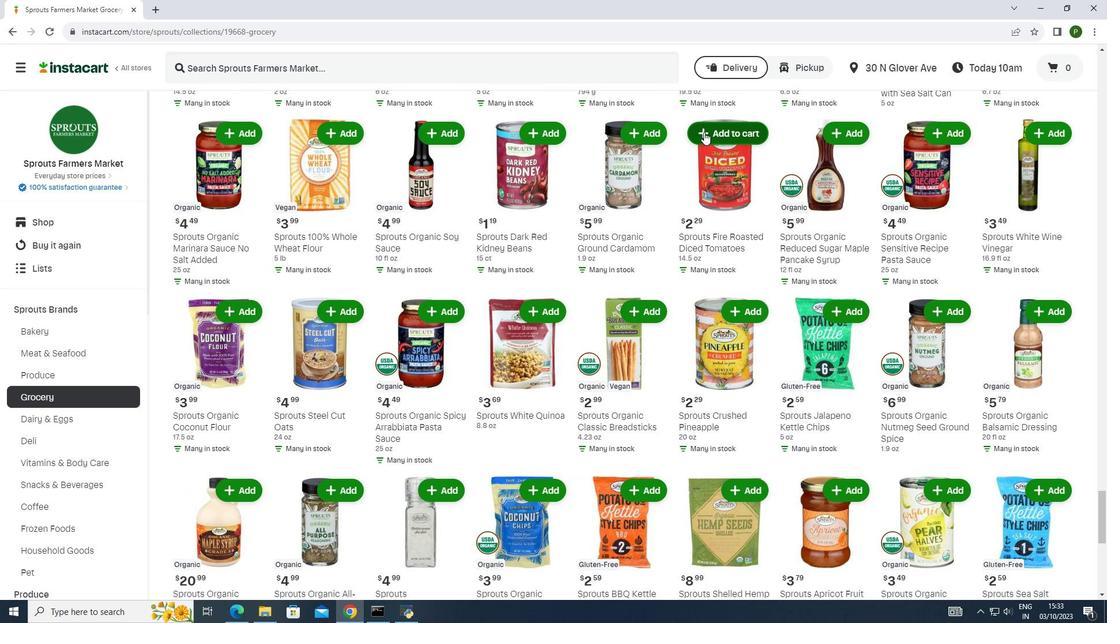 
